 Task: Find connections with filter location Minden with filter topic #tecnologiawith filter profile language Potuguese with filter current company Extramarks Education India Pvt. Ltd. with filter school Government College Of Engineering Kannur with filter industry Wholesale Furniture and Home Furnishings with filter service category Interaction Design with filter keywords title Quality Engineer
Action: Mouse moved to (598, 60)
Screenshot: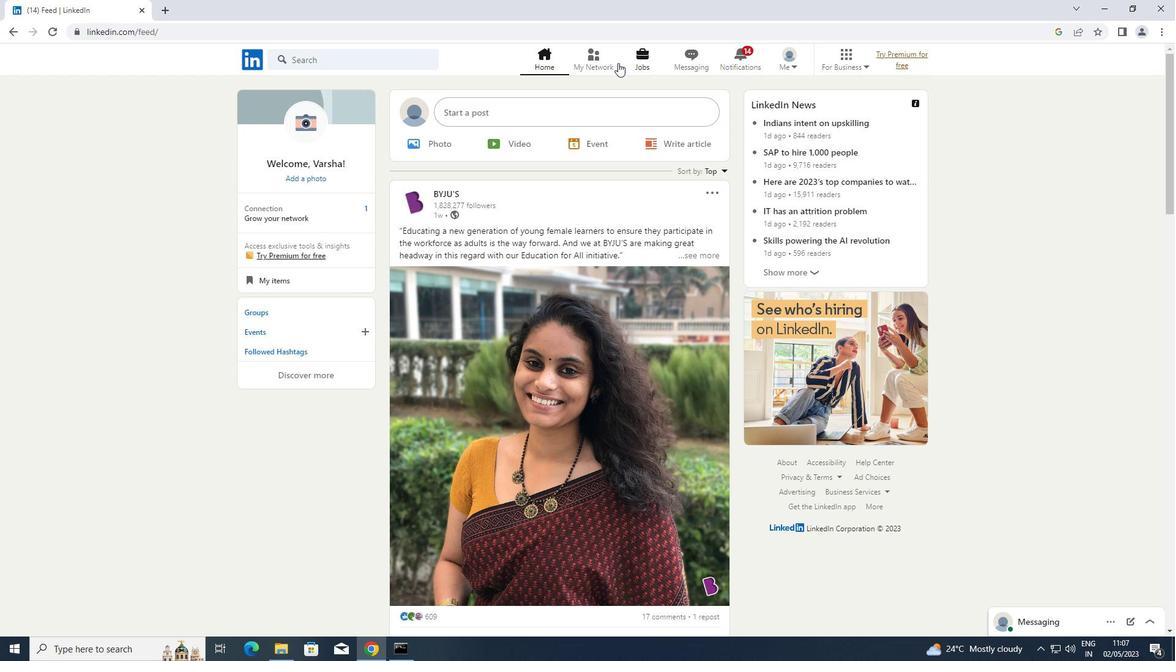 
Action: Mouse pressed left at (598, 60)
Screenshot: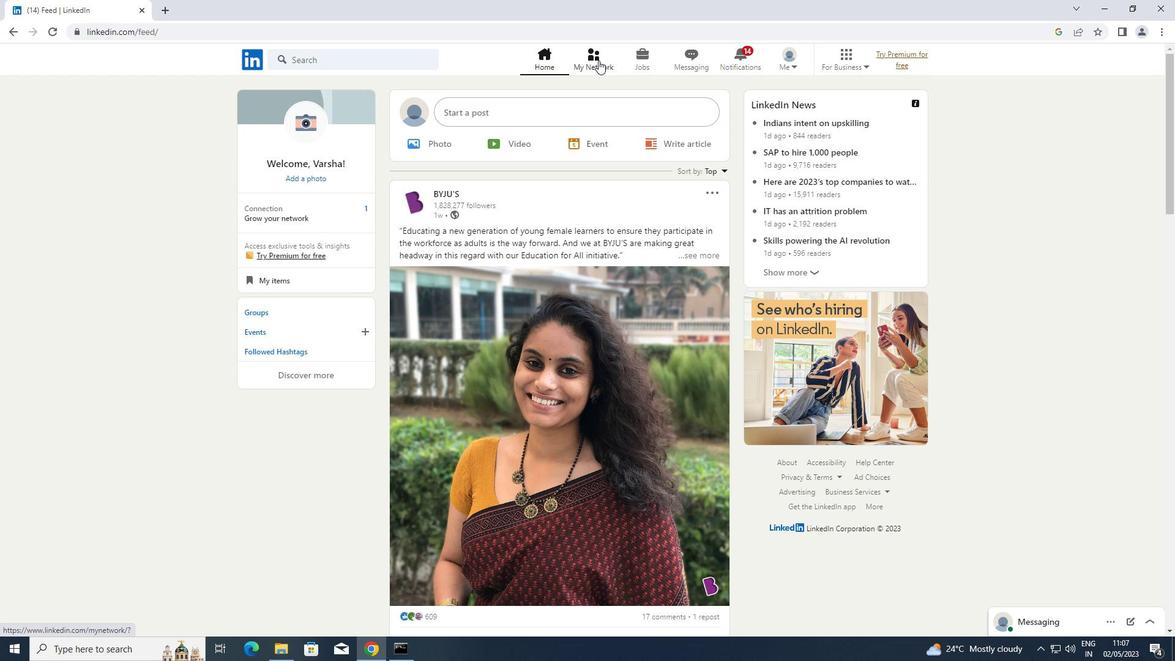 
Action: Mouse moved to (355, 124)
Screenshot: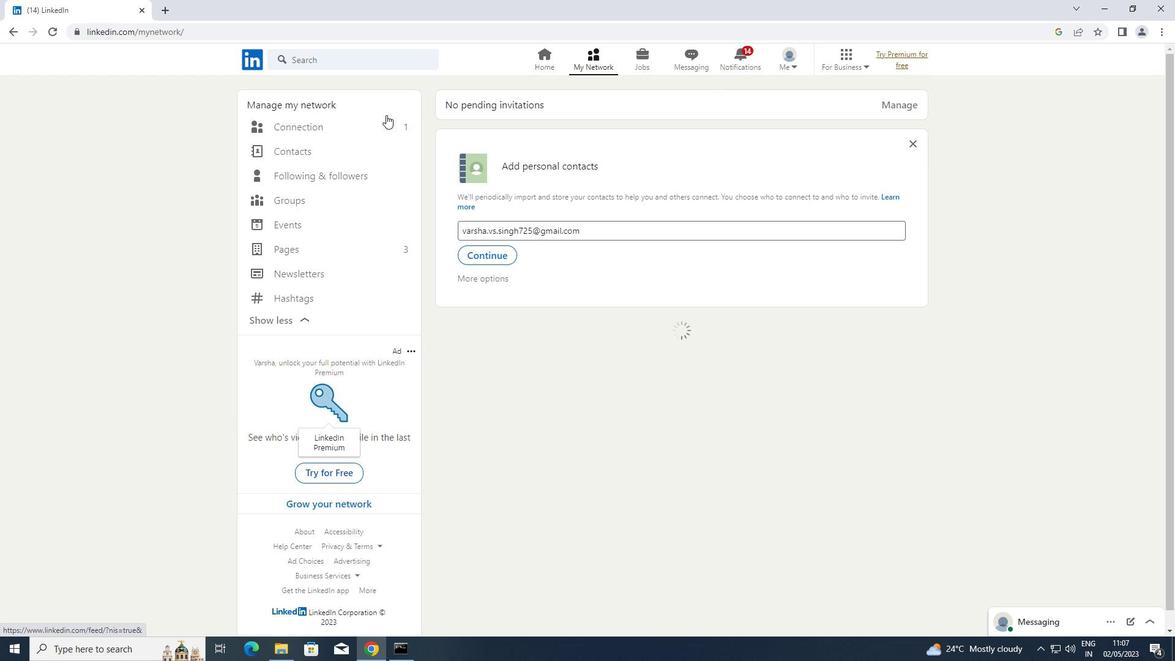 
Action: Mouse pressed left at (355, 124)
Screenshot: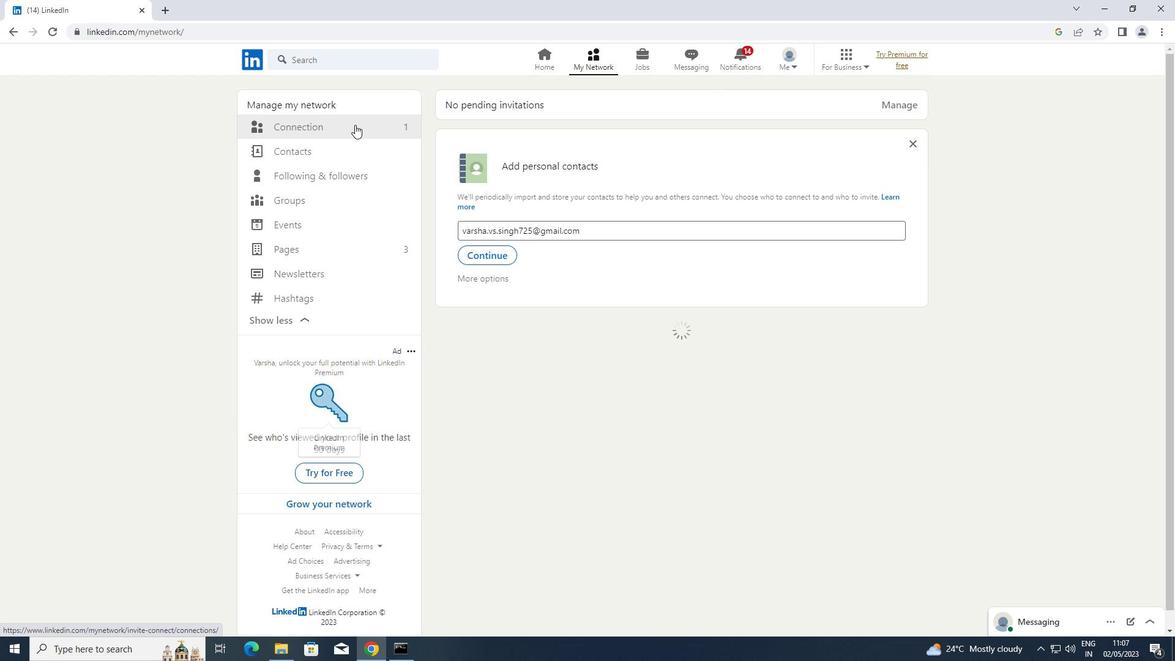 
Action: Mouse moved to (700, 127)
Screenshot: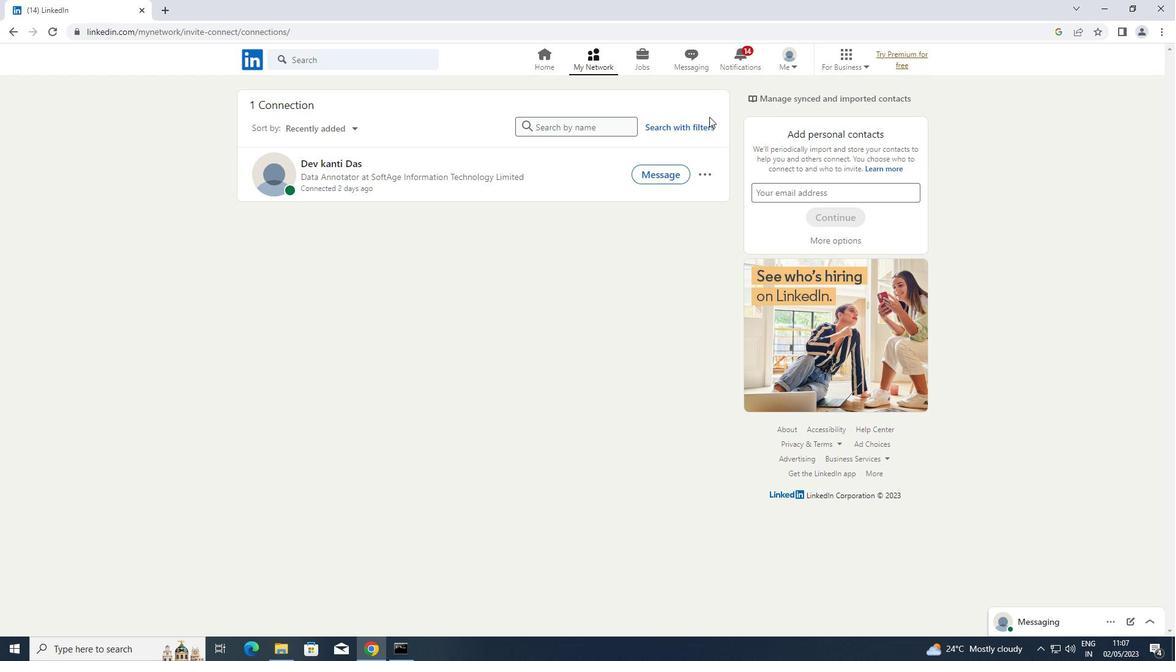 
Action: Mouse pressed left at (700, 127)
Screenshot: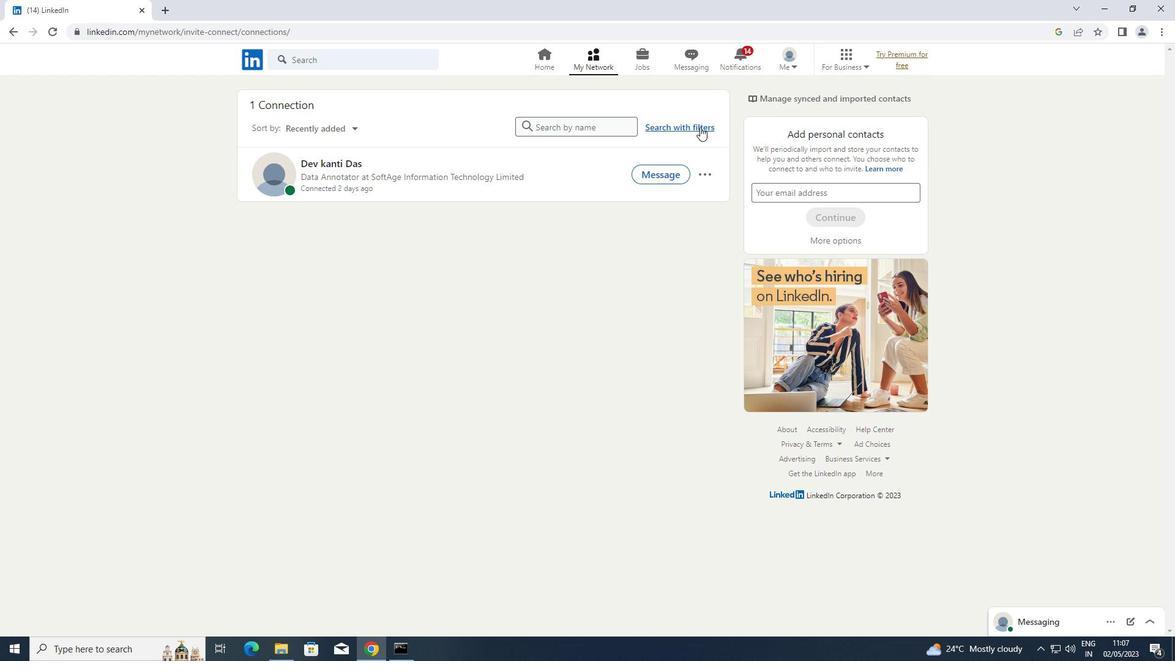 
Action: Mouse moved to (637, 90)
Screenshot: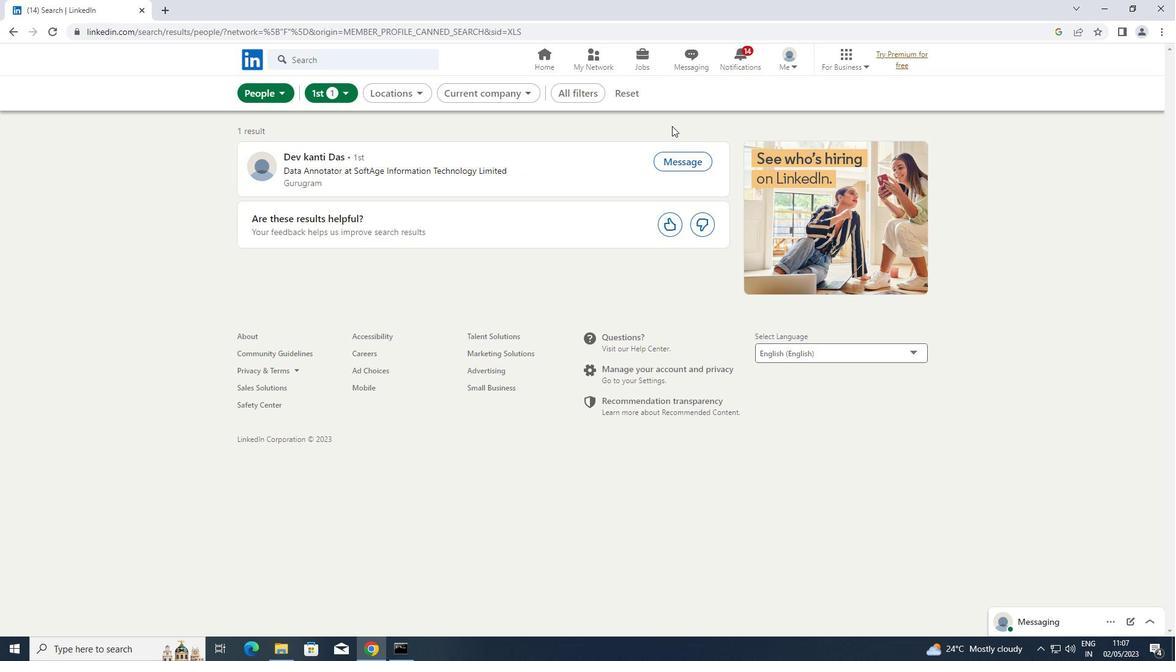 
Action: Mouse pressed left at (637, 90)
Screenshot: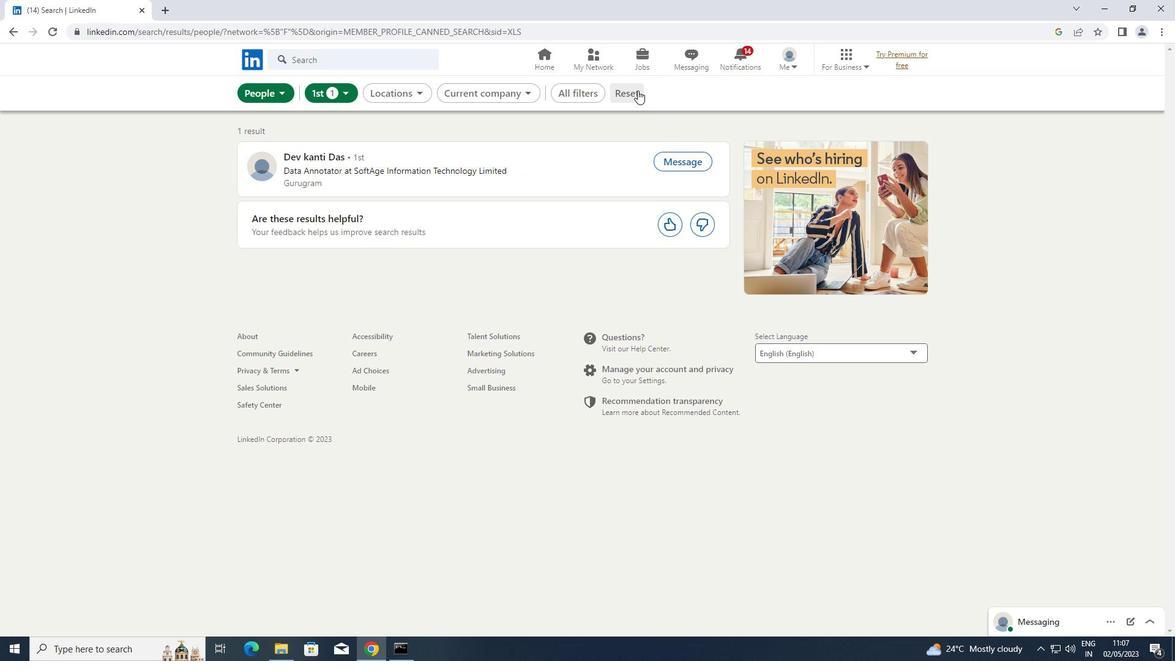 
Action: Mouse moved to (616, 93)
Screenshot: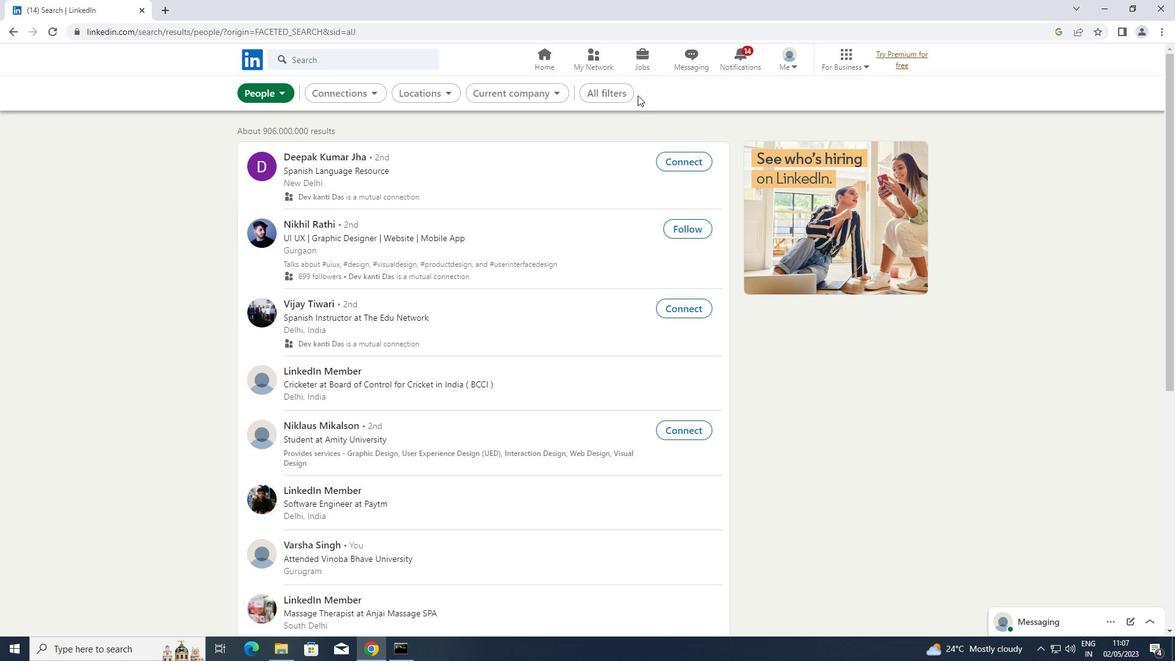 
Action: Mouse pressed left at (616, 93)
Screenshot: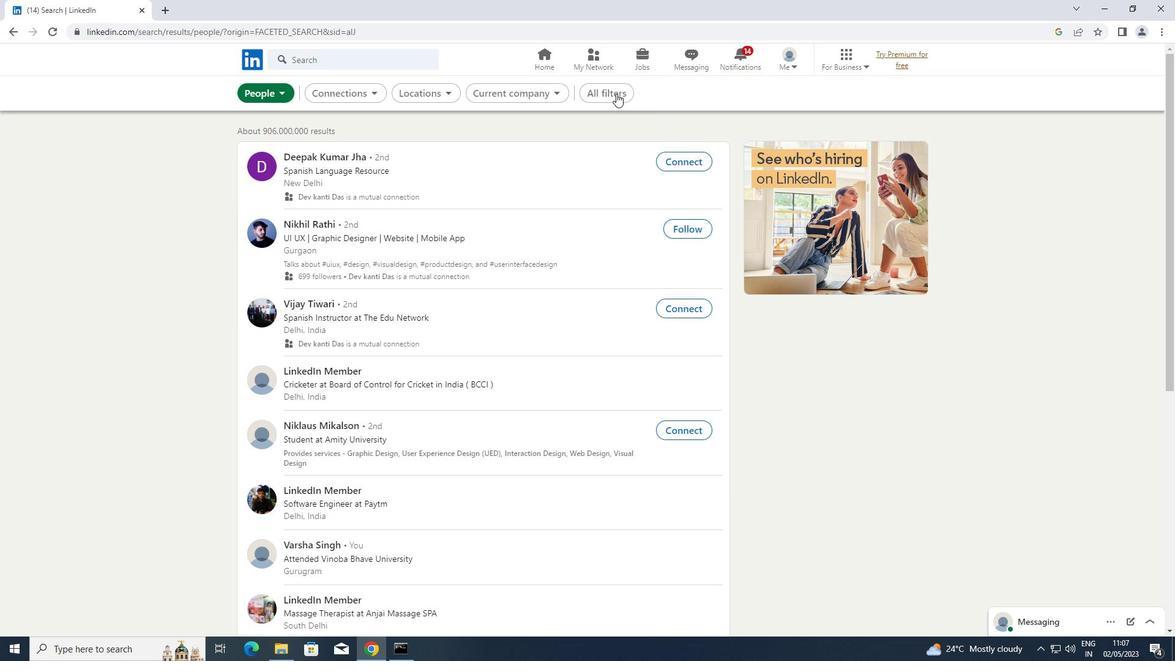 
Action: Mouse moved to (943, 220)
Screenshot: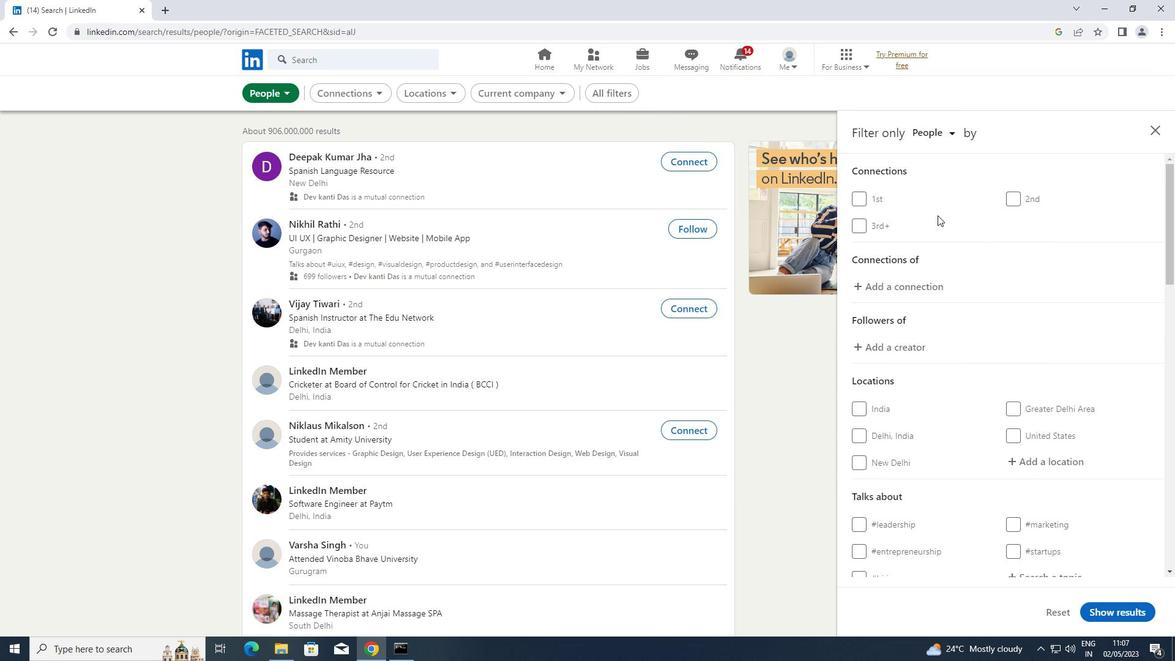 
Action: Mouse scrolled (943, 220) with delta (0, 0)
Screenshot: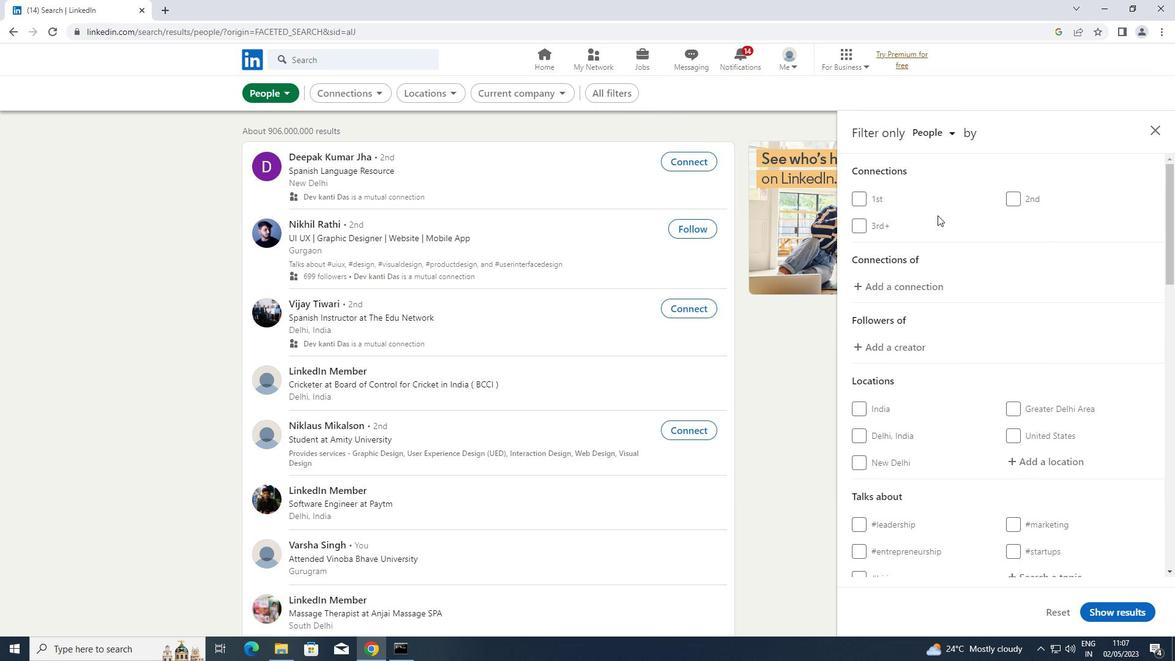 
Action: Mouse scrolled (943, 220) with delta (0, 0)
Screenshot: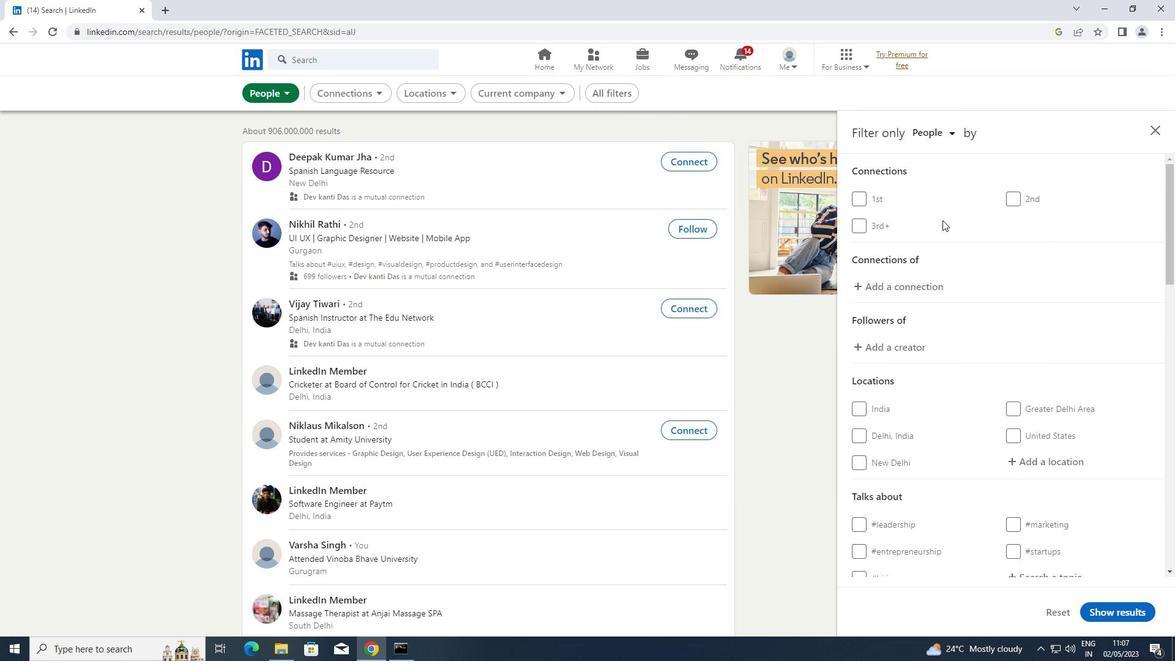 
Action: Mouse moved to (1027, 338)
Screenshot: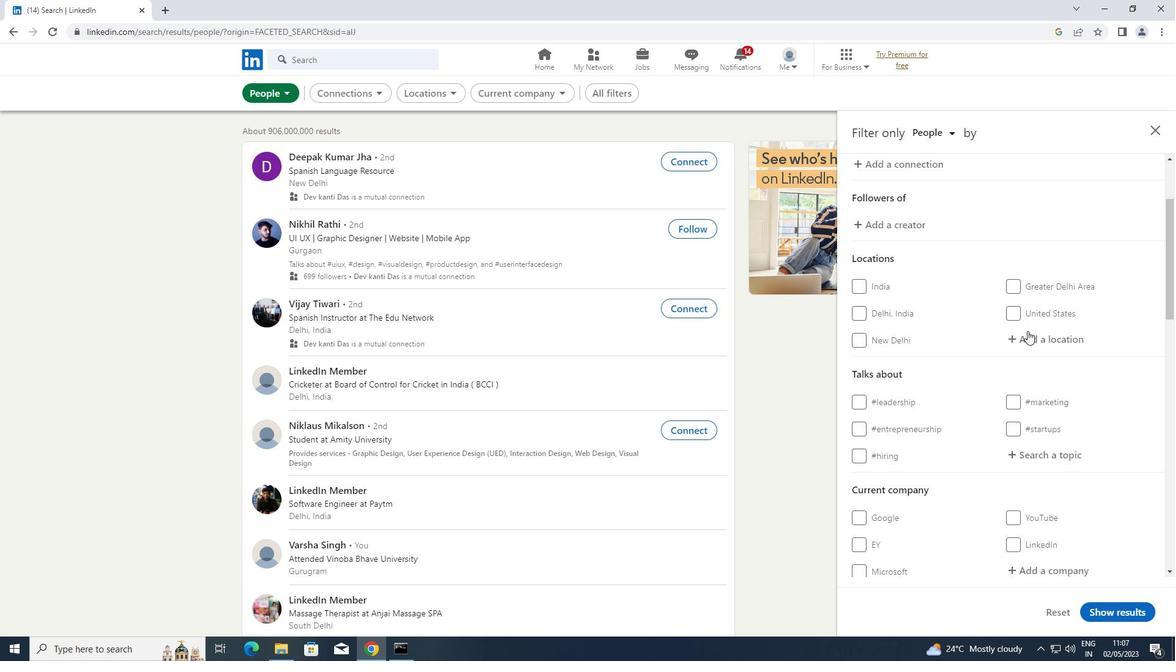 
Action: Mouse pressed left at (1027, 338)
Screenshot: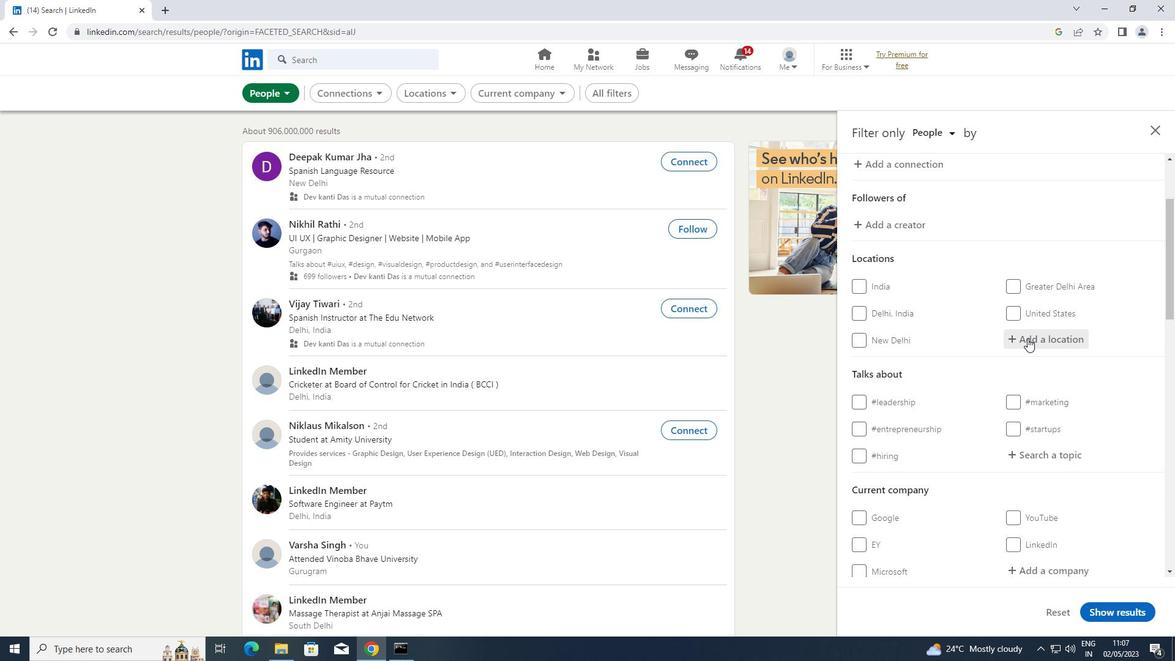 
Action: Key pressed <Key.shift>MINDEN
Screenshot: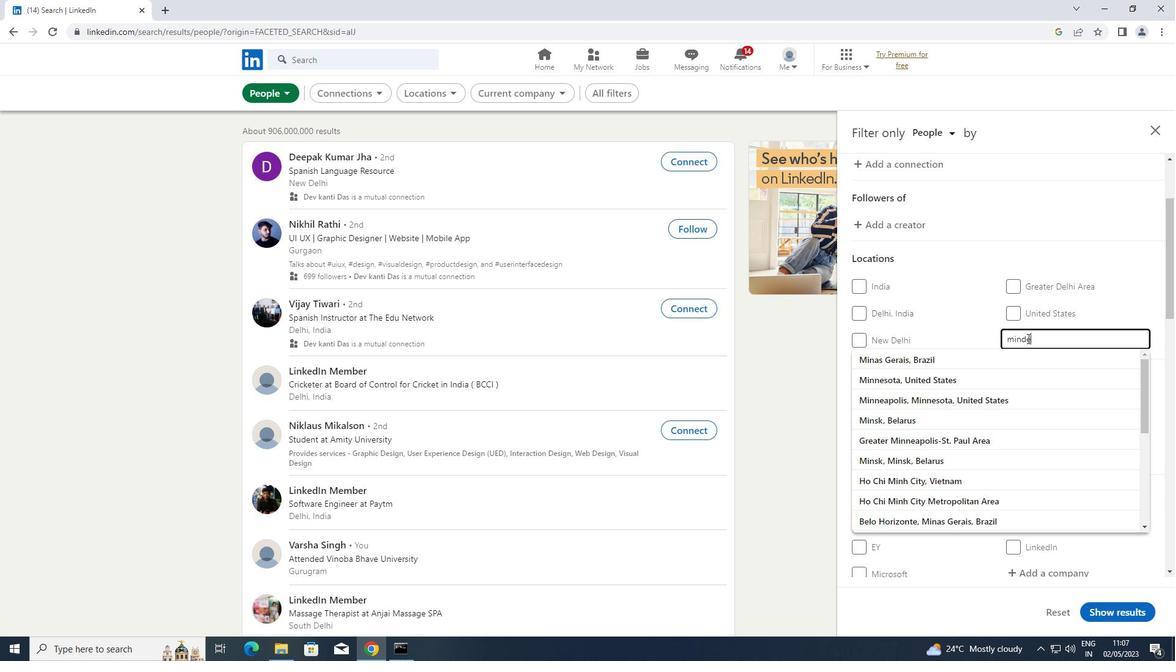 
Action: Mouse moved to (1015, 341)
Screenshot: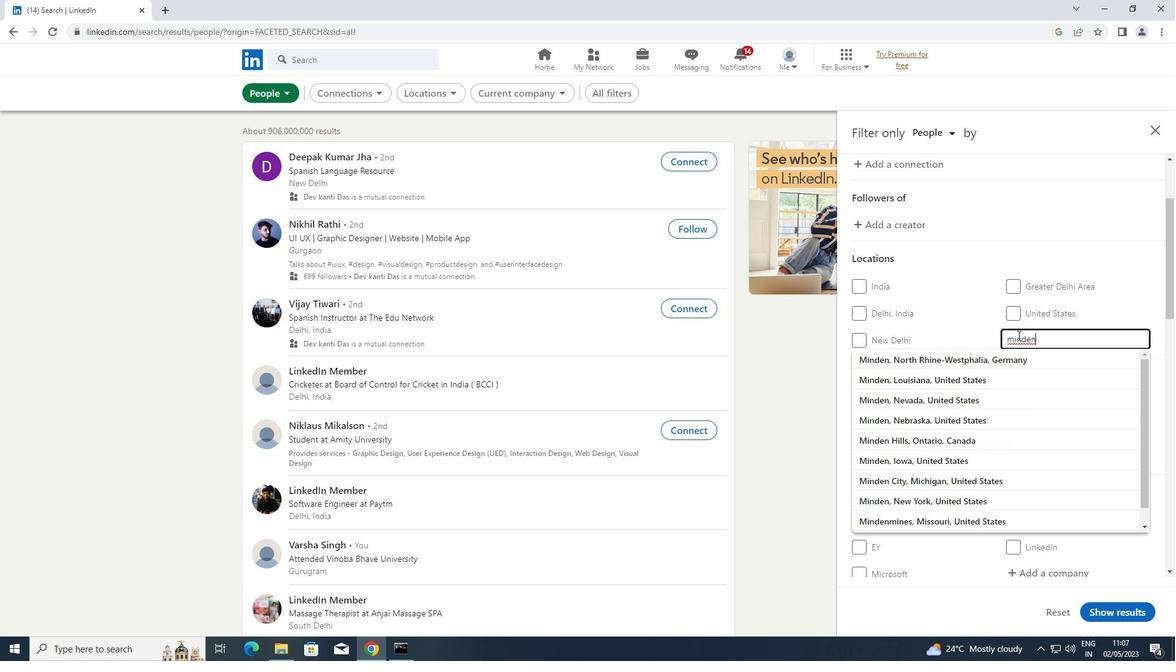 
Action: Mouse pressed left at (1015, 341)
Screenshot: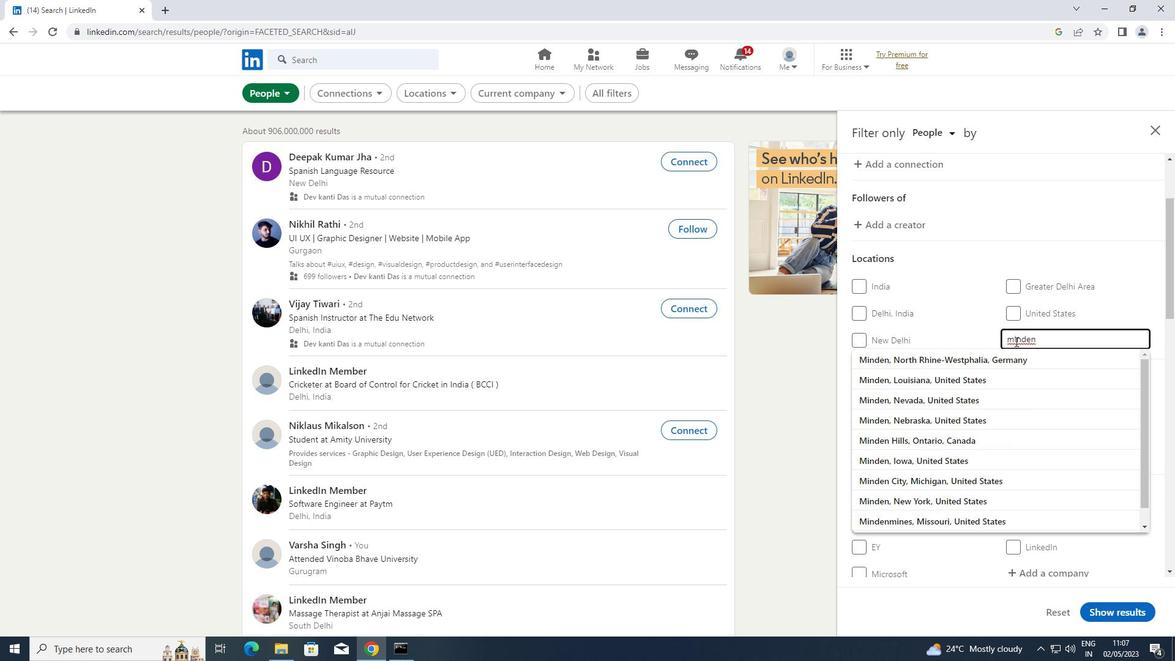 
Action: Mouse moved to (1014, 339)
Screenshot: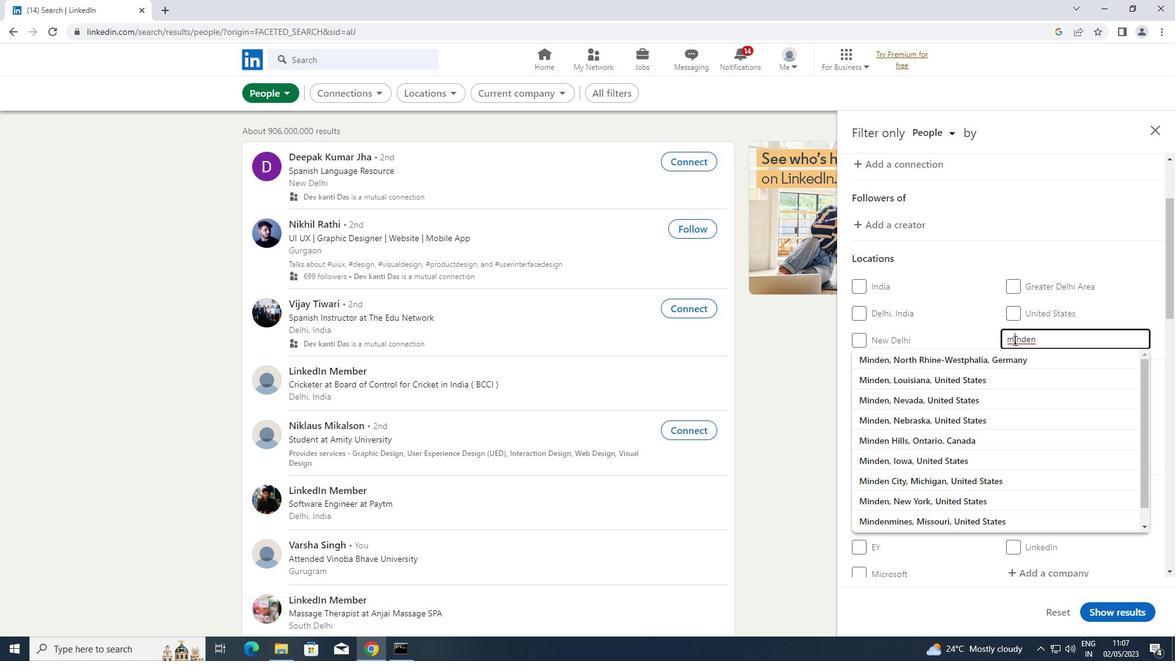 
Action: Key pressed <Key.backspace><Key.shift>M
Screenshot: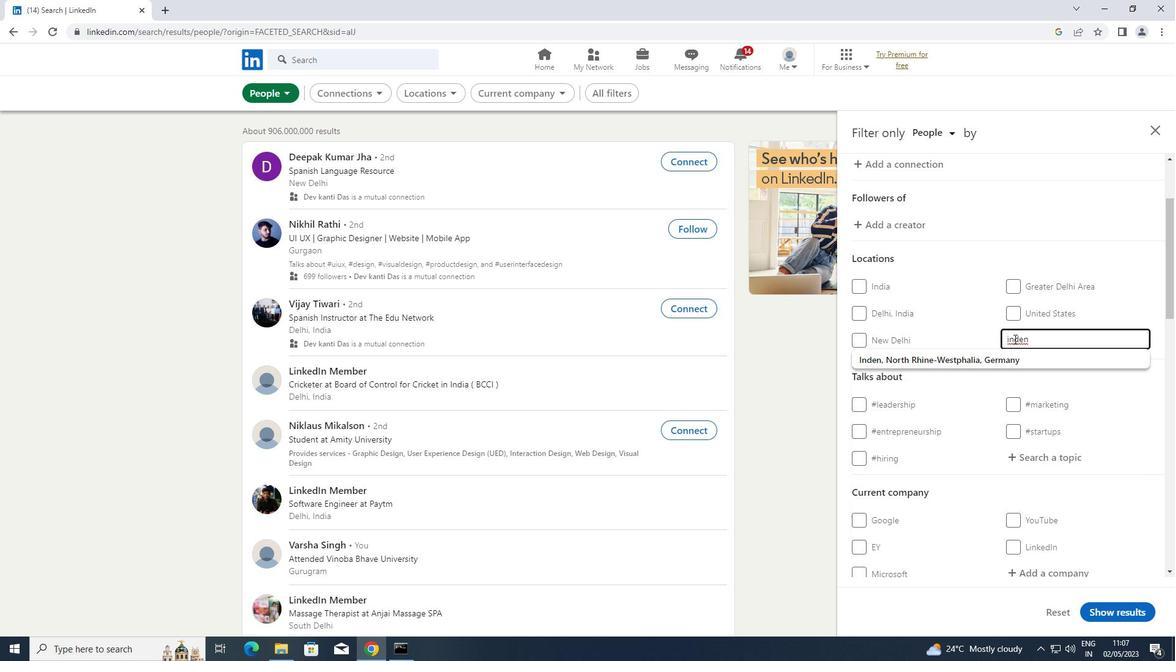 
Action: Mouse moved to (1000, 383)
Screenshot: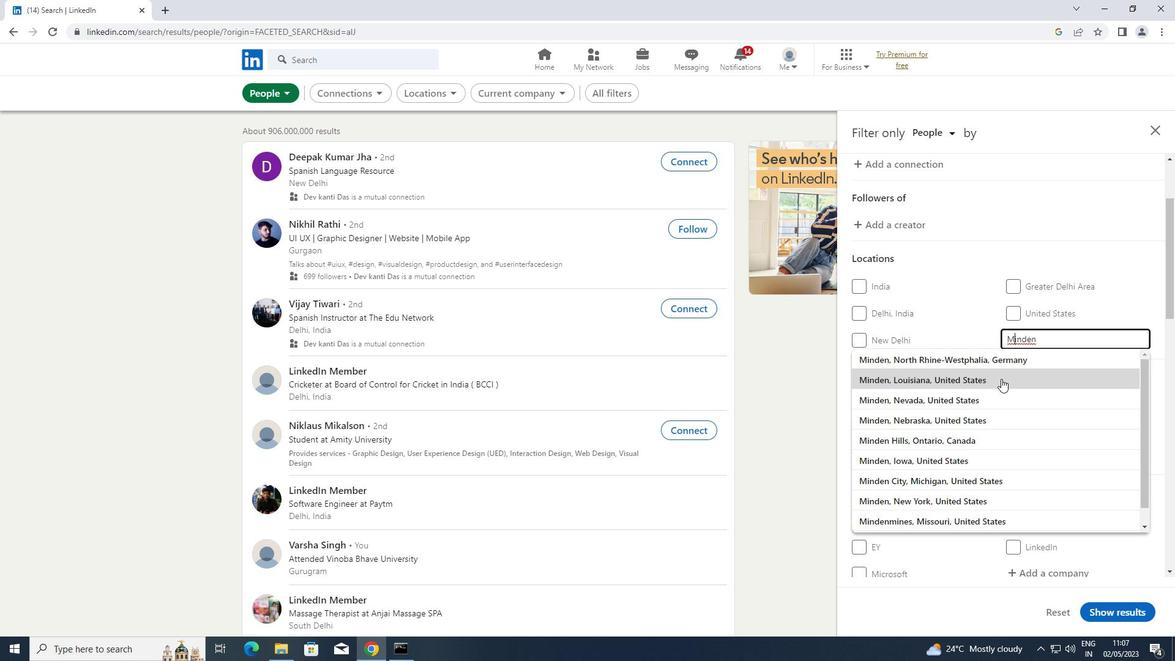 
Action: Mouse scrolled (1000, 382) with delta (0, 0)
Screenshot: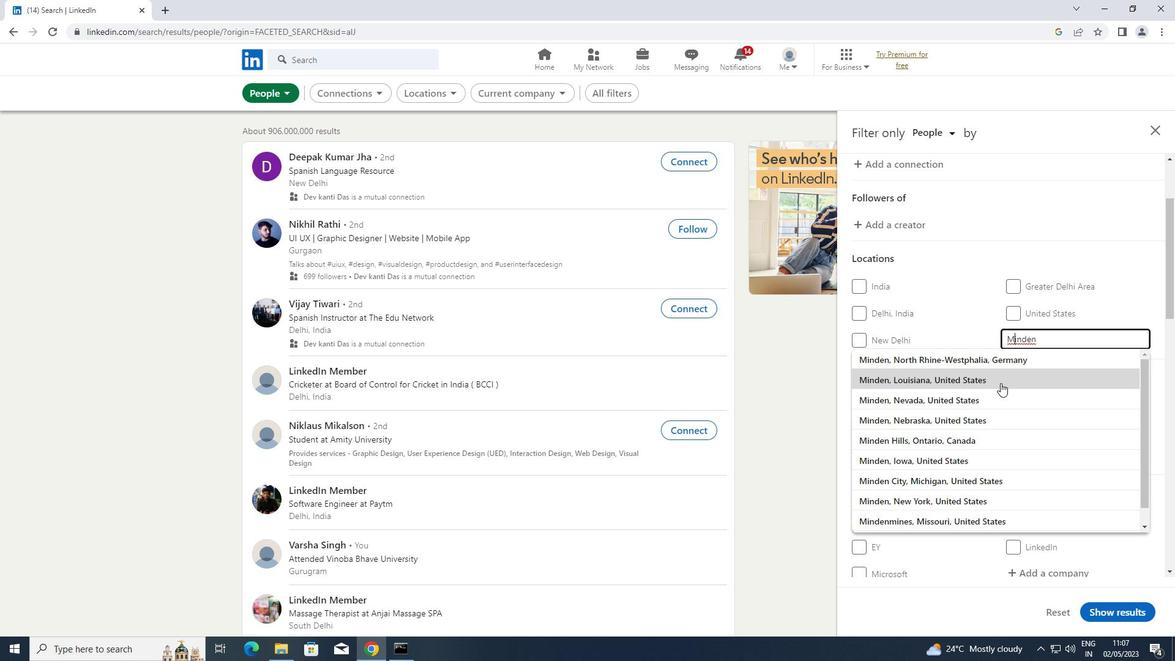 
Action: Mouse scrolled (1000, 382) with delta (0, 0)
Screenshot: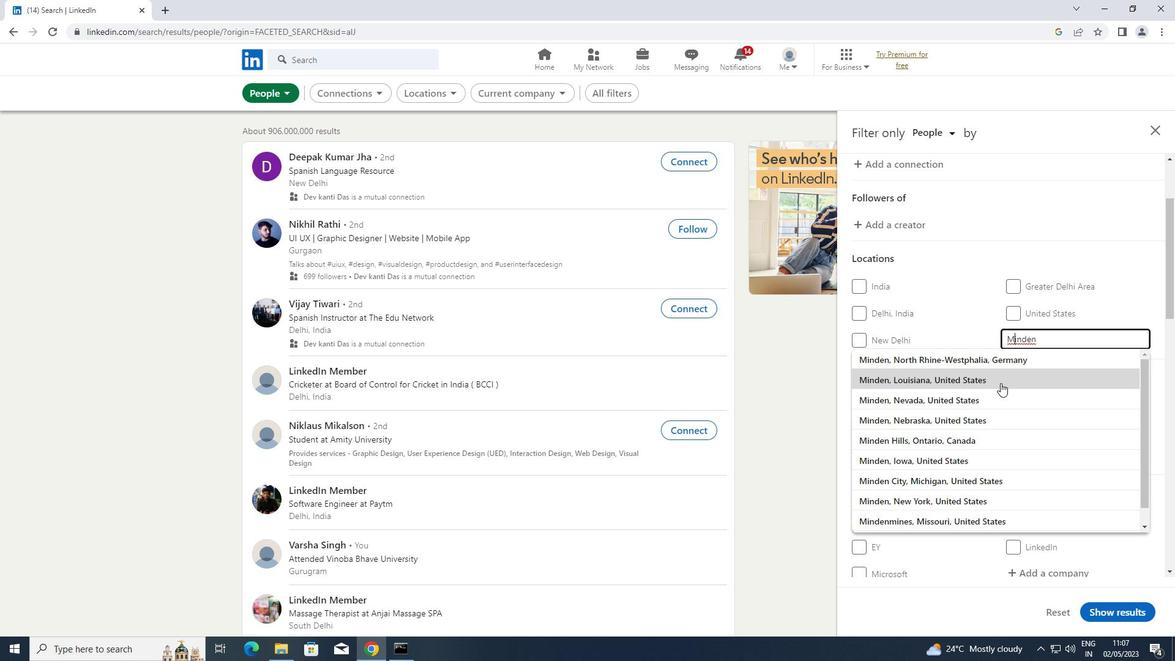 
Action: Mouse moved to (976, 327)
Screenshot: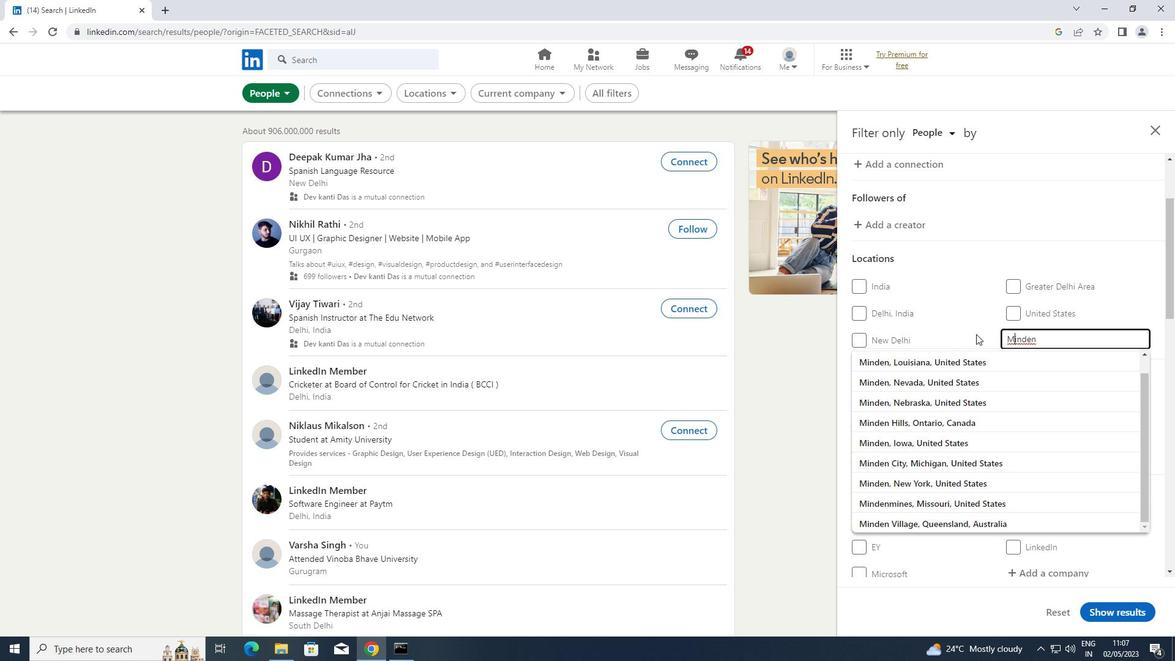 
Action: Key pressed <Key.enter>
Screenshot: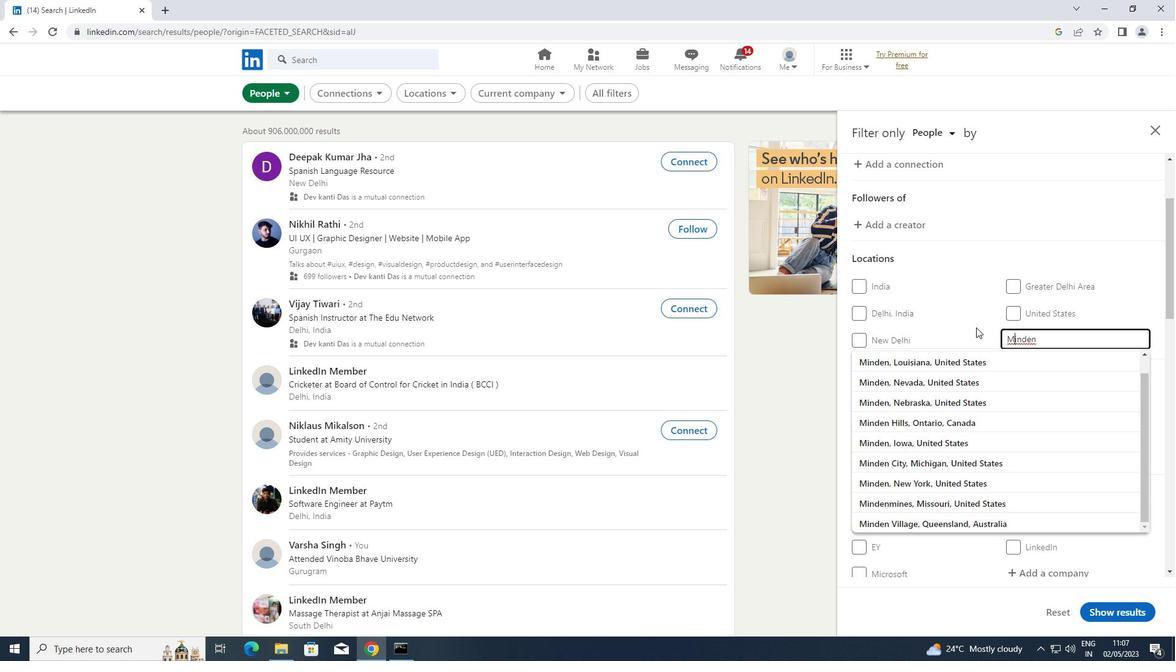 
Action: Mouse moved to (1029, 454)
Screenshot: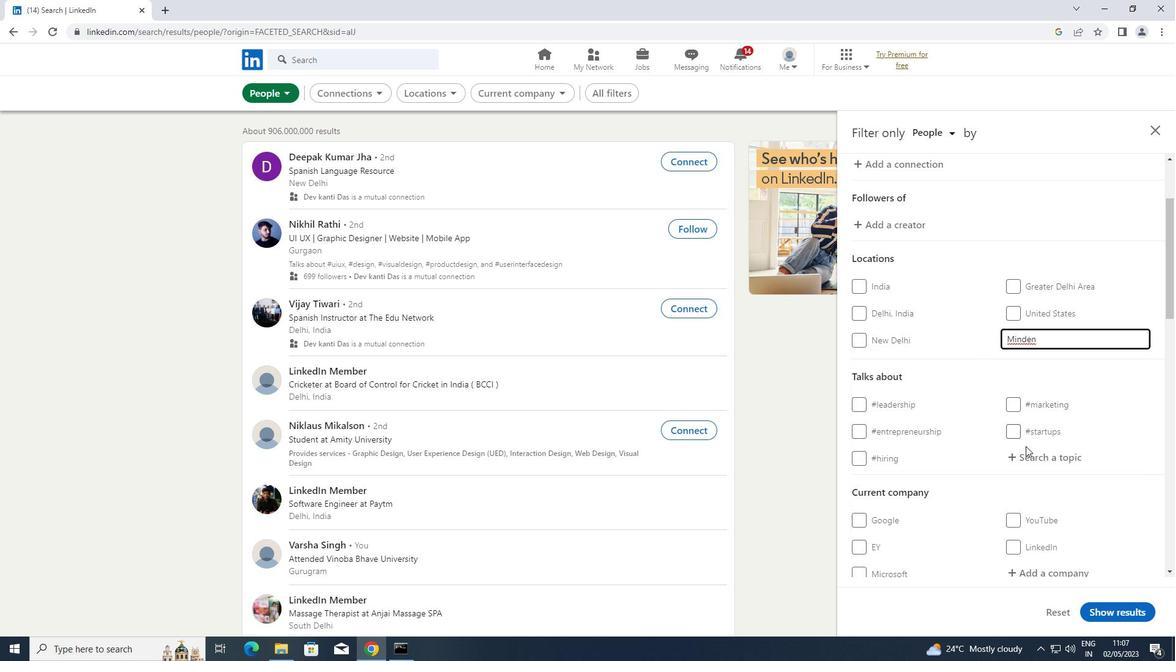 
Action: Mouse pressed left at (1029, 454)
Screenshot: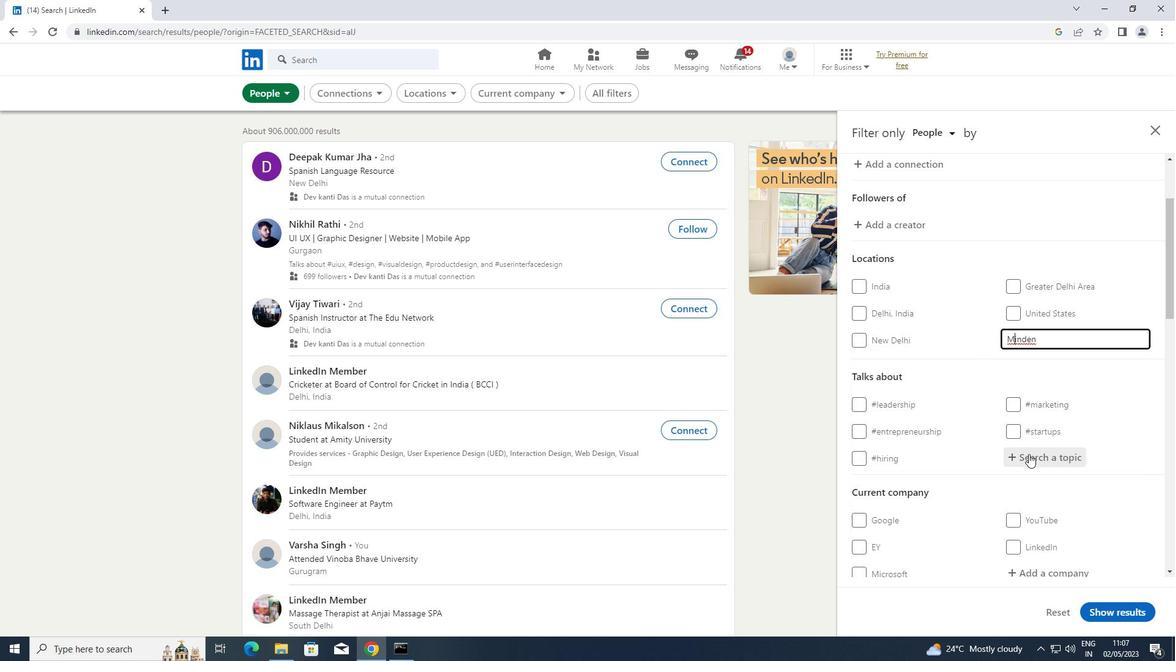 
Action: Key pressed ECNOLOGIA
Screenshot: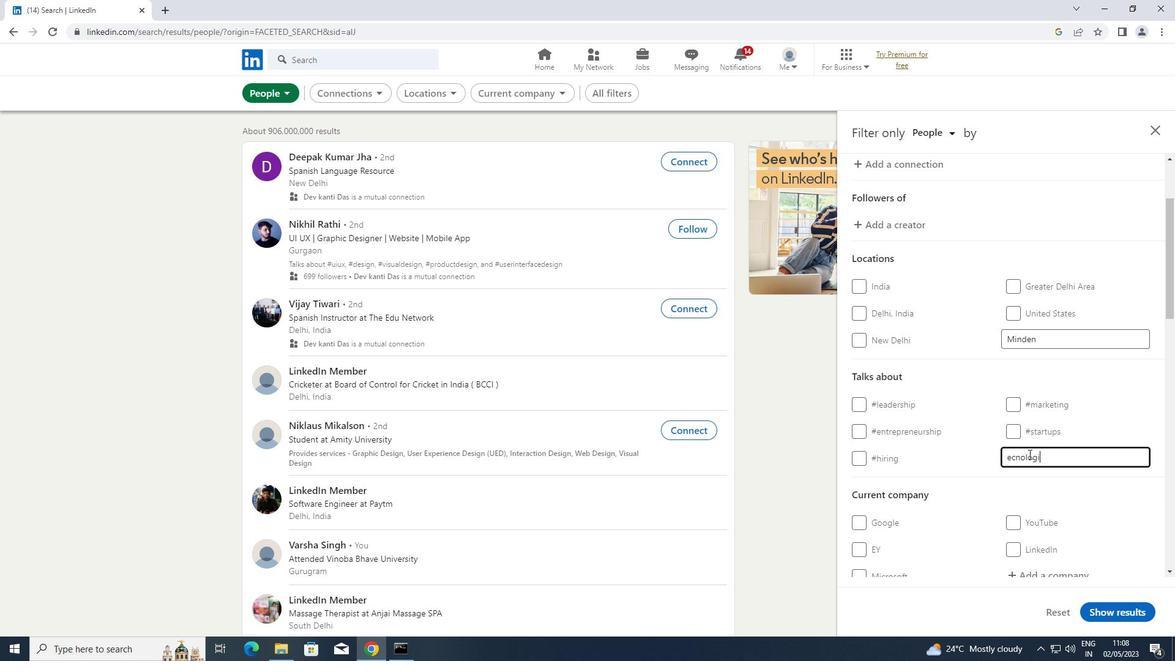 
Action: Mouse moved to (1005, 456)
Screenshot: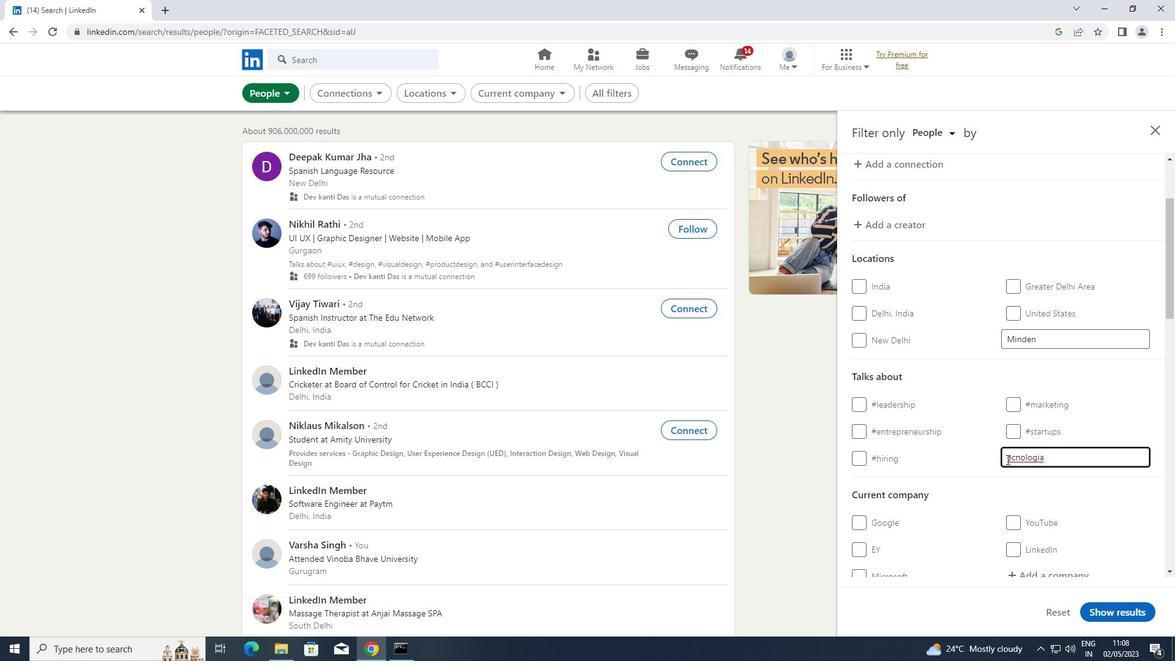 
Action: Mouse pressed left at (1005, 456)
Screenshot: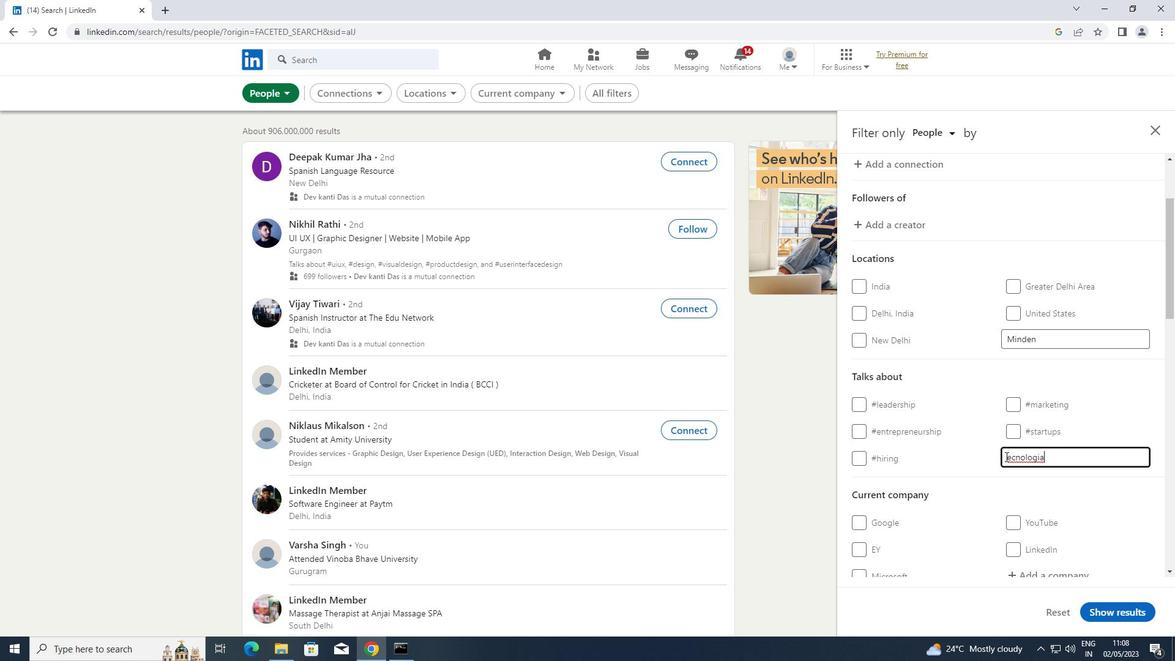 
Action: Key pressed <Key.shift>#
Screenshot: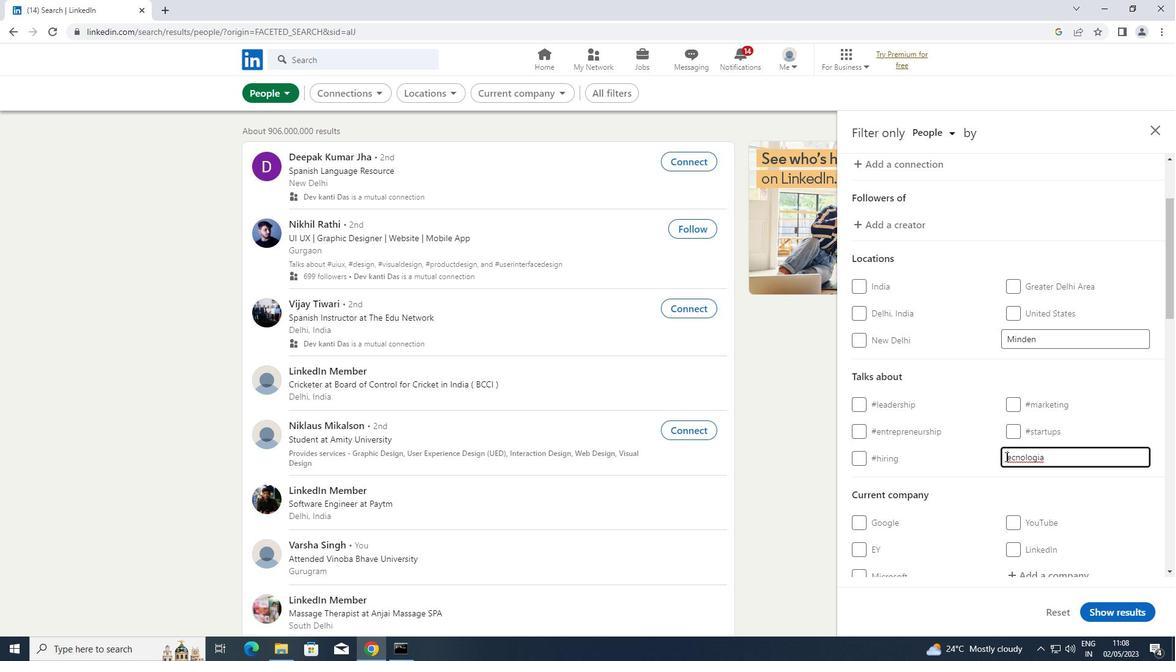 
Action: Mouse moved to (1006, 456)
Screenshot: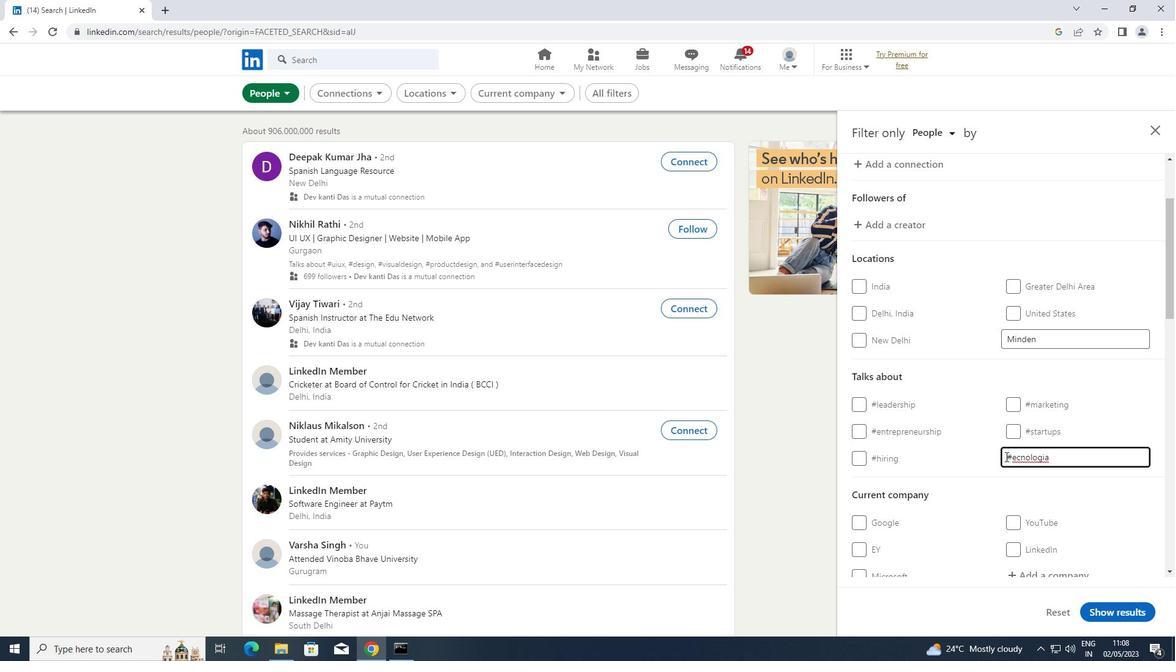 
Action: Mouse scrolled (1006, 455) with delta (0, 0)
Screenshot: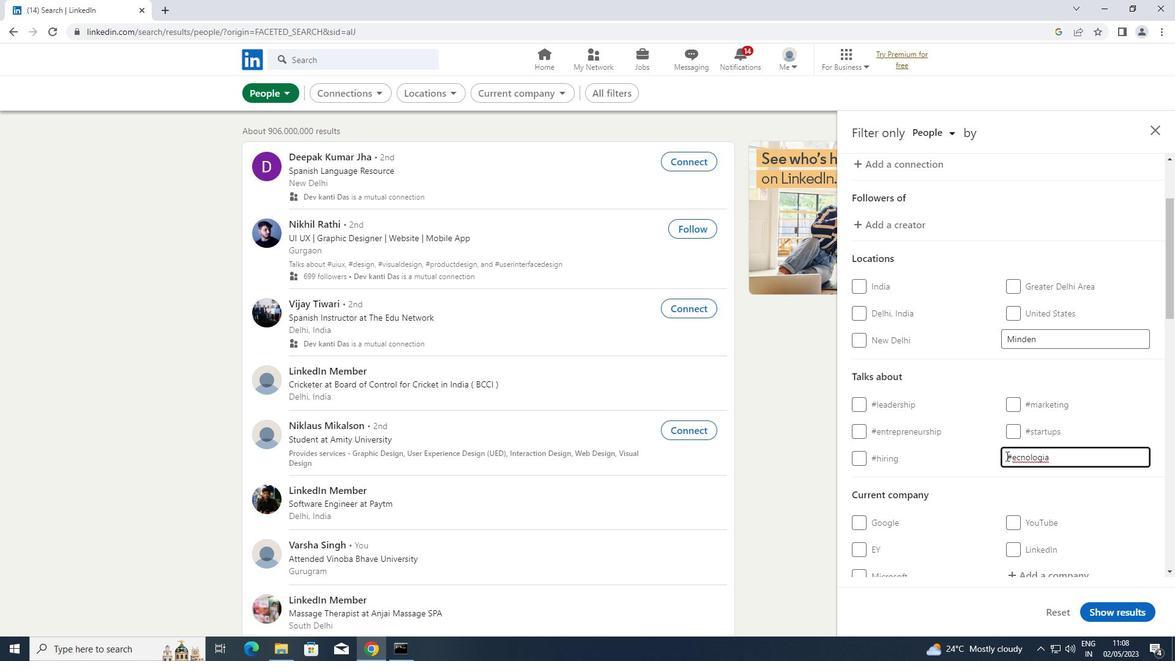 
Action: Mouse scrolled (1006, 455) with delta (0, 0)
Screenshot: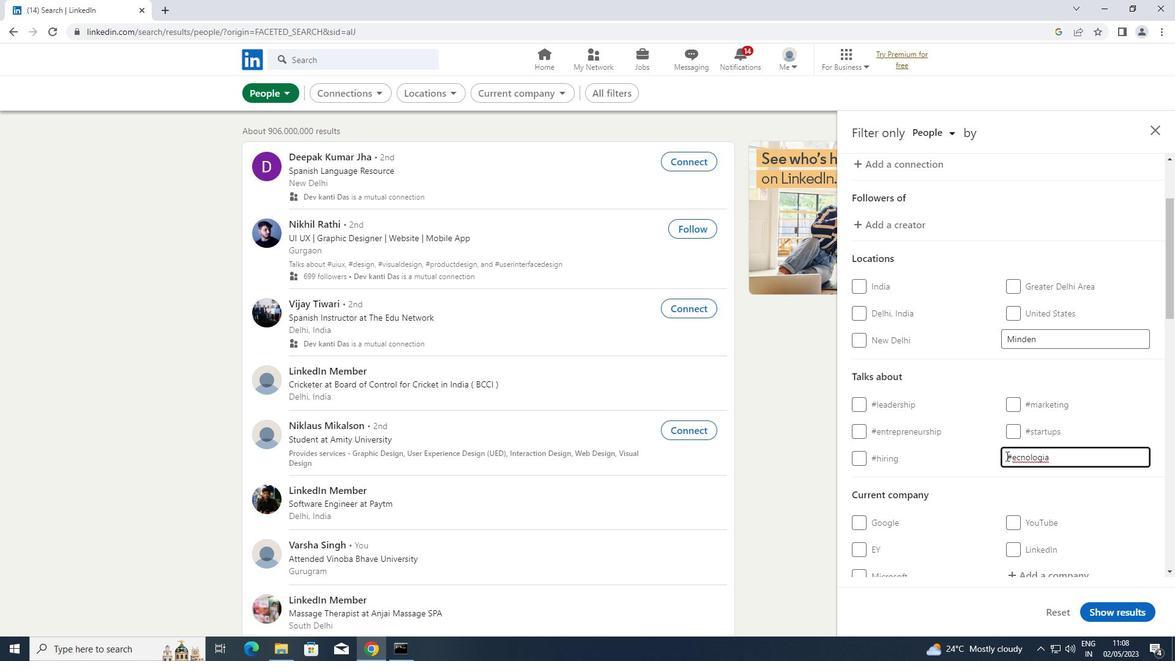 
Action: Mouse scrolled (1006, 455) with delta (0, 0)
Screenshot: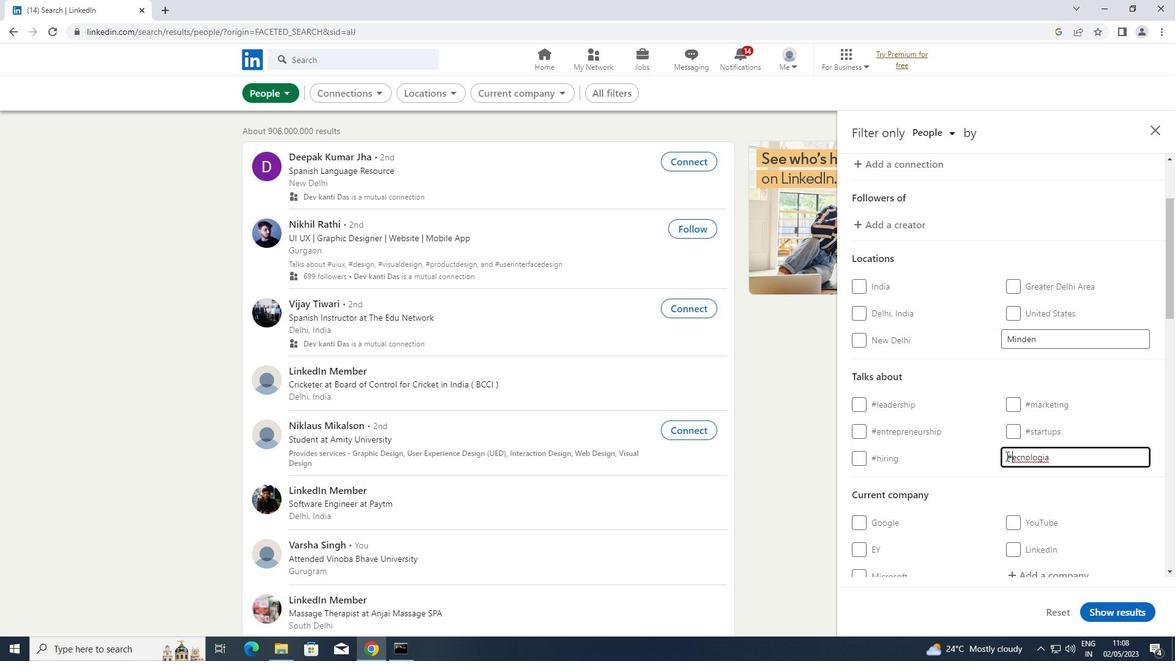 
Action: Mouse moved to (1044, 397)
Screenshot: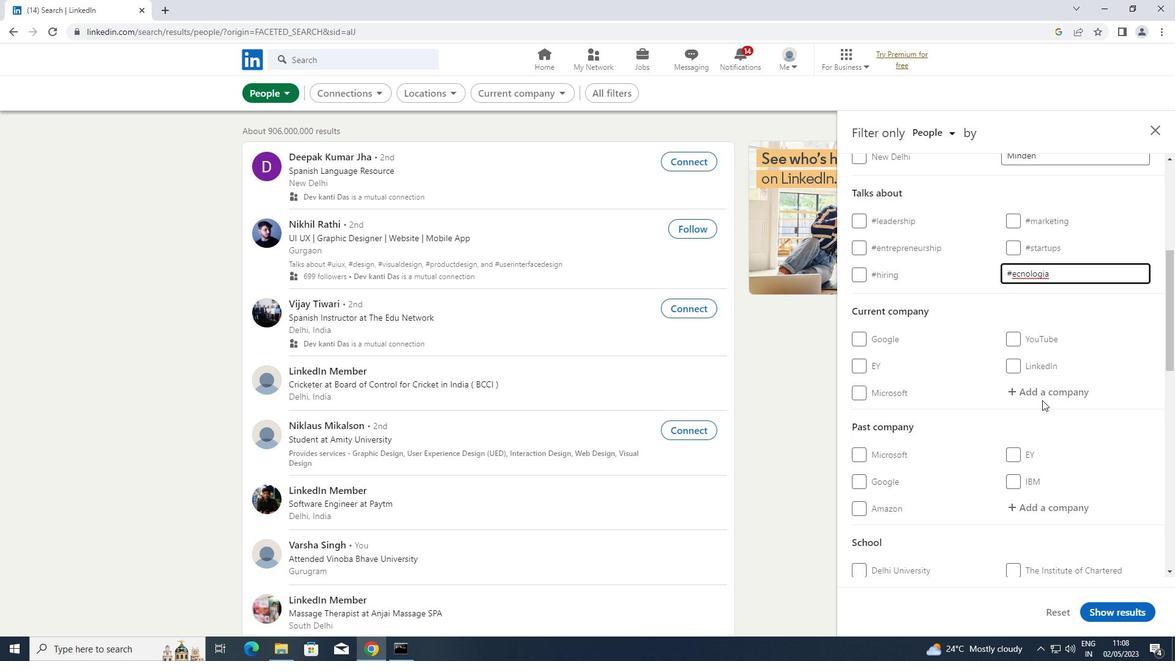 
Action: Mouse scrolled (1044, 397) with delta (0, 0)
Screenshot: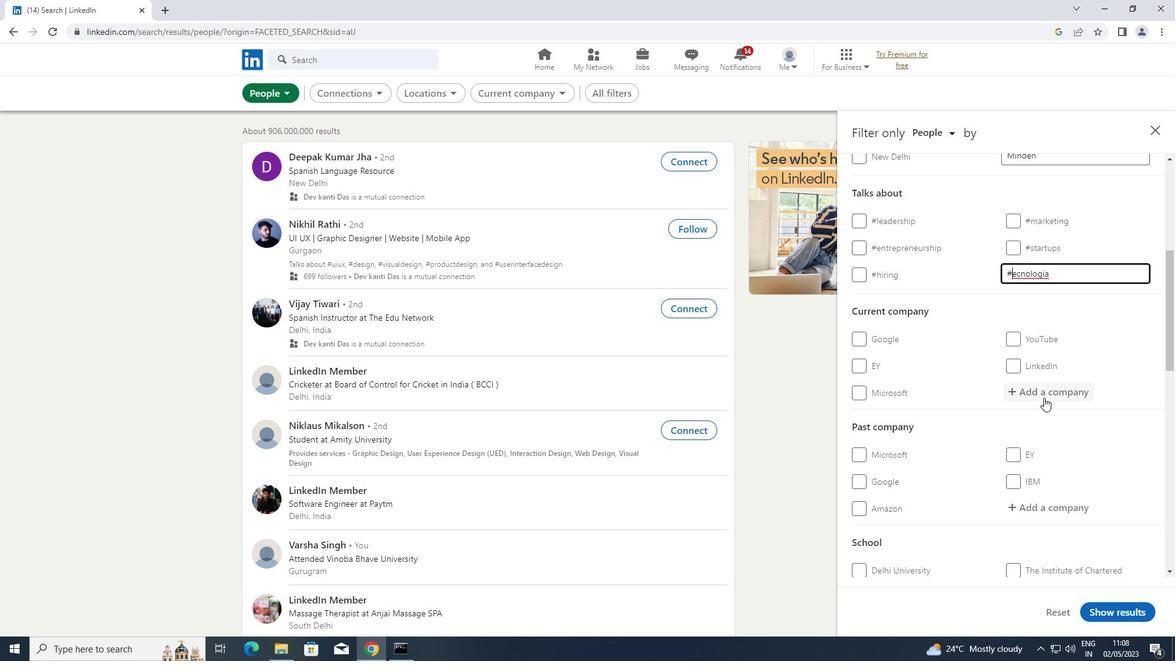 
Action: Mouse scrolled (1044, 397) with delta (0, 0)
Screenshot: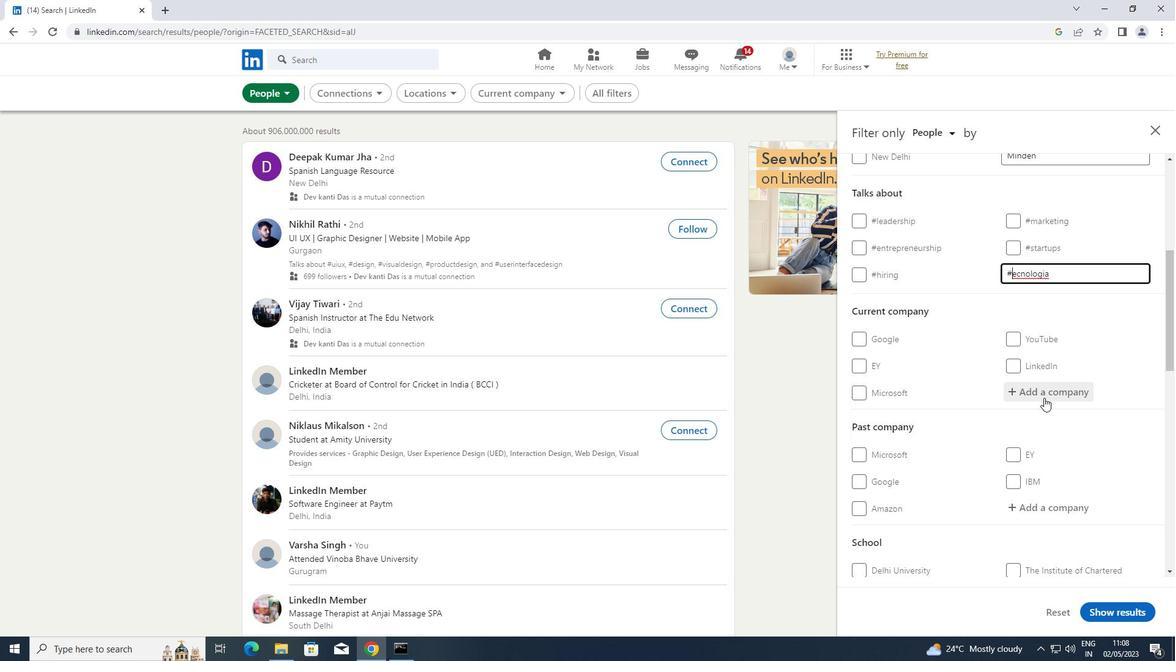 
Action: Mouse scrolled (1044, 397) with delta (0, 0)
Screenshot: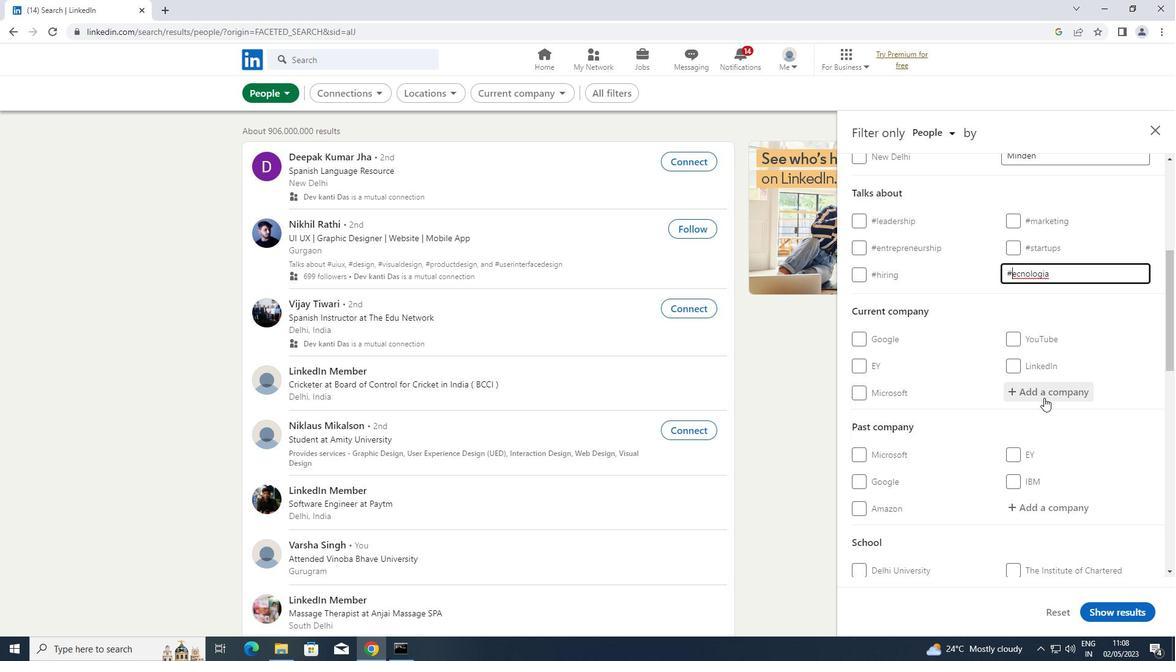 
Action: Mouse scrolled (1044, 397) with delta (0, 0)
Screenshot: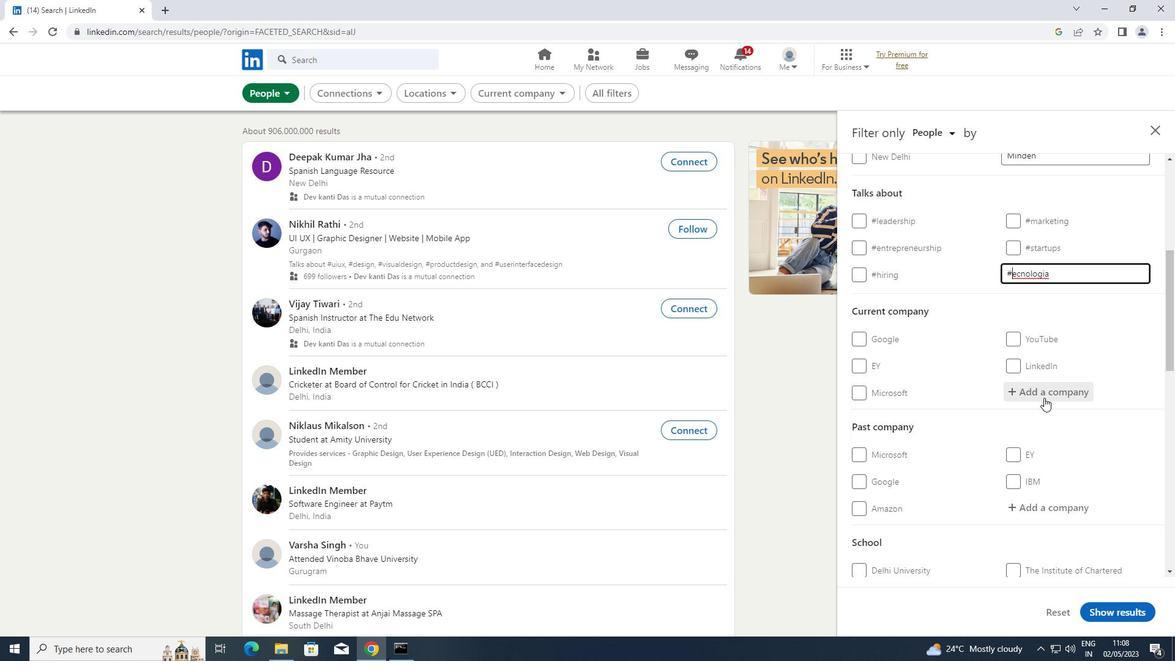 
Action: Mouse scrolled (1044, 397) with delta (0, 0)
Screenshot: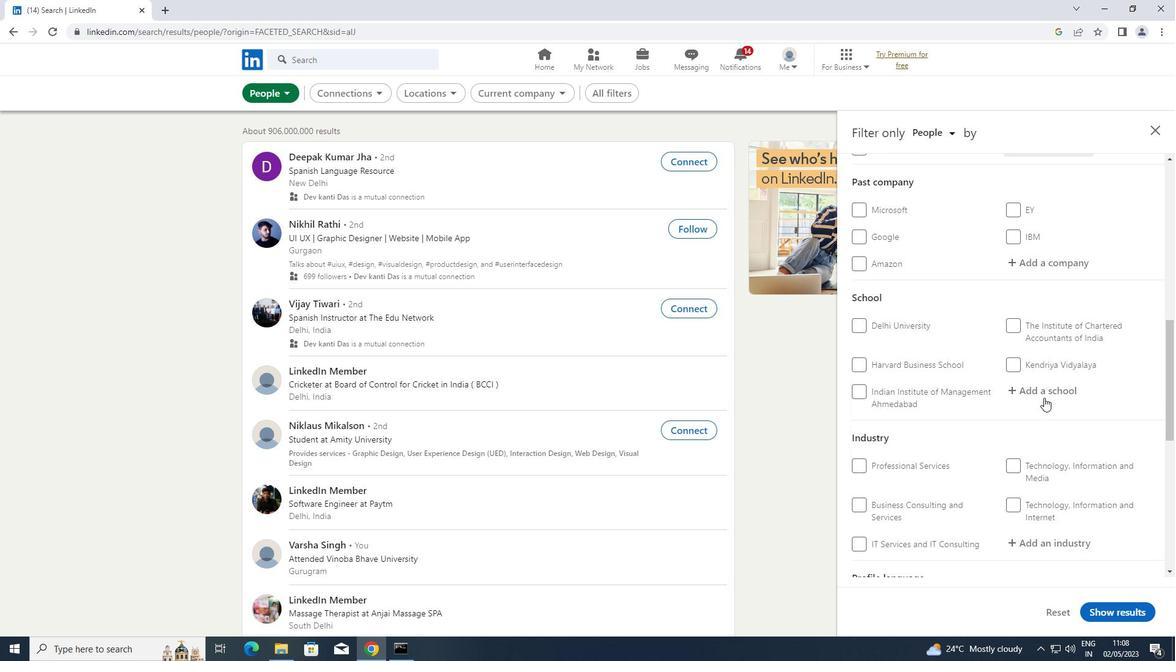 
Action: Mouse scrolled (1044, 397) with delta (0, 0)
Screenshot: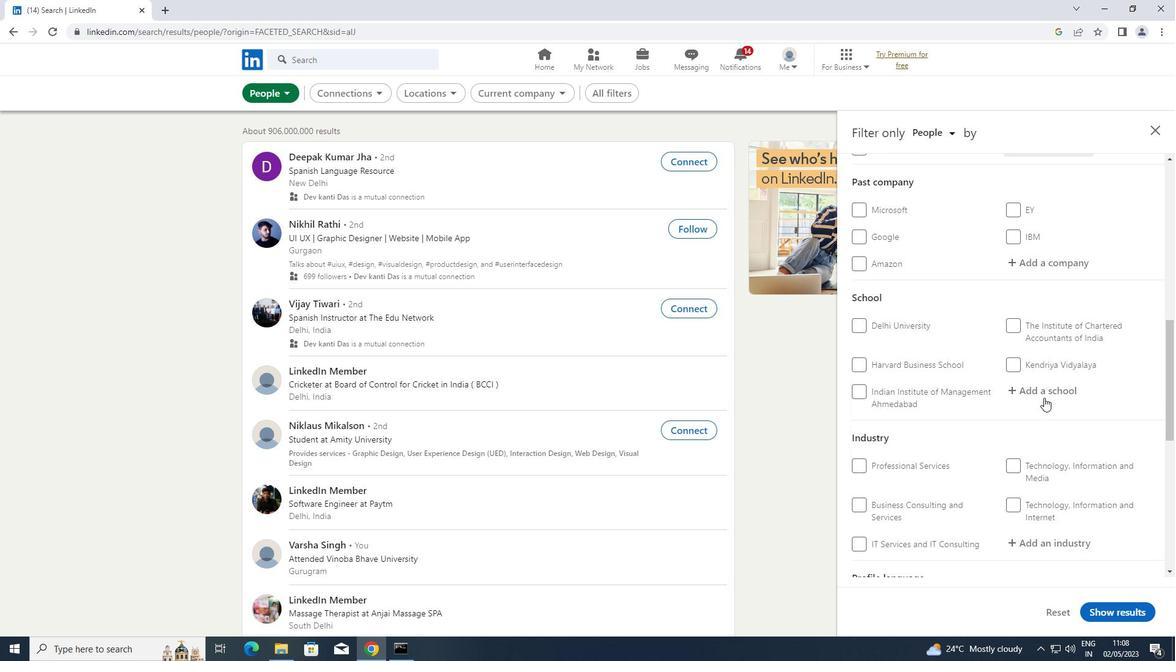 
Action: Mouse scrolled (1044, 397) with delta (0, 0)
Screenshot: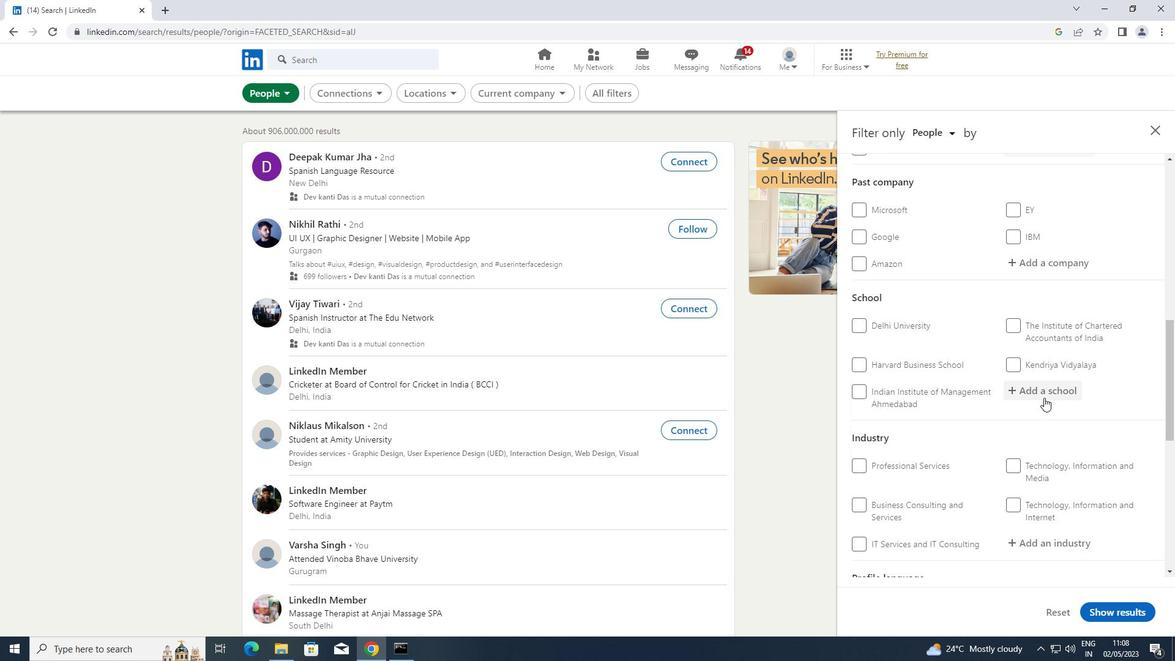 
Action: Mouse scrolled (1044, 397) with delta (0, 0)
Screenshot: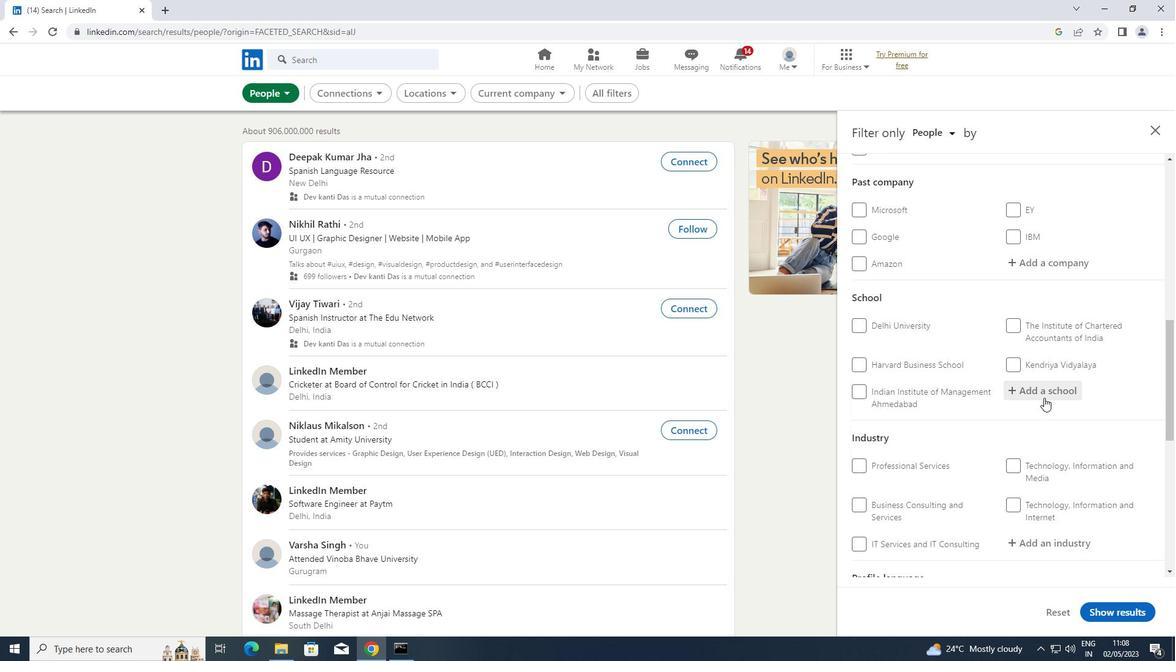 
Action: Mouse scrolled (1044, 397) with delta (0, 0)
Screenshot: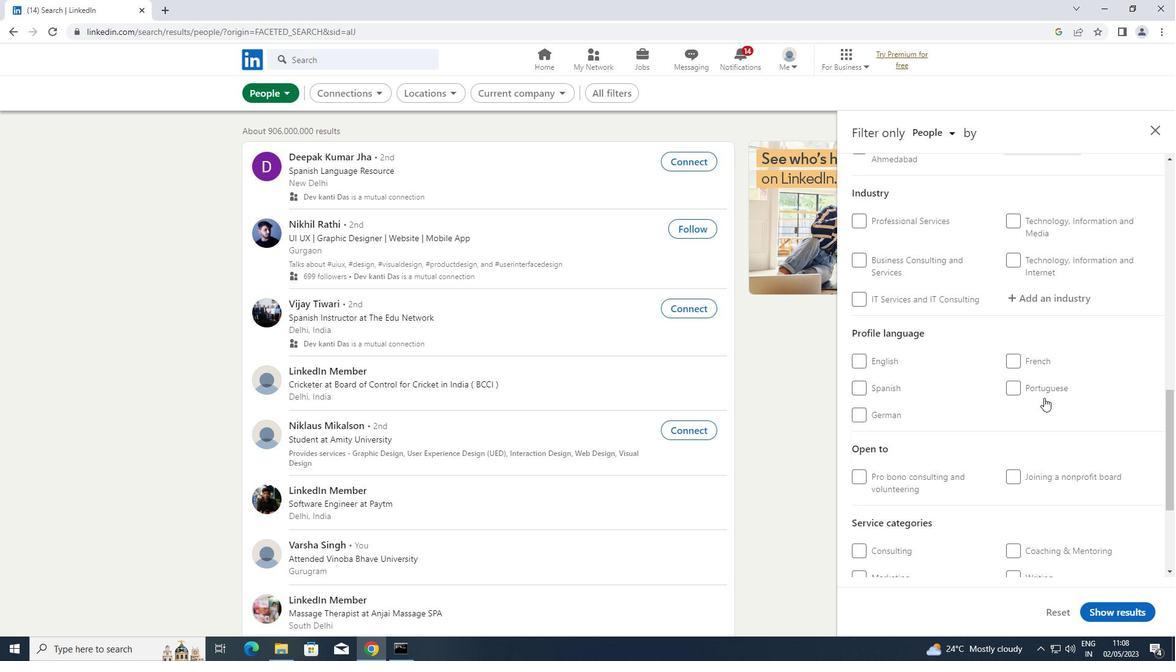 
Action: Mouse scrolled (1044, 397) with delta (0, 0)
Screenshot: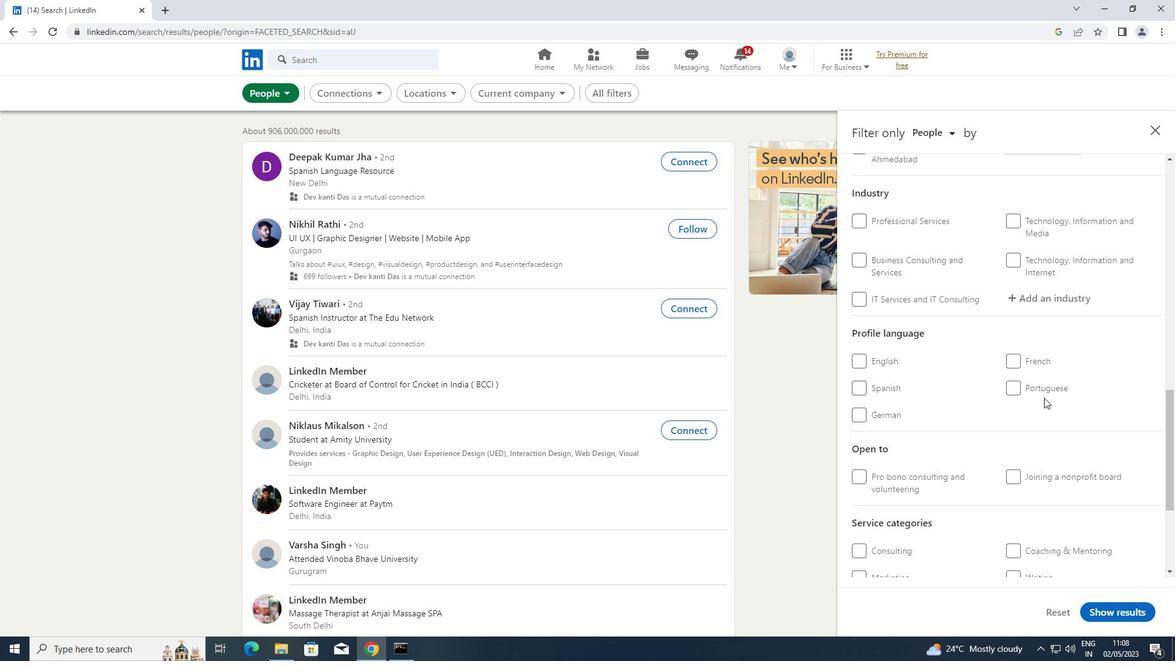 
Action: Mouse moved to (1013, 262)
Screenshot: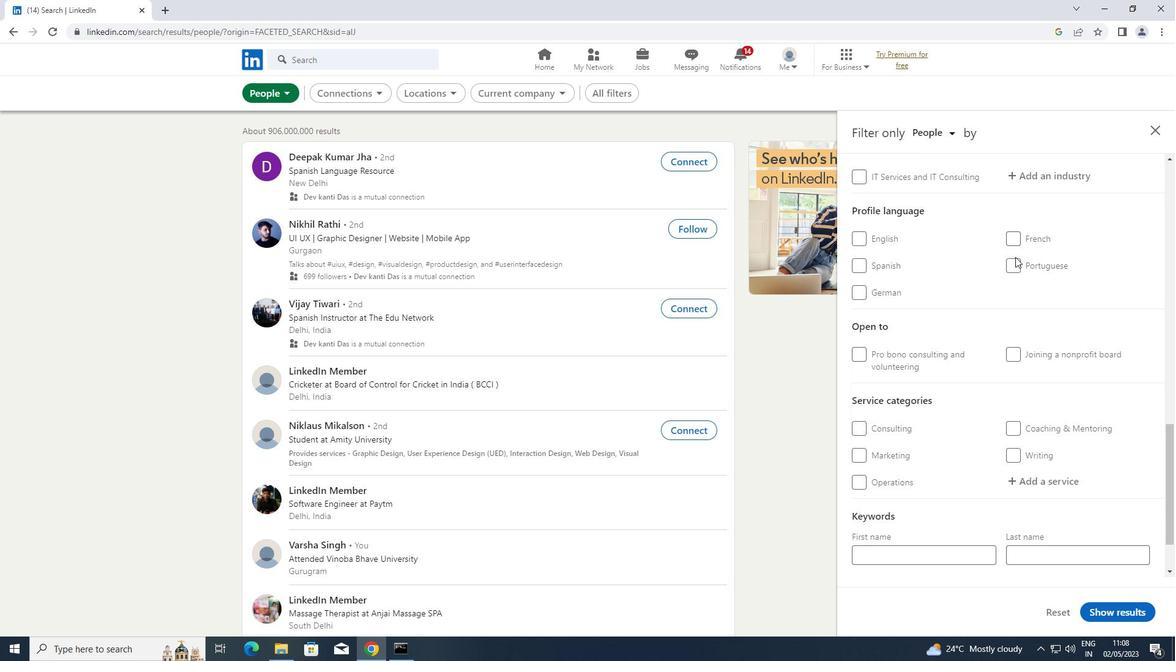 
Action: Mouse pressed left at (1013, 262)
Screenshot: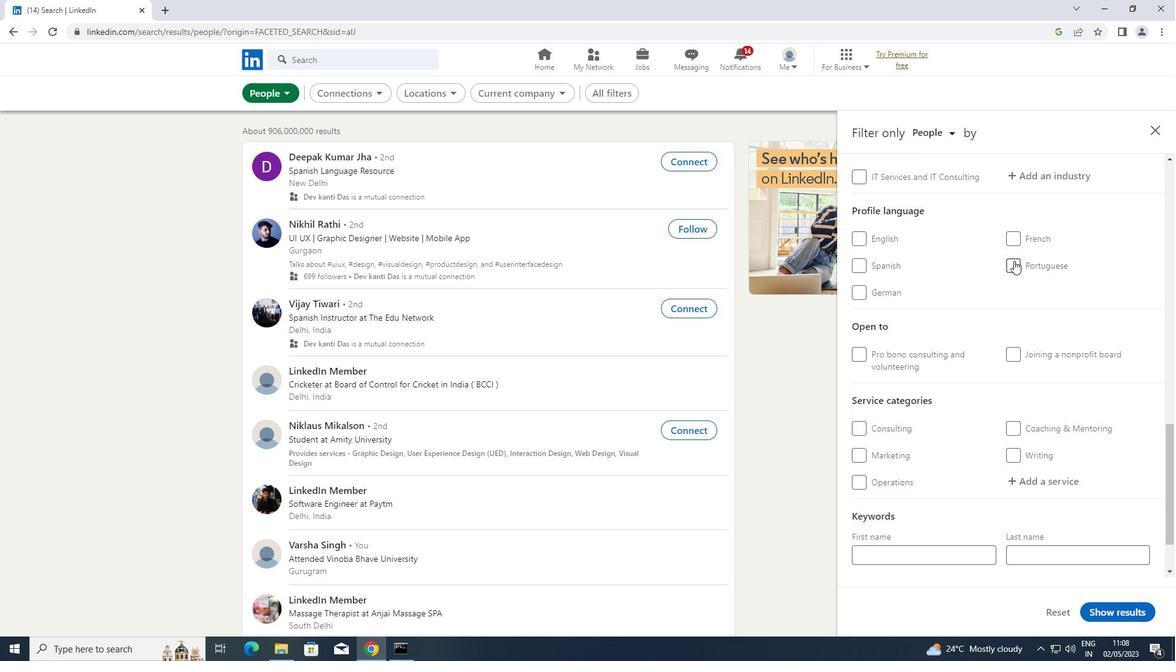 
Action: Mouse scrolled (1013, 262) with delta (0, 0)
Screenshot: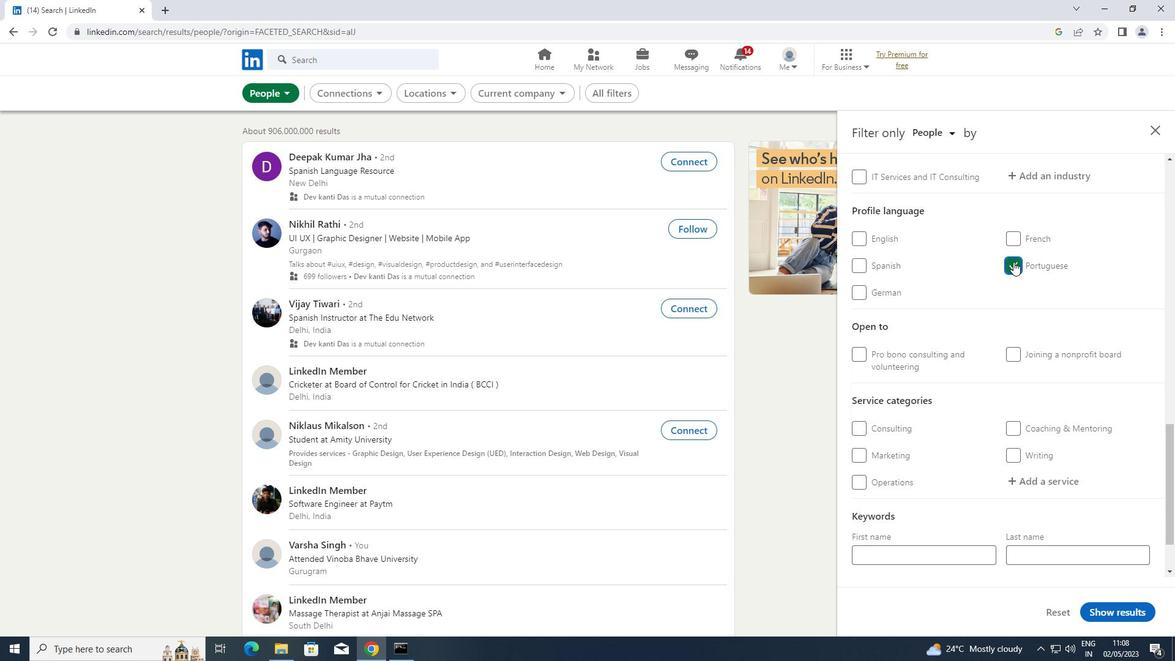 
Action: Mouse scrolled (1013, 262) with delta (0, 0)
Screenshot: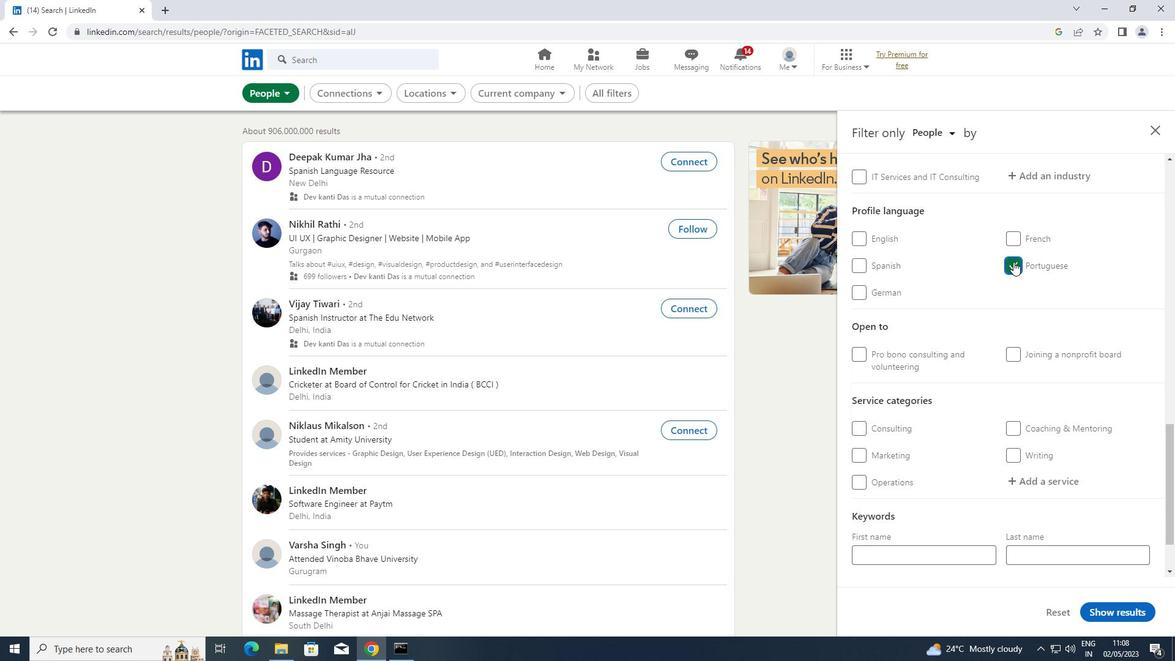 
Action: Mouse scrolled (1013, 262) with delta (0, 0)
Screenshot: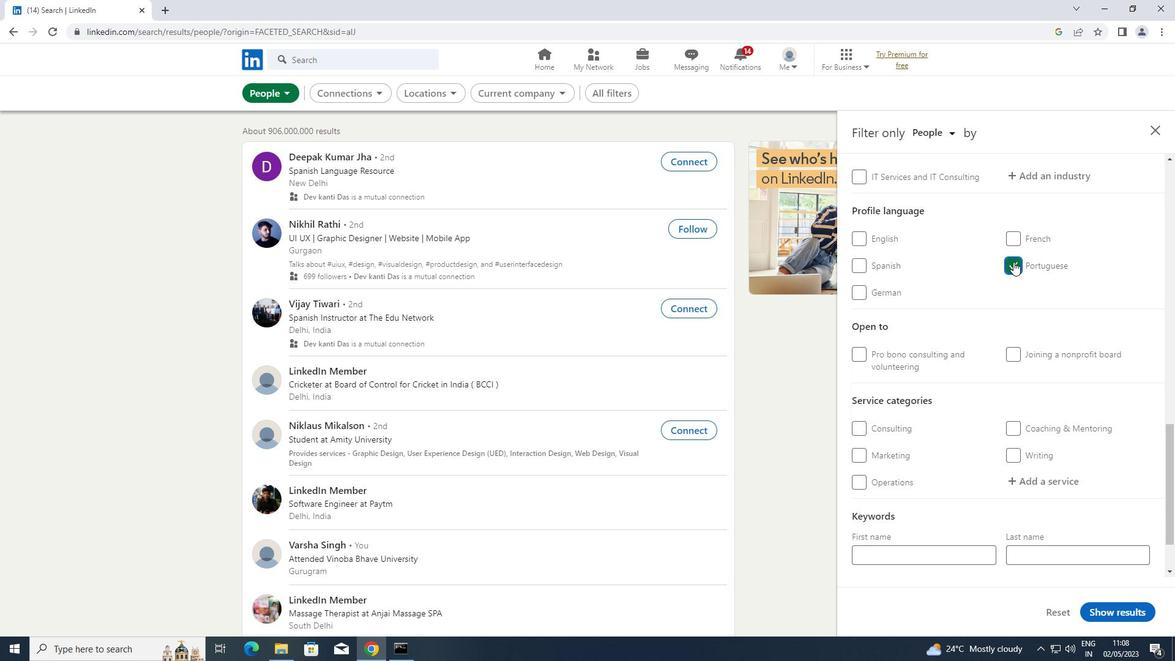 
Action: Mouse scrolled (1013, 262) with delta (0, 0)
Screenshot: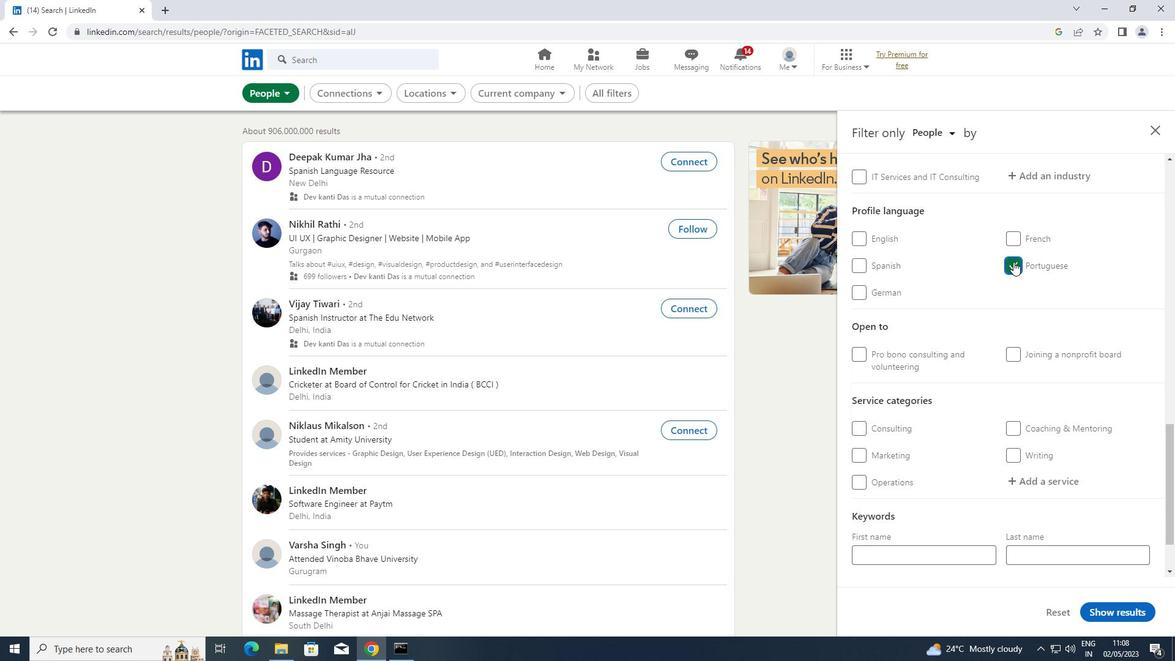 
Action: Mouse scrolled (1013, 262) with delta (0, 0)
Screenshot: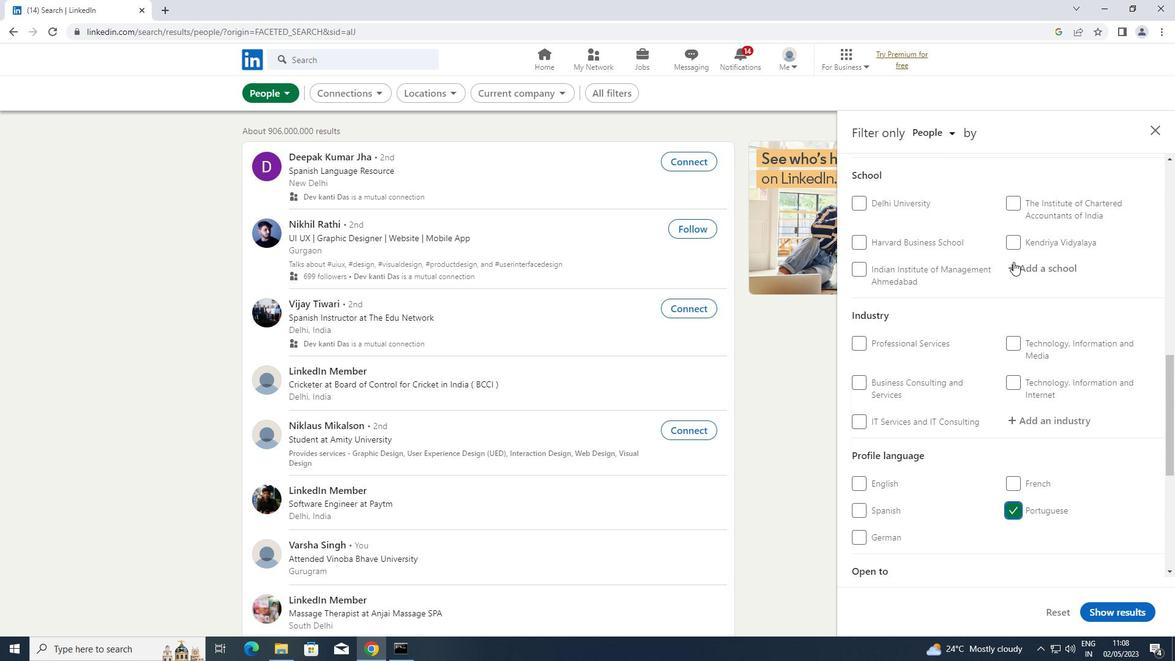 
Action: Mouse scrolled (1013, 262) with delta (0, 0)
Screenshot: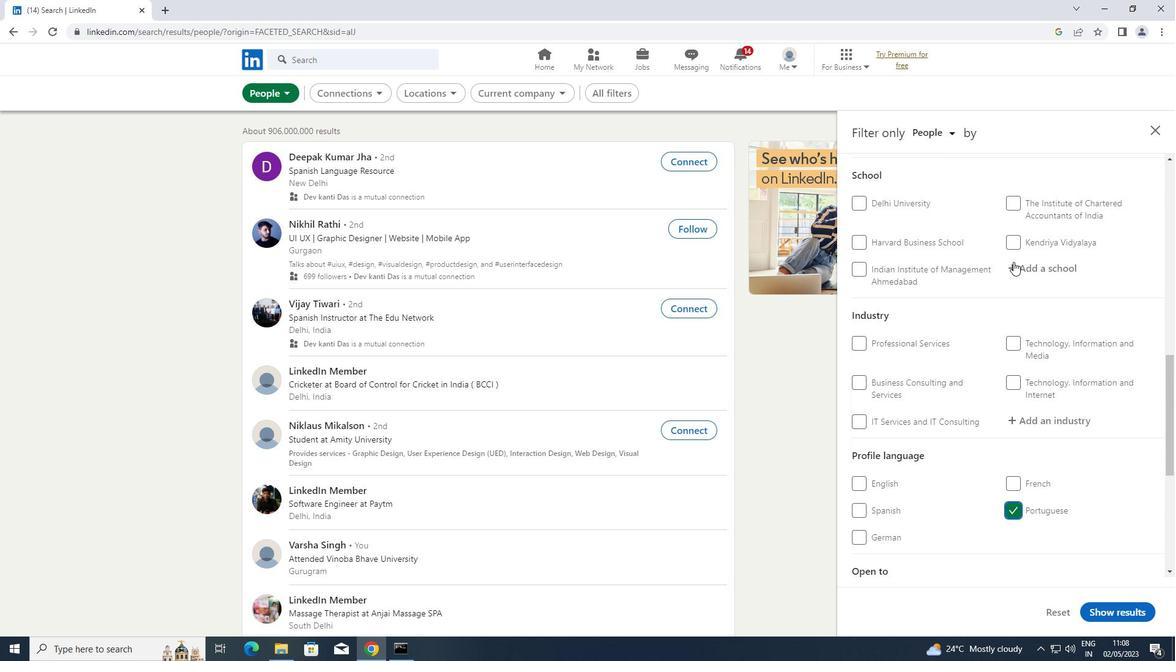
Action: Mouse scrolled (1013, 262) with delta (0, 0)
Screenshot: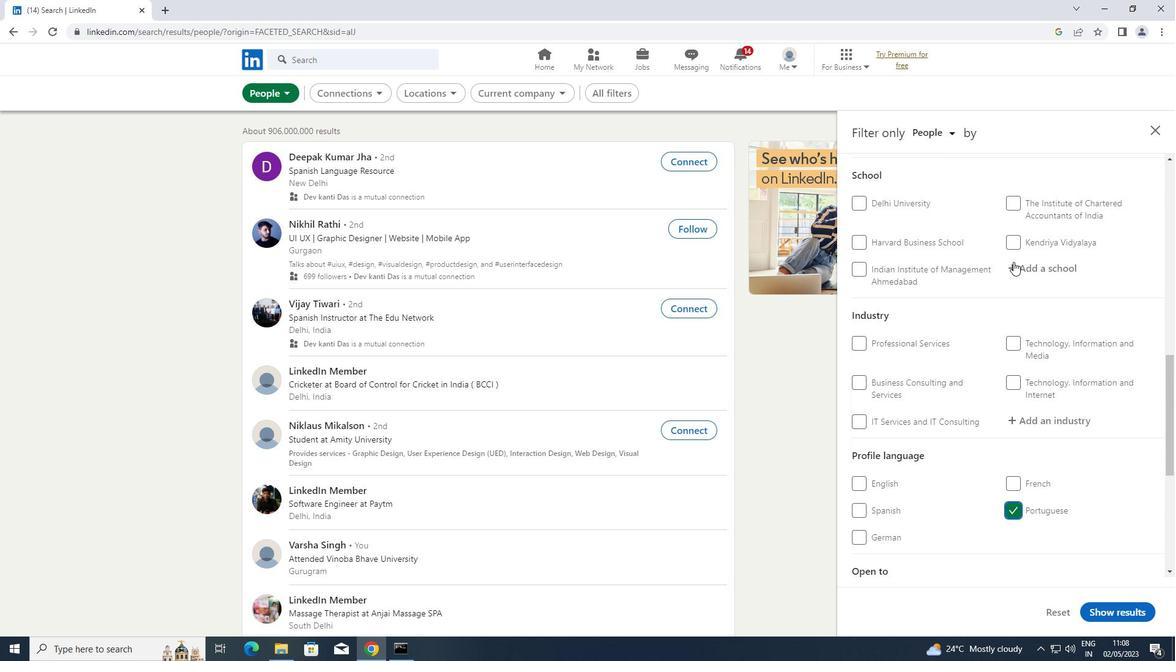 
Action: Mouse moved to (1038, 207)
Screenshot: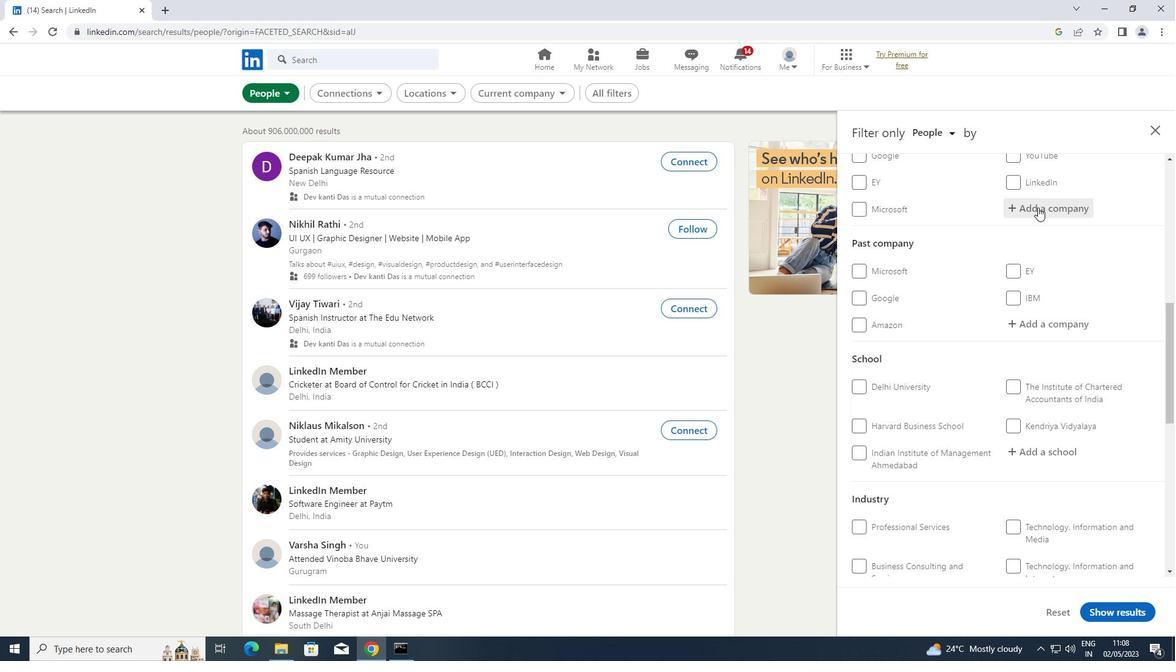 
Action: Mouse pressed left at (1038, 207)
Screenshot: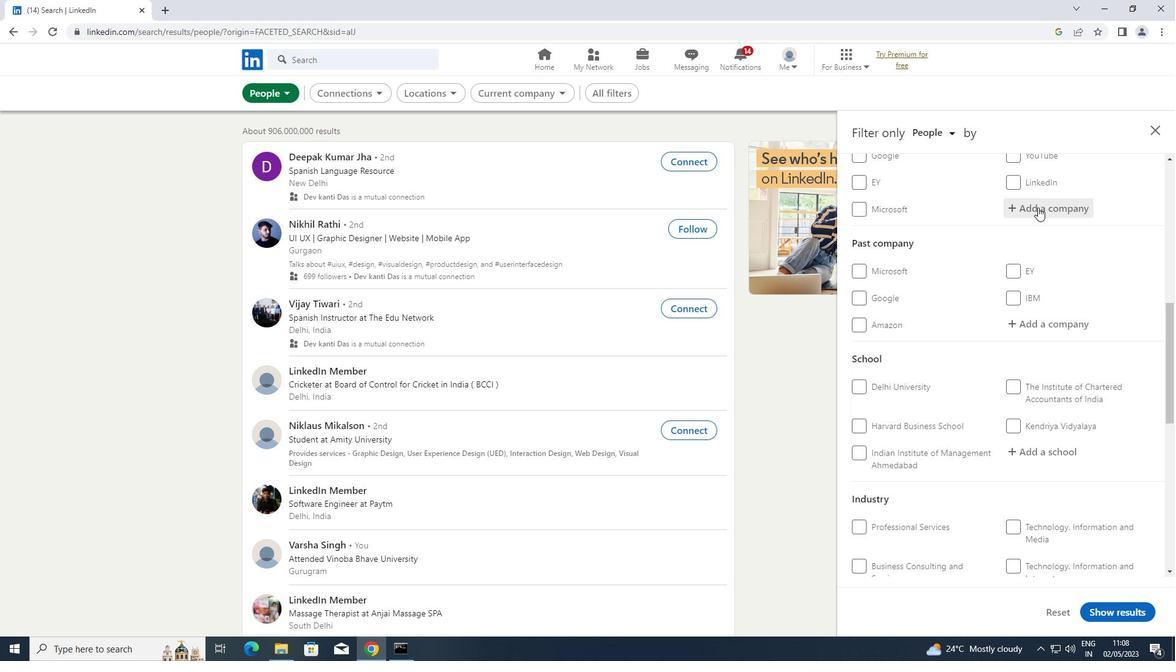 
Action: Key pressed <Key.shift>EXTRAMARKS
Screenshot: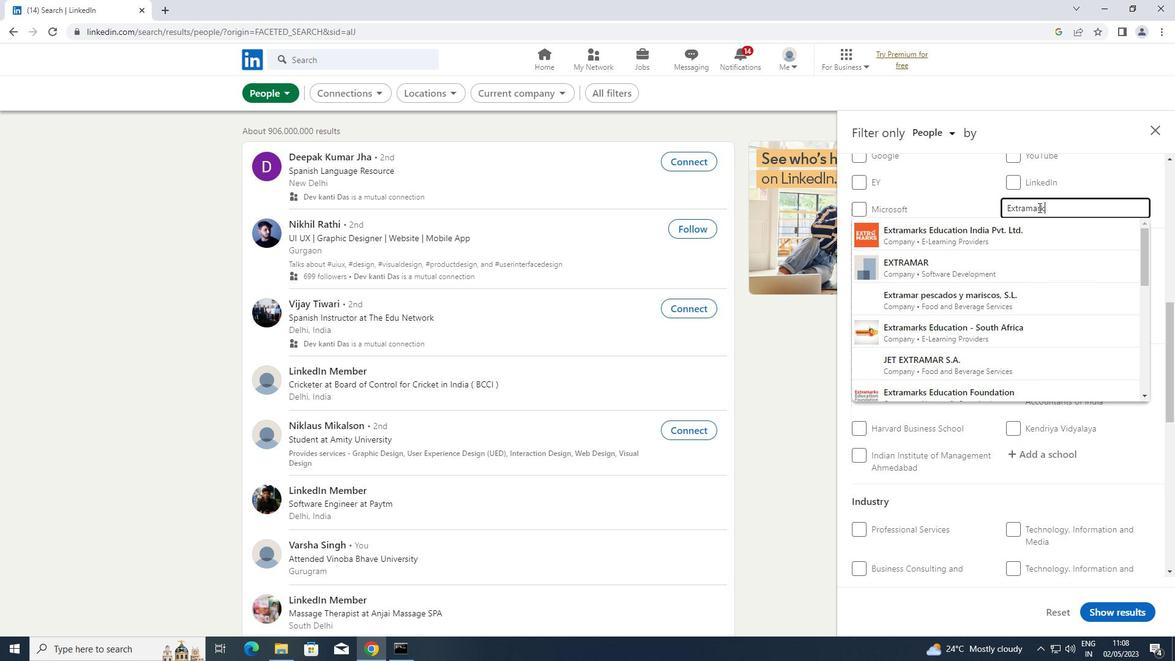 
Action: Mouse moved to (977, 226)
Screenshot: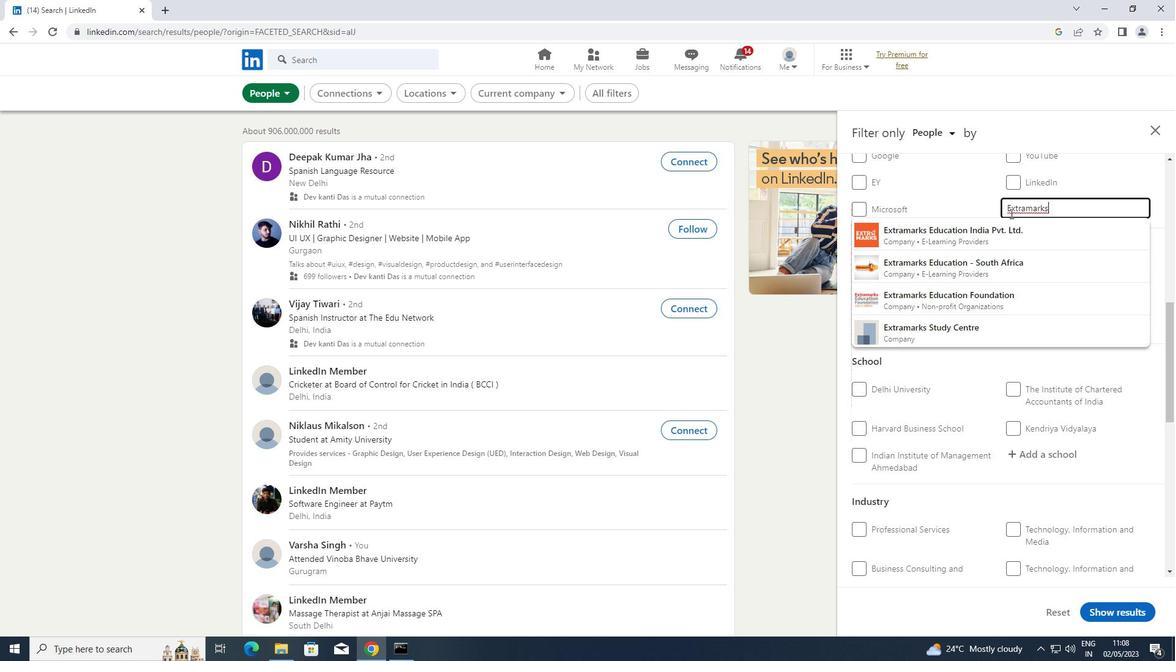 
Action: Mouse pressed left at (977, 226)
Screenshot: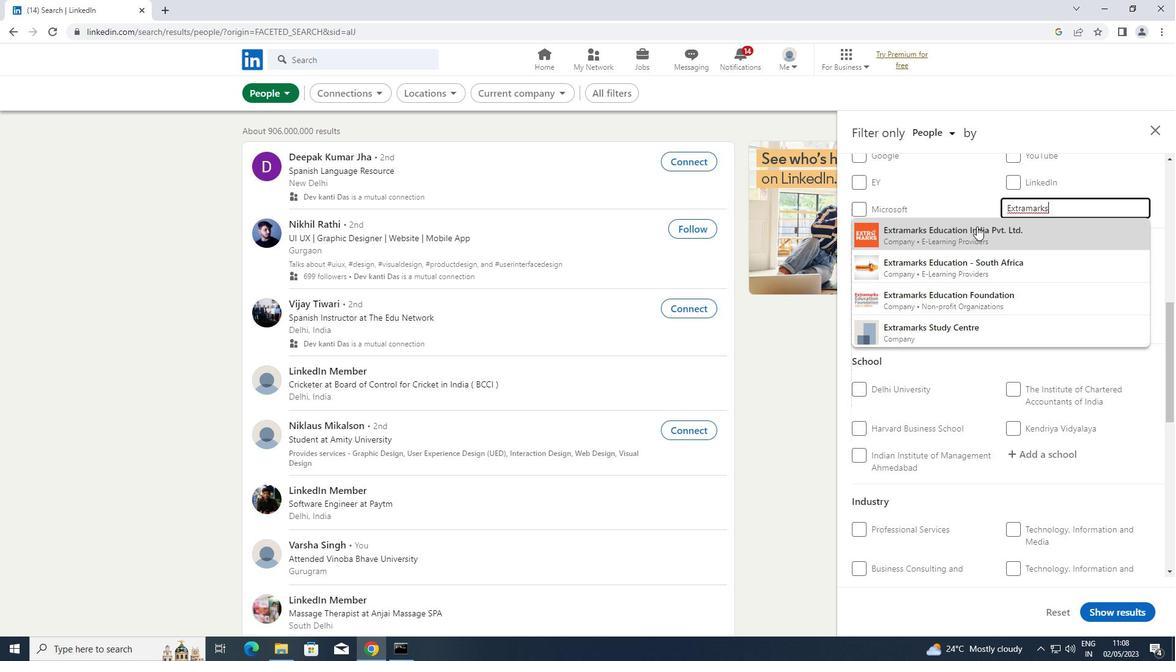 
Action: Mouse scrolled (977, 225) with delta (0, 0)
Screenshot: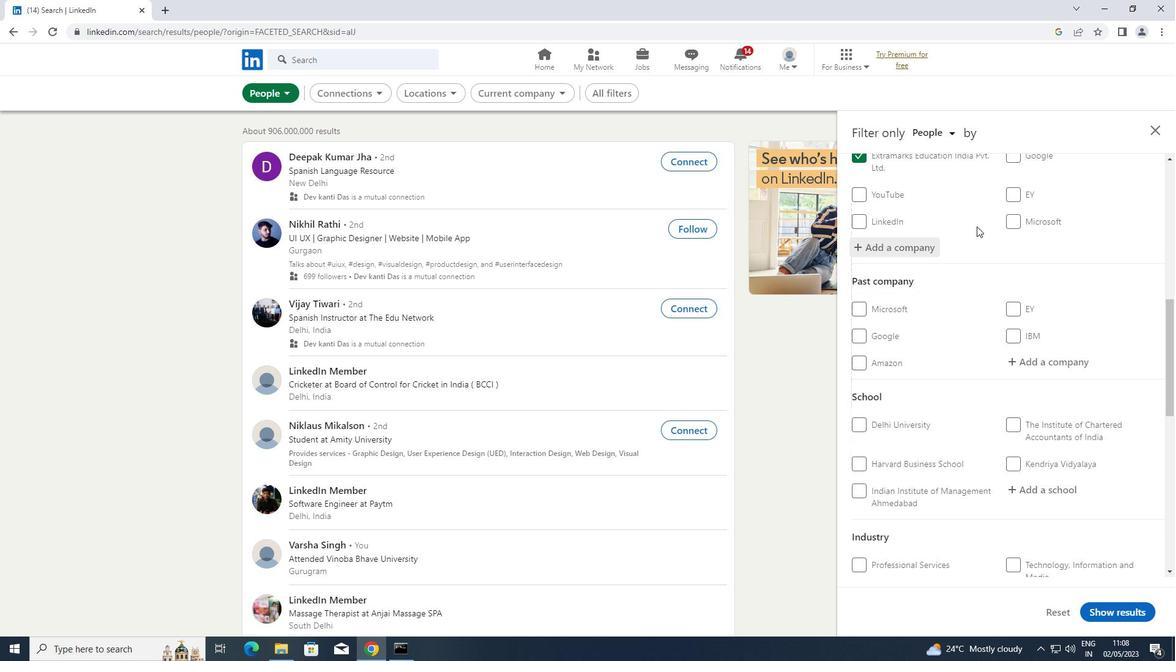 
Action: Mouse scrolled (977, 225) with delta (0, 0)
Screenshot: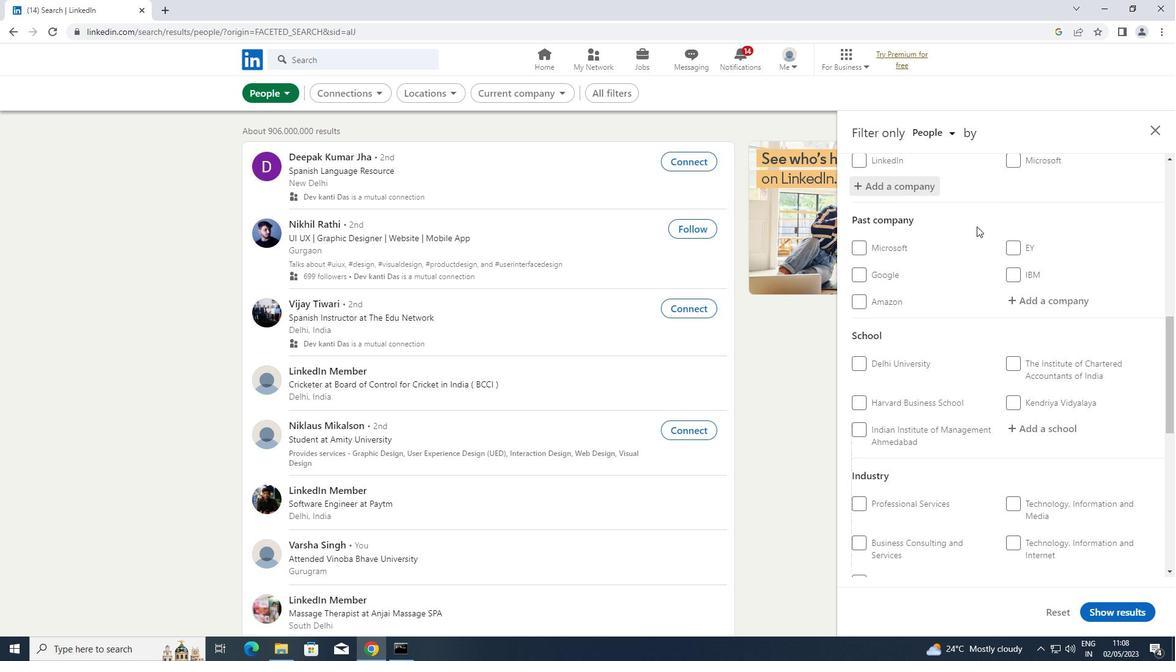 
Action: Mouse moved to (1049, 361)
Screenshot: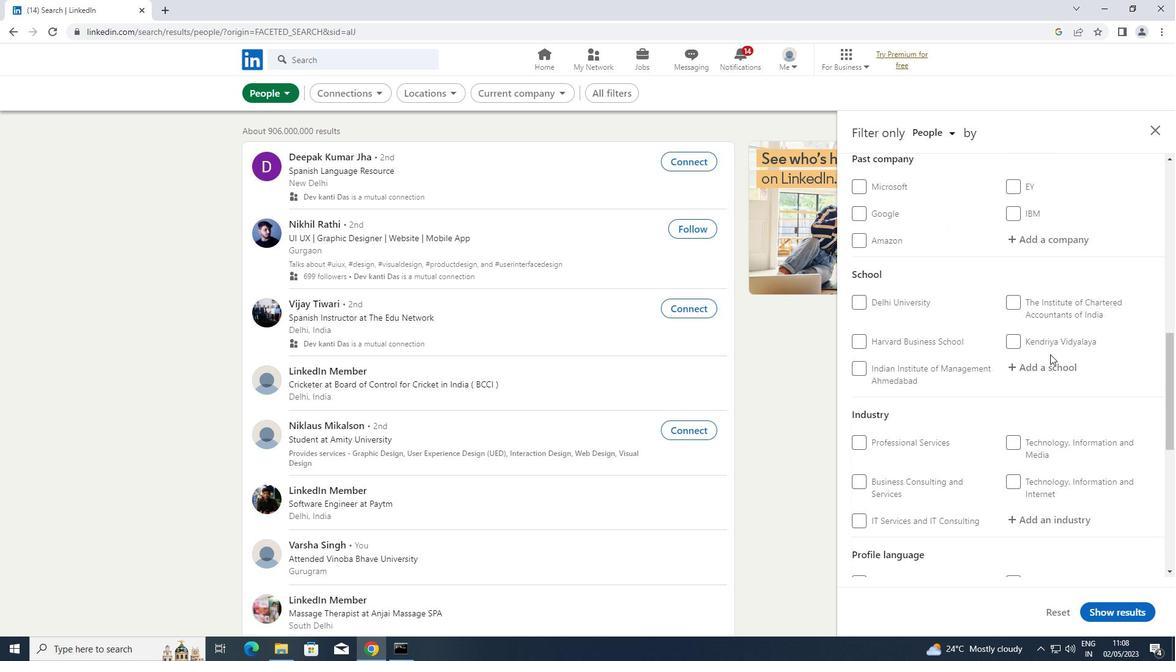
Action: Mouse pressed left at (1049, 361)
Screenshot: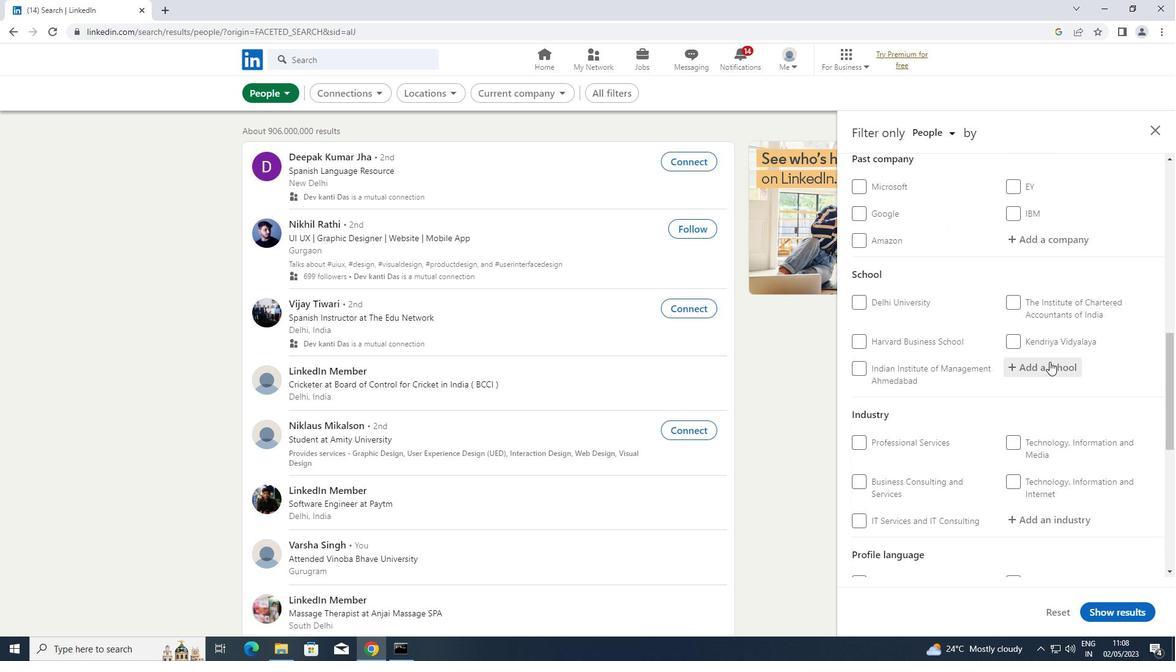 
Action: Key pressed <Key.shift>GOVERNMENT<Key.space><Key.shift>COLLEGE<Key.space>OF<Key.space><Key.shift>ENGI
Screenshot: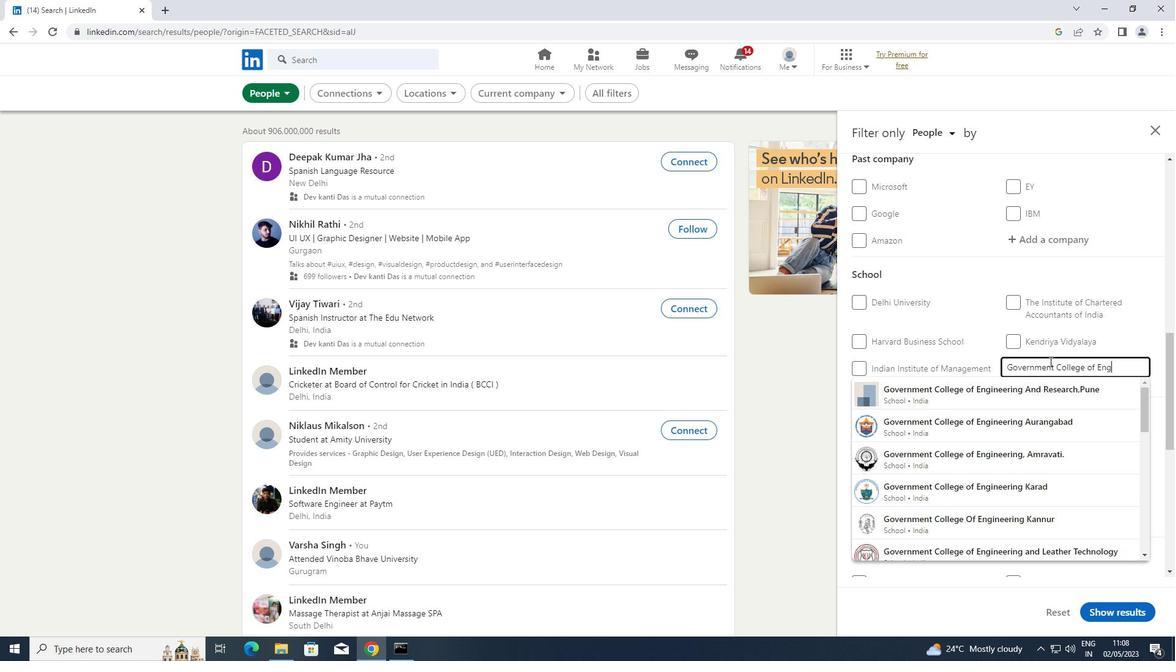 
Action: Mouse moved to (1013, 548)
Screenshot: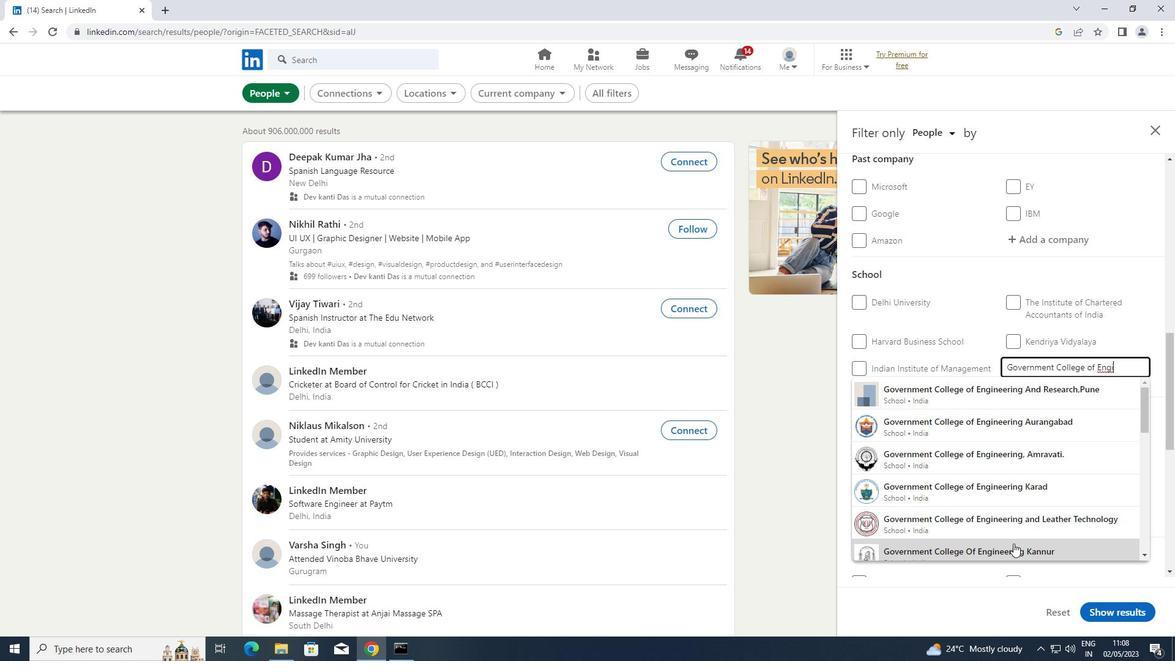 
Action: Mouse pressed left at (1013, 548)
Screenshot: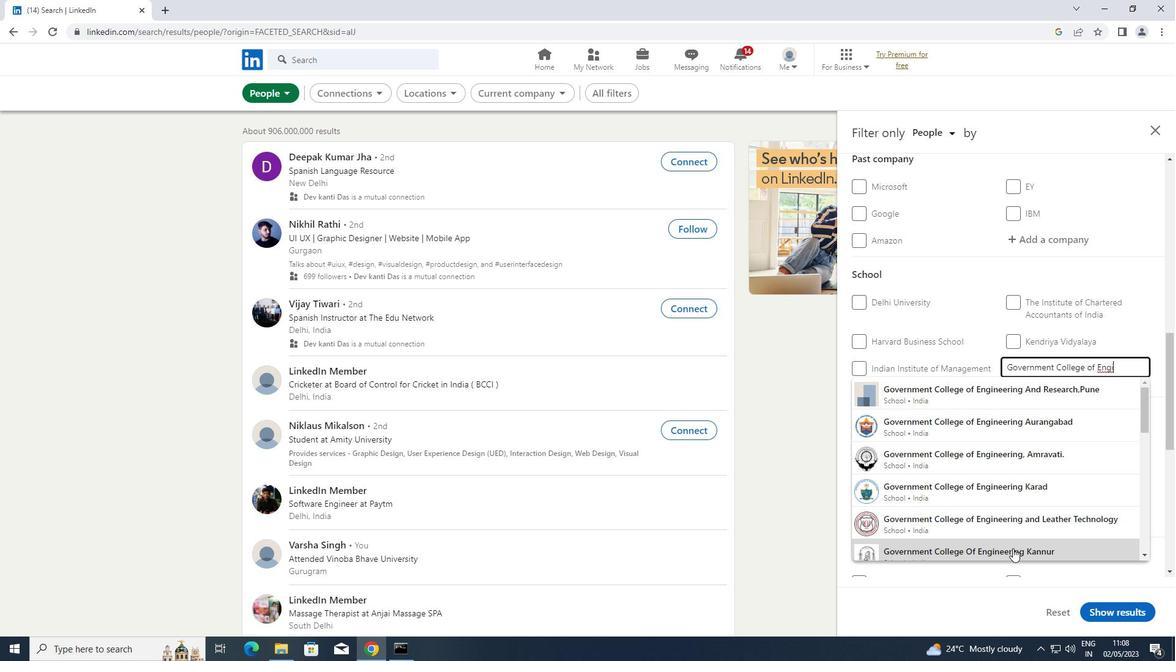
Action: Mouse moved to (1008, 514)
Screenshot: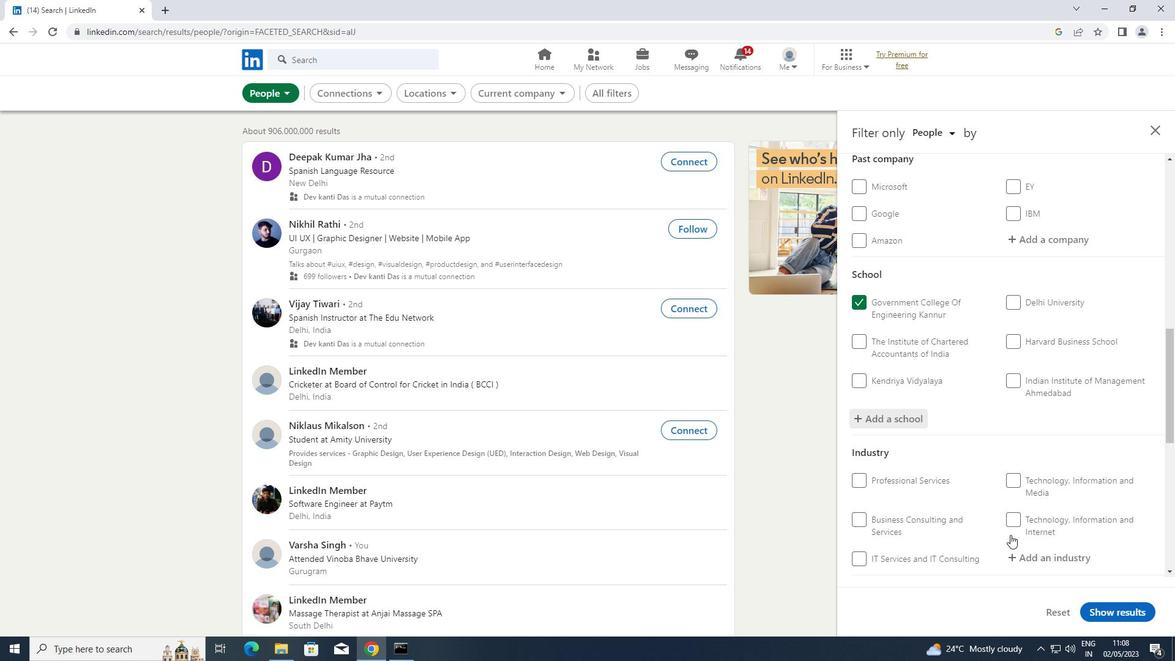 
Action: Mouse scrolled (1008, 514) with delta (0, 0)
Screenshot: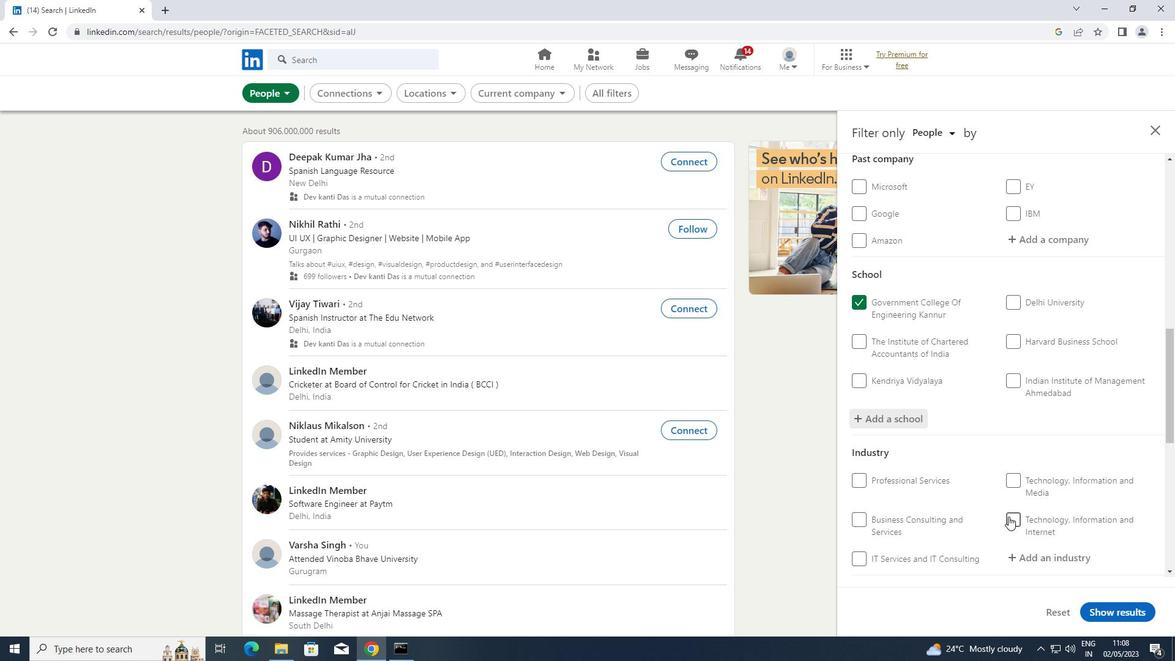 
Action: Mouse scrolled (1008, 514) with delta (0, 0)
Screenshot: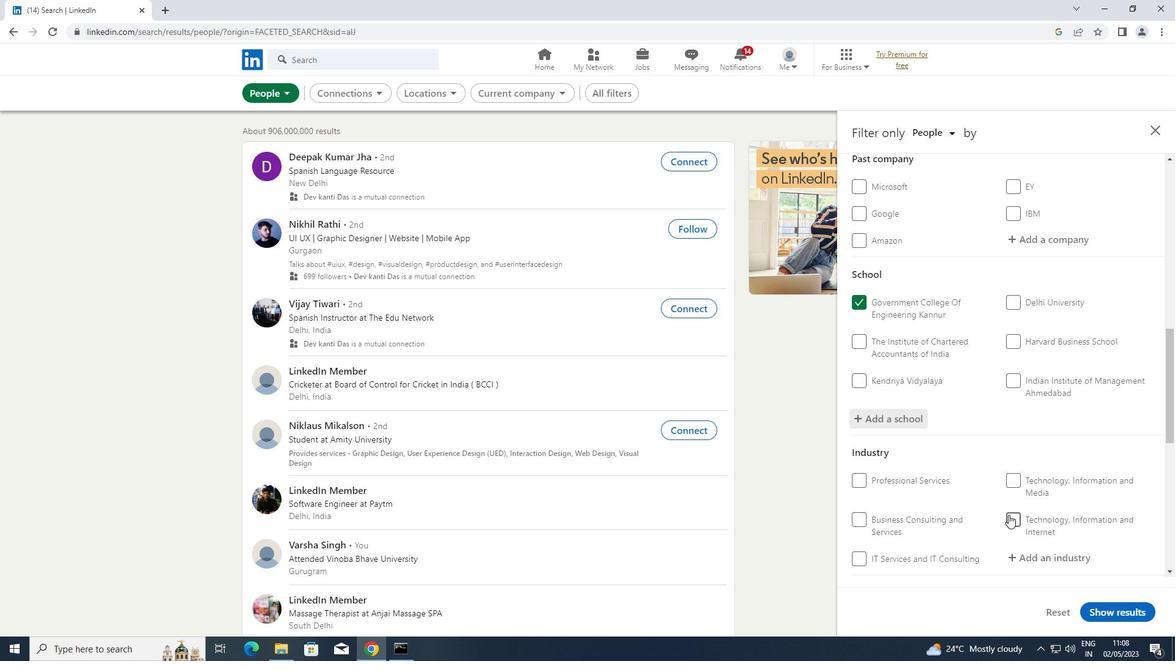 
Action: Mouse scrolled (1008, 514) with delta (0, 0)
Screenshot: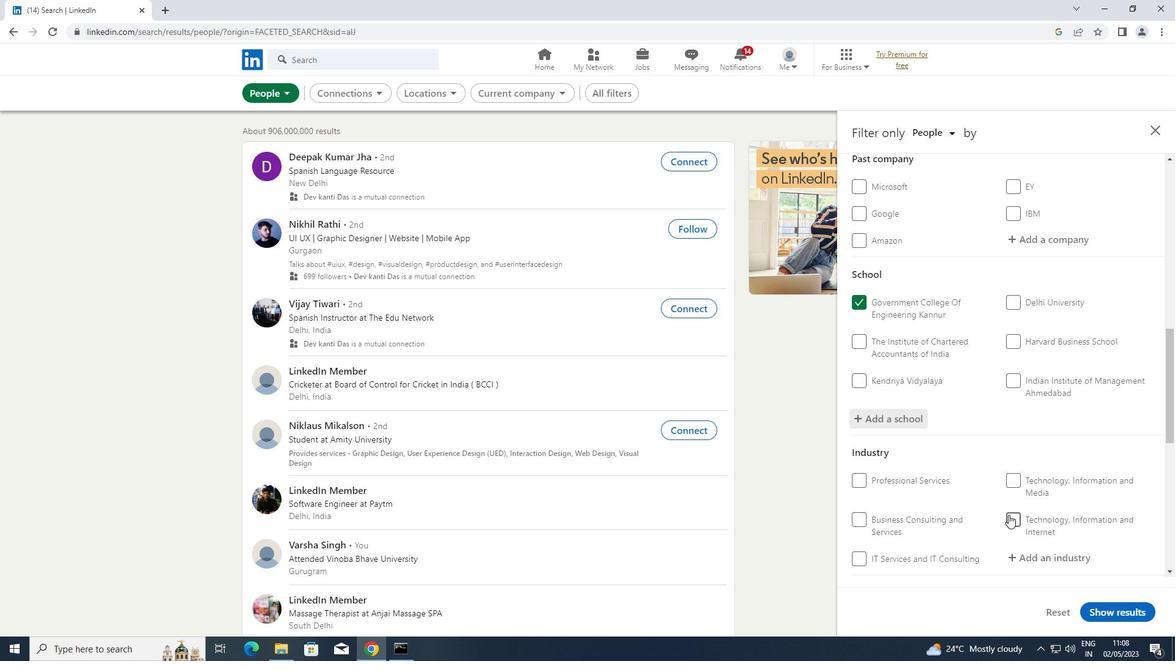 
Action: Mouse moved to (1055, 373)
Screenshot: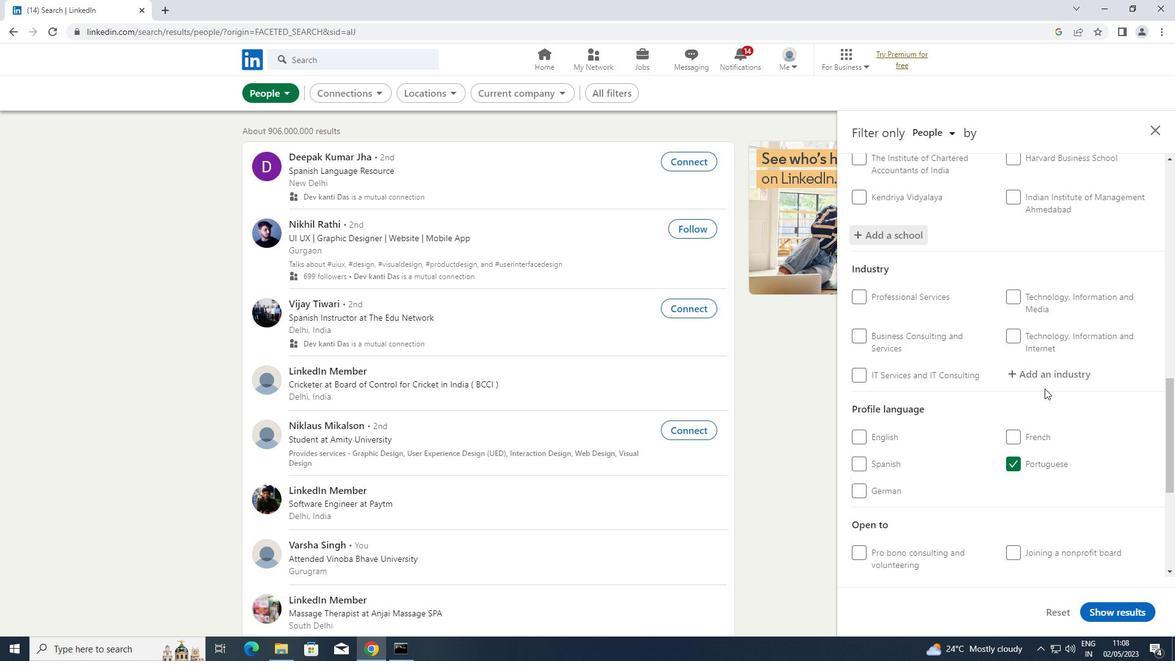 
Action: Mouse pressed left at (1055, 373)
Screenshot: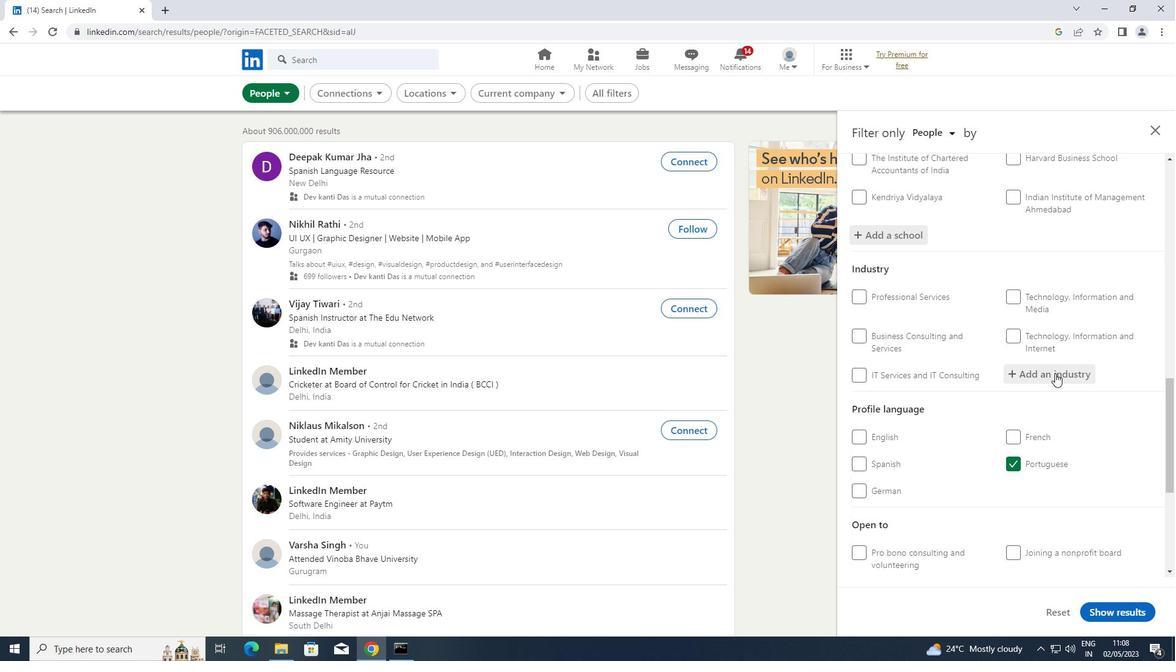 
Action: Key pressed <Key.shift>WHOLW<Key.backspace>ES
Screenshot: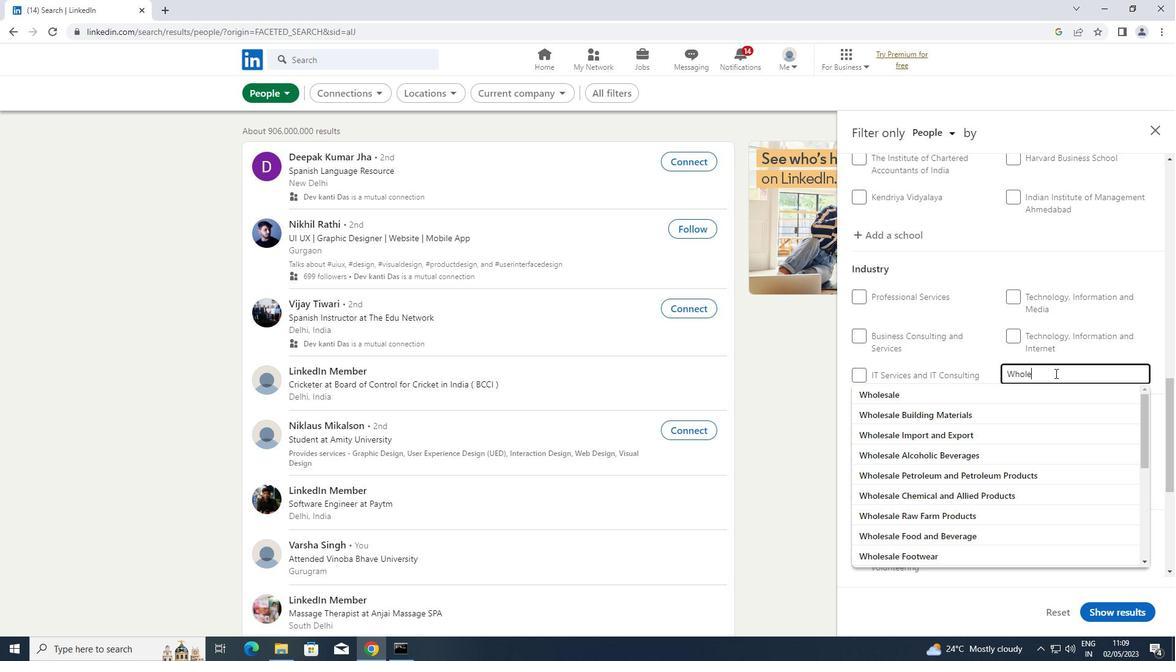 
Action: Mouse moved to (1049, 394)
Screenshot: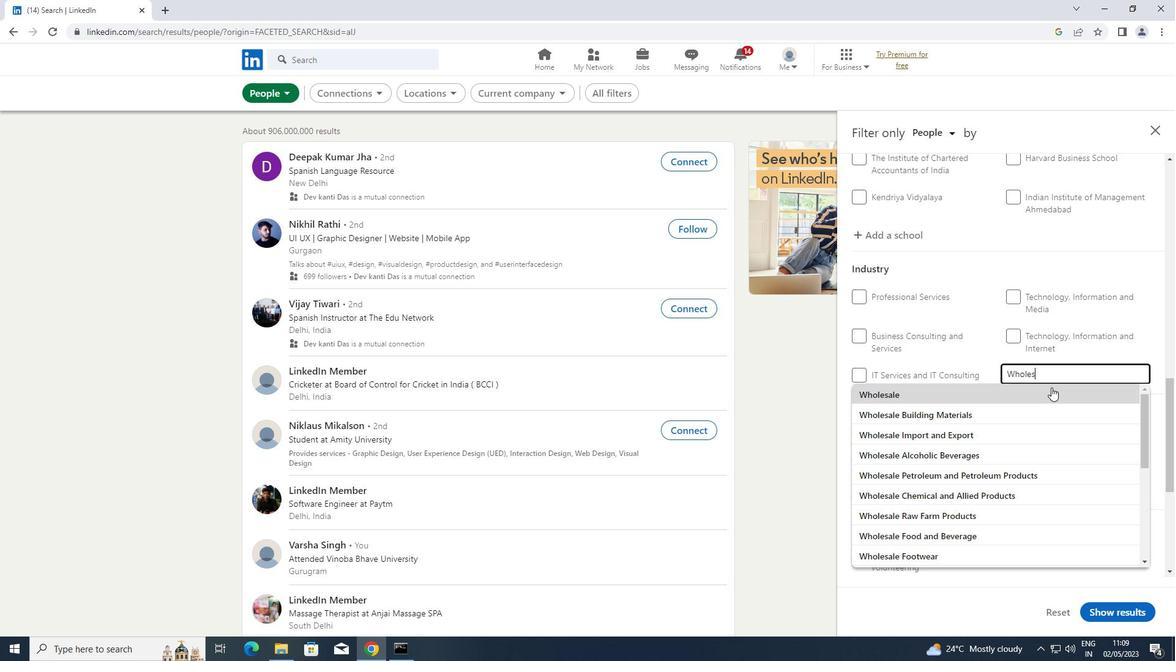 
Action: Key pressed ALE<Key.space><Key.shift>FURN
Screenshot: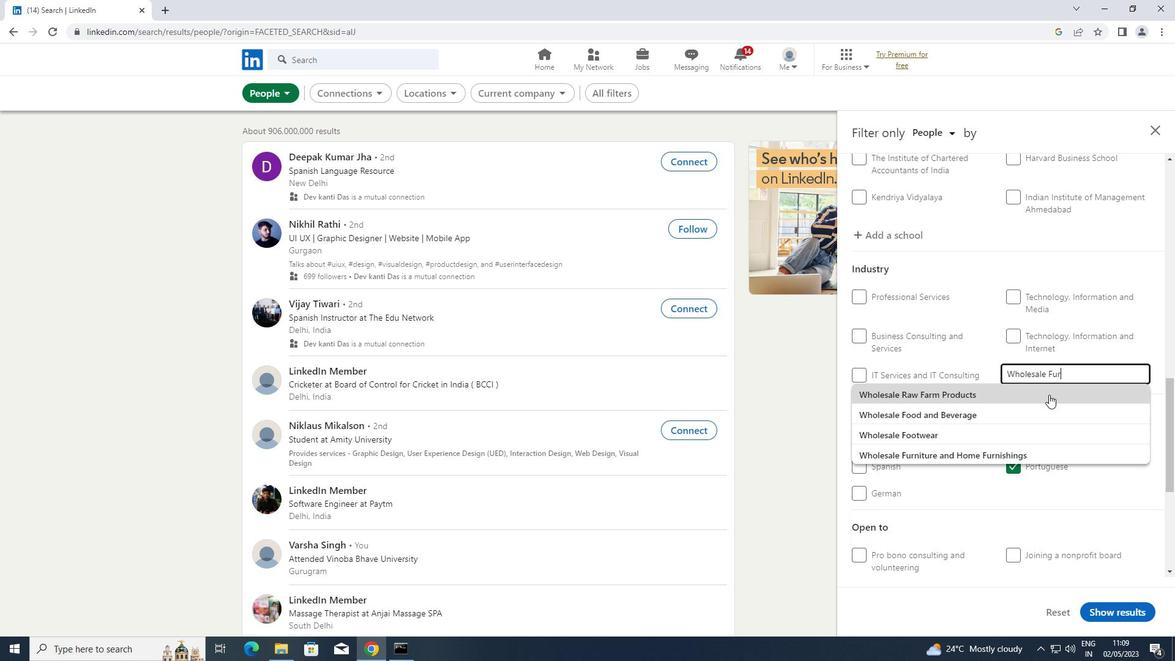 
Action: Mouse moved to (1056, 394)
Screenshot: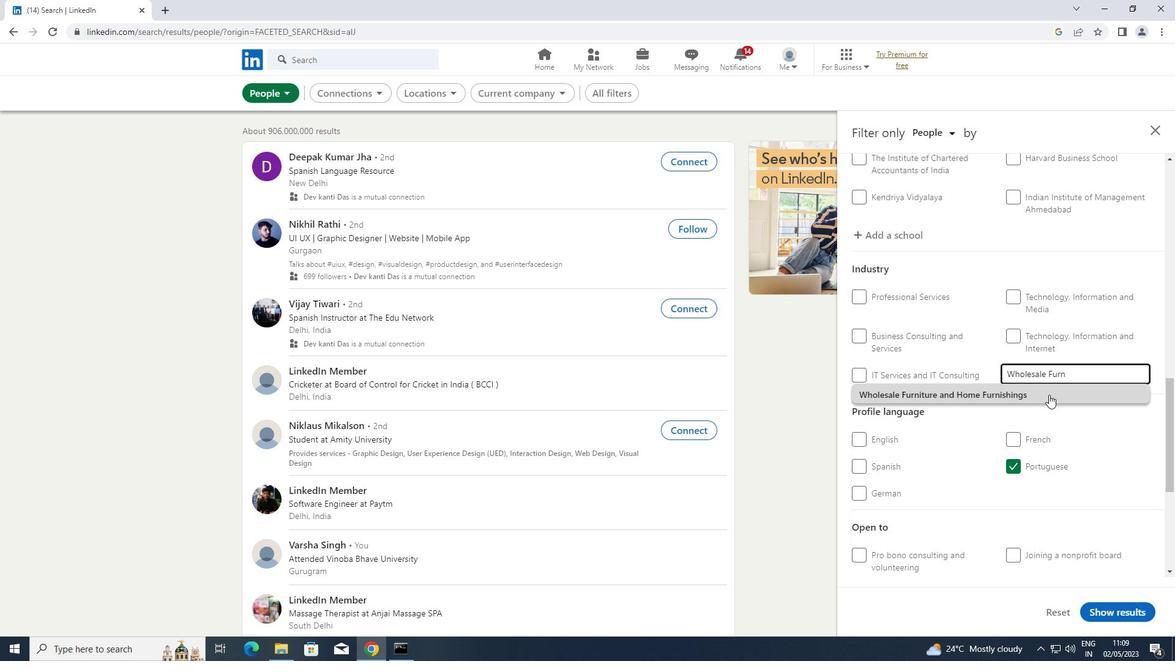 
Action: Mouse pressed left at (1056, 394)
Screenshot: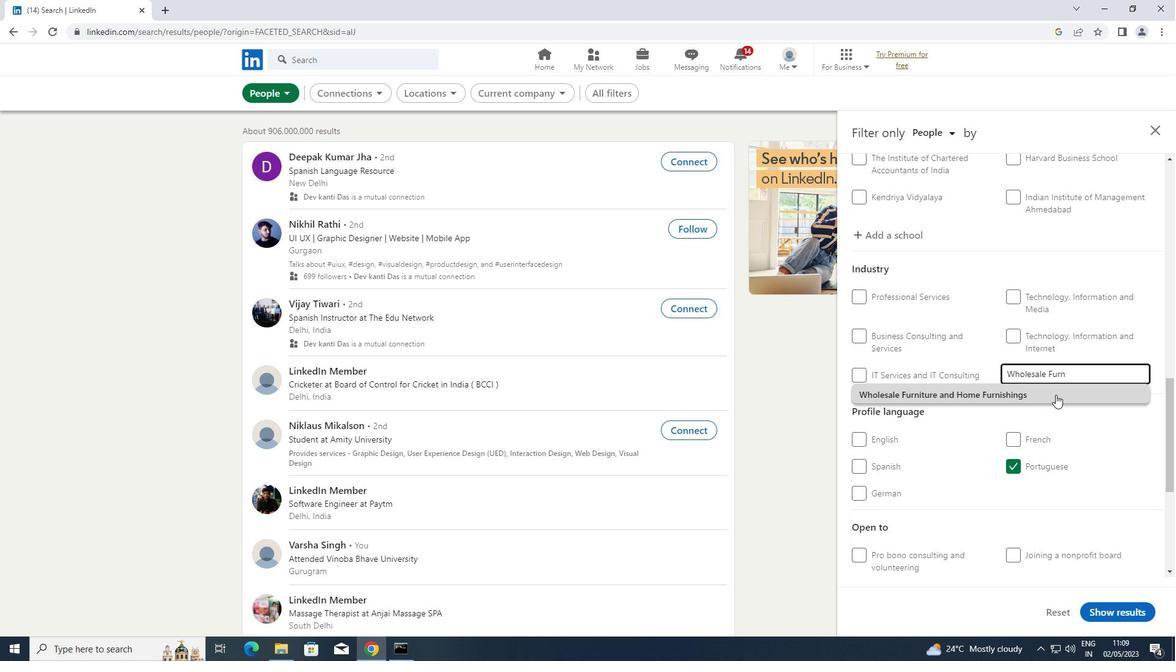 
Action: Mouse scrolled (1056, 394) with delta (0, 0)
Screenshot: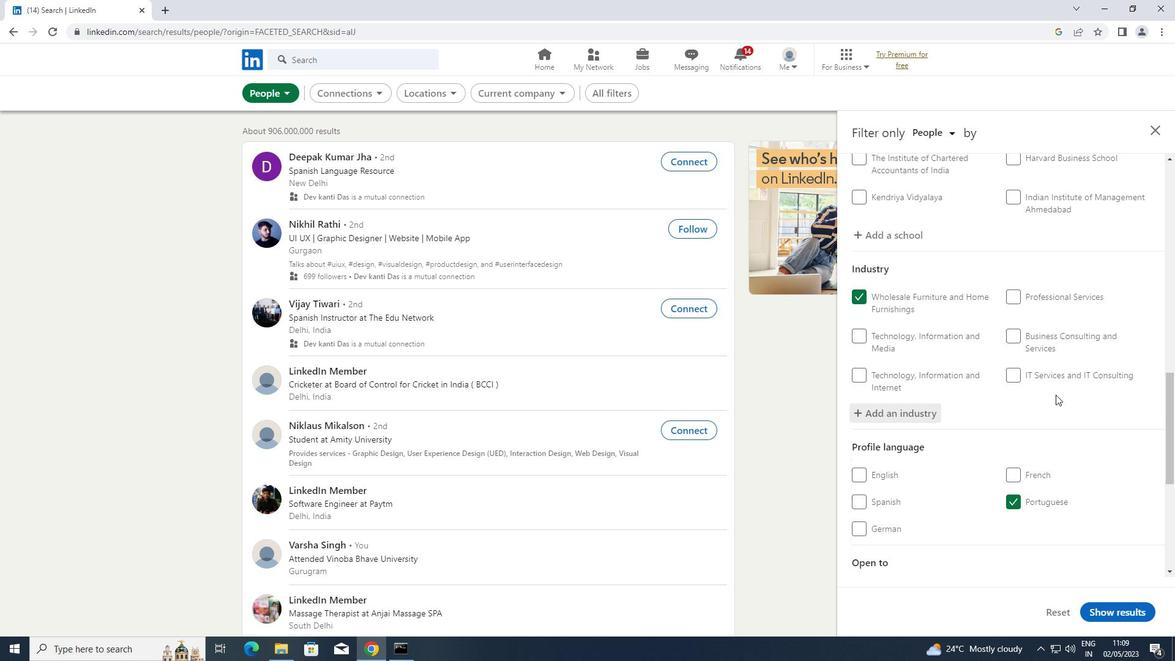 
Action: Mouse scrolled (1056, 394) with delta (0, 0)
Screenshot: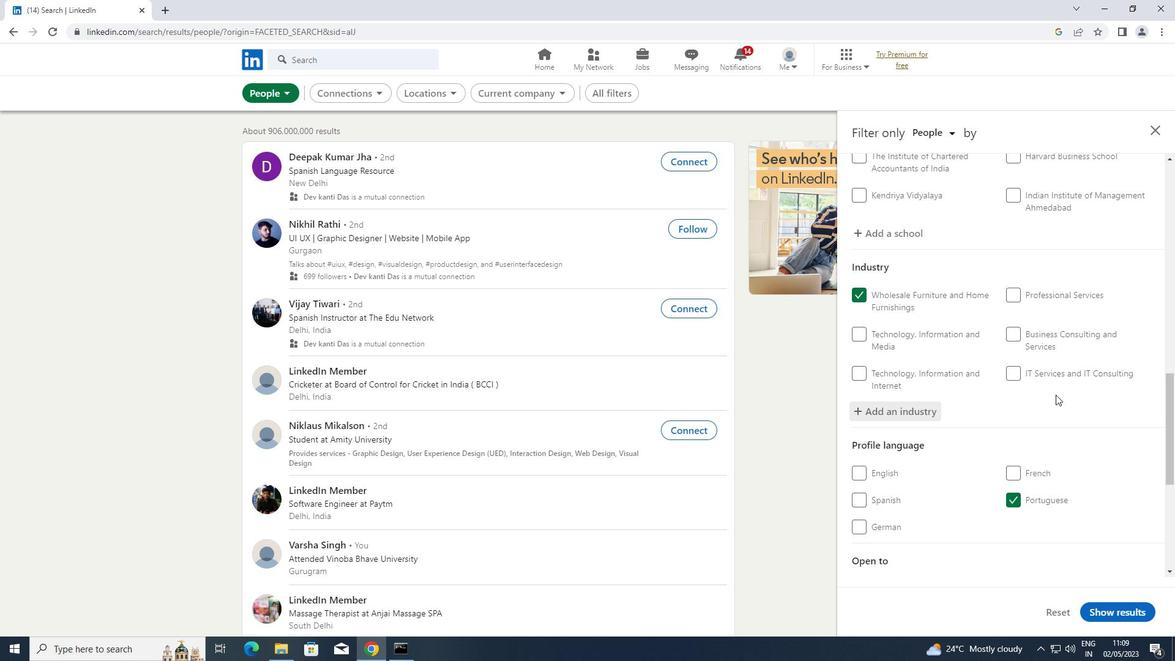 
Action: Mouse moved to (1056, 397)
Screenshot: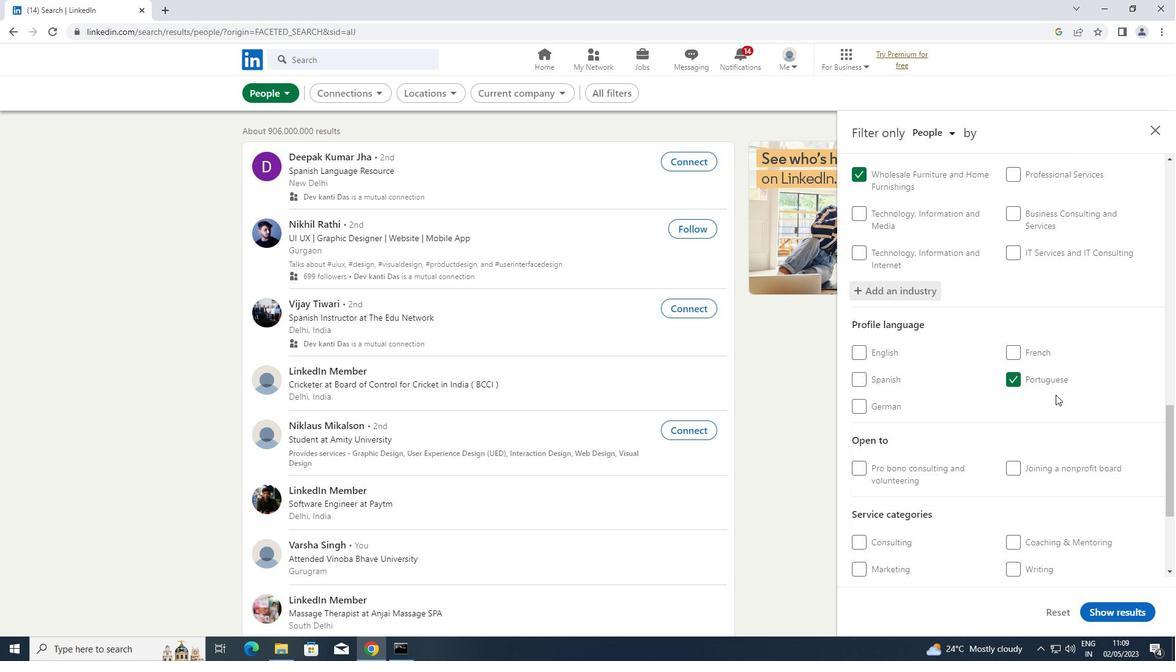 
Action: Mouse scrolled (1056, 396) with delta (0, 0)
Screenshot: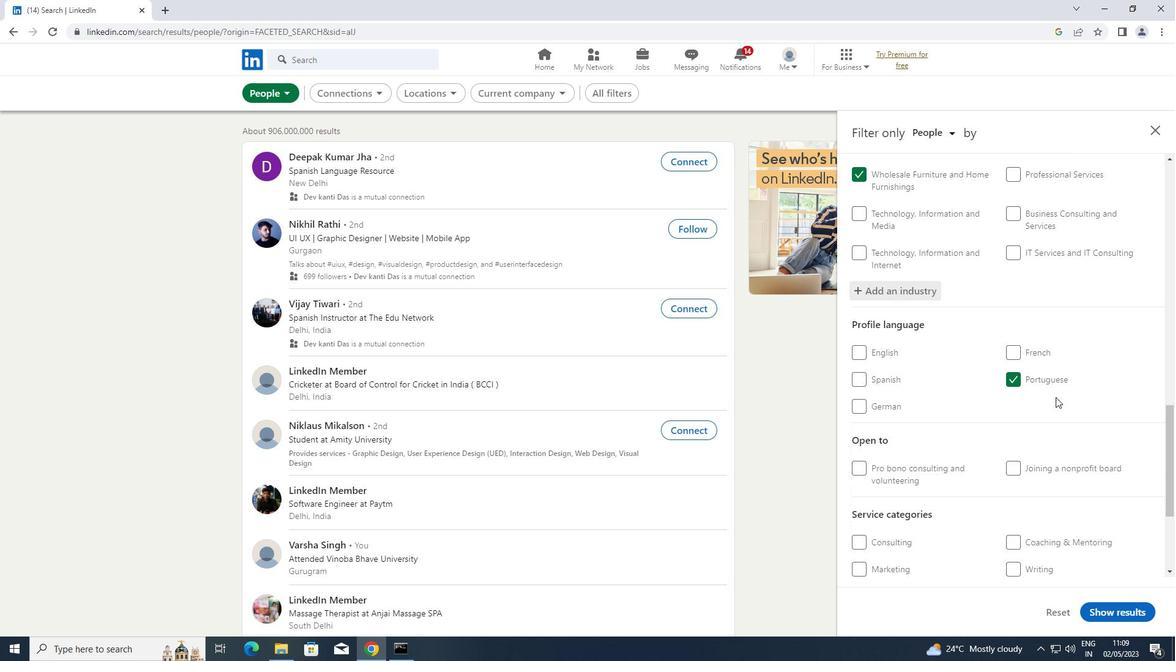 
Action: Mouse scrolled (1056, 396) with delta (0, 0)
Screenshot: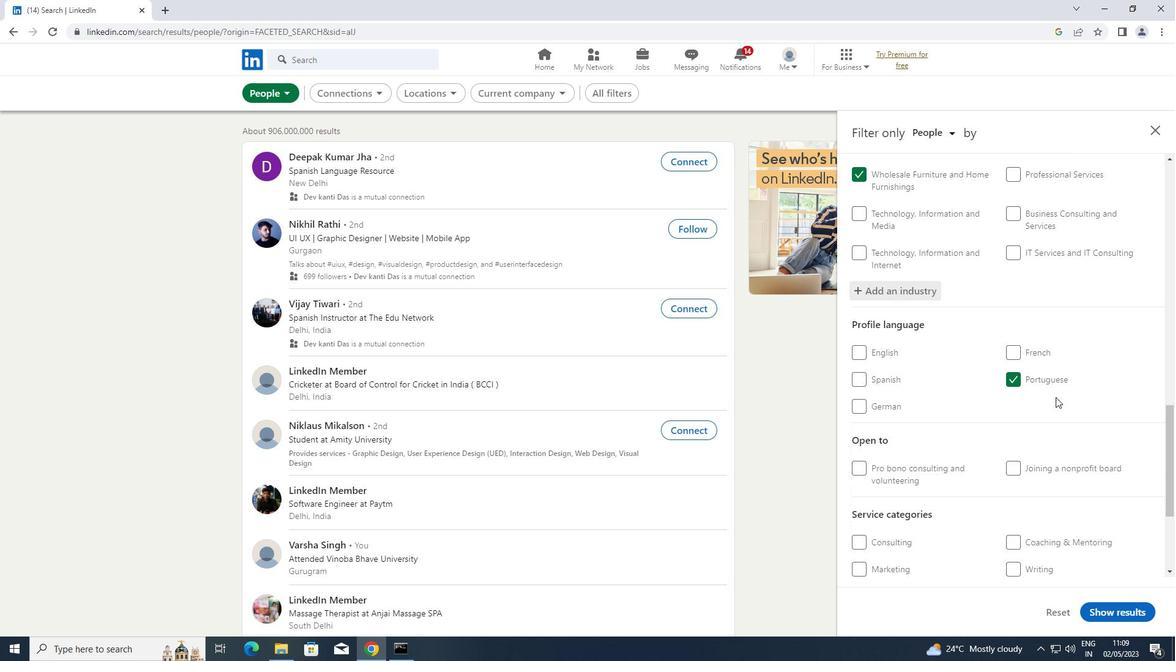 
Action: Mouse scrolled (1056, 396) with delta (0, 0)
Screenshot: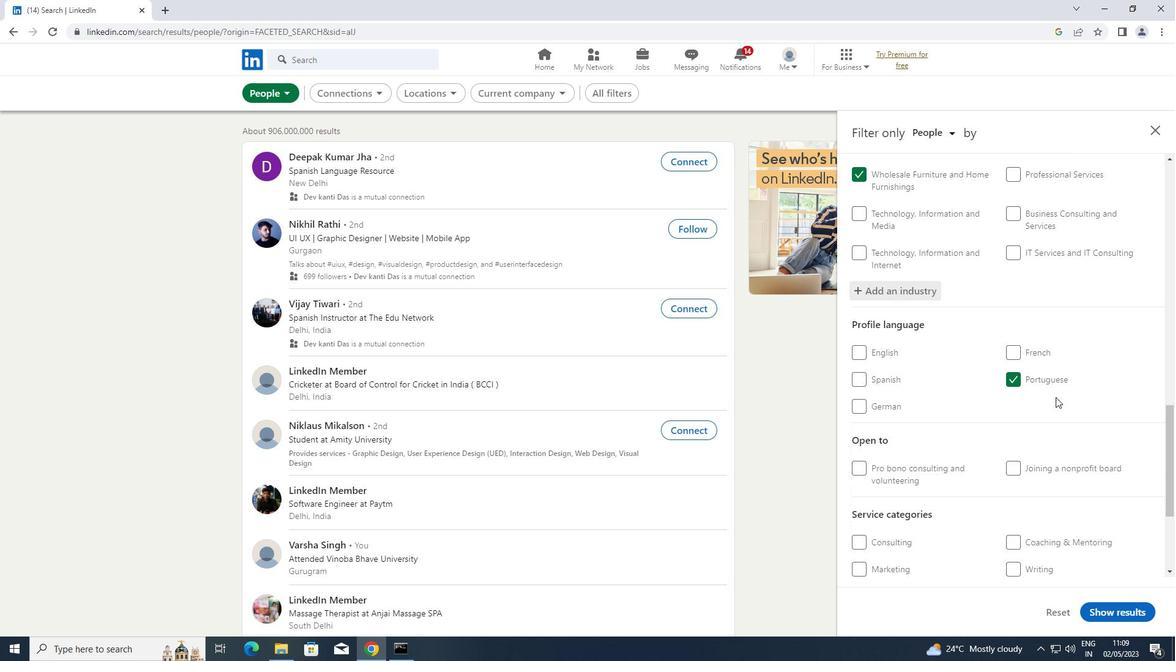 
Action: Mouse moved to (1052, 411)
Screenshot: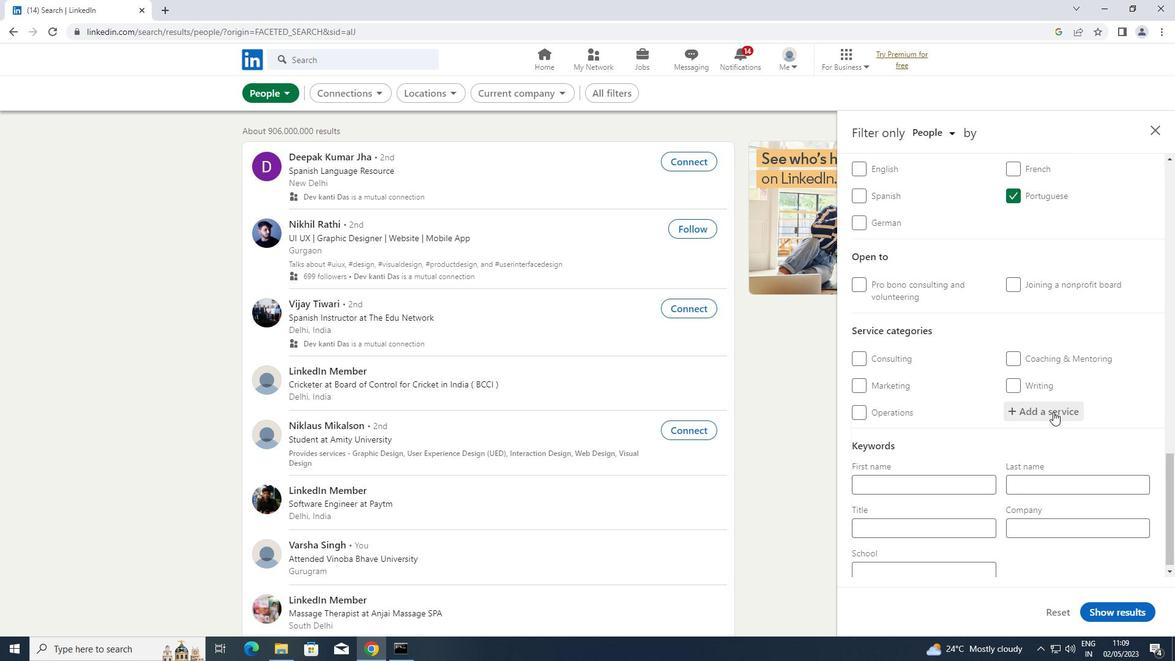 
Action: Mouse pressed left at (1052, 411)
Screenshot: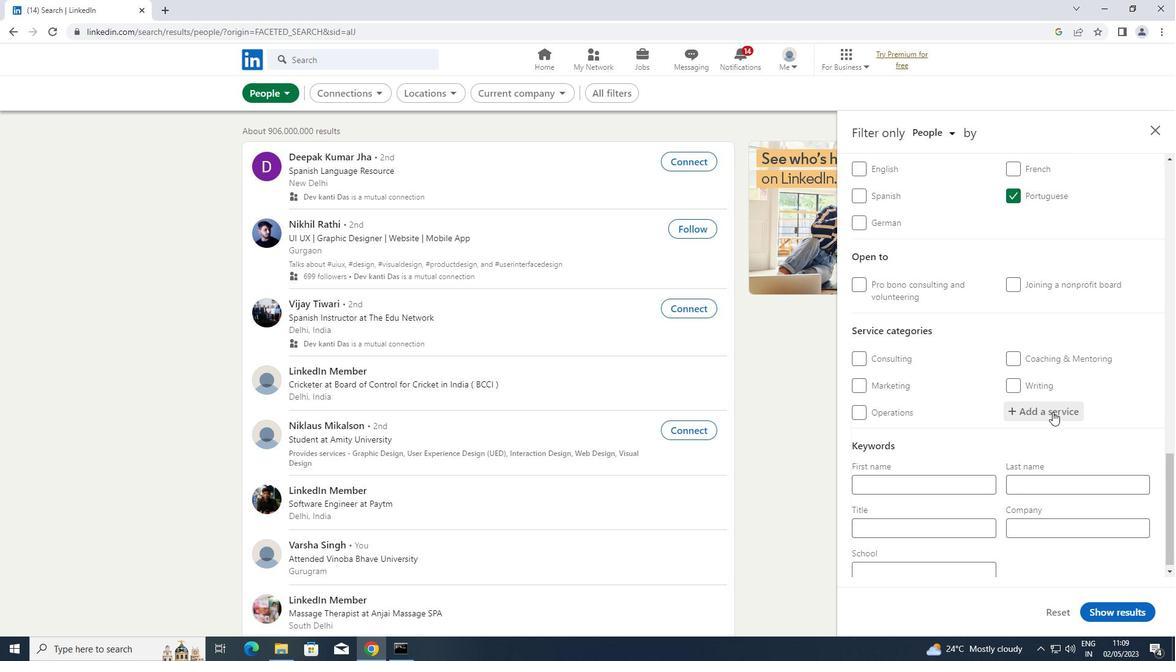 
Action: Key pressed <Key.shift>INTERACTION<Key.space>
Screenshot: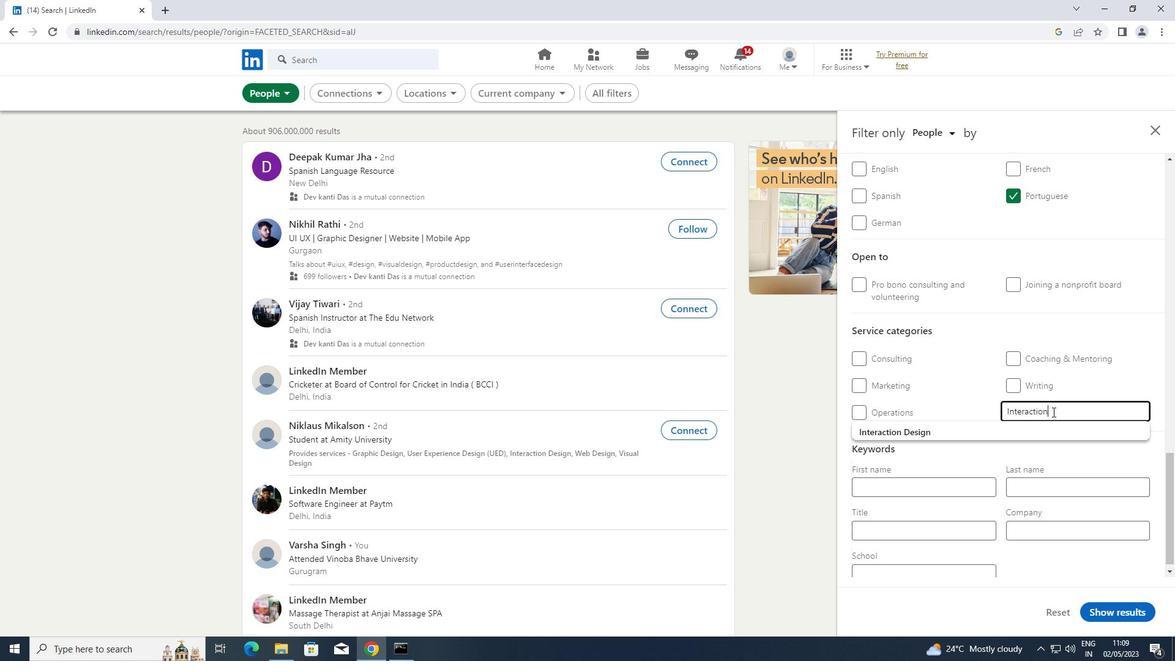 
Action: Mouse moved to (969, 421)
Screenshot: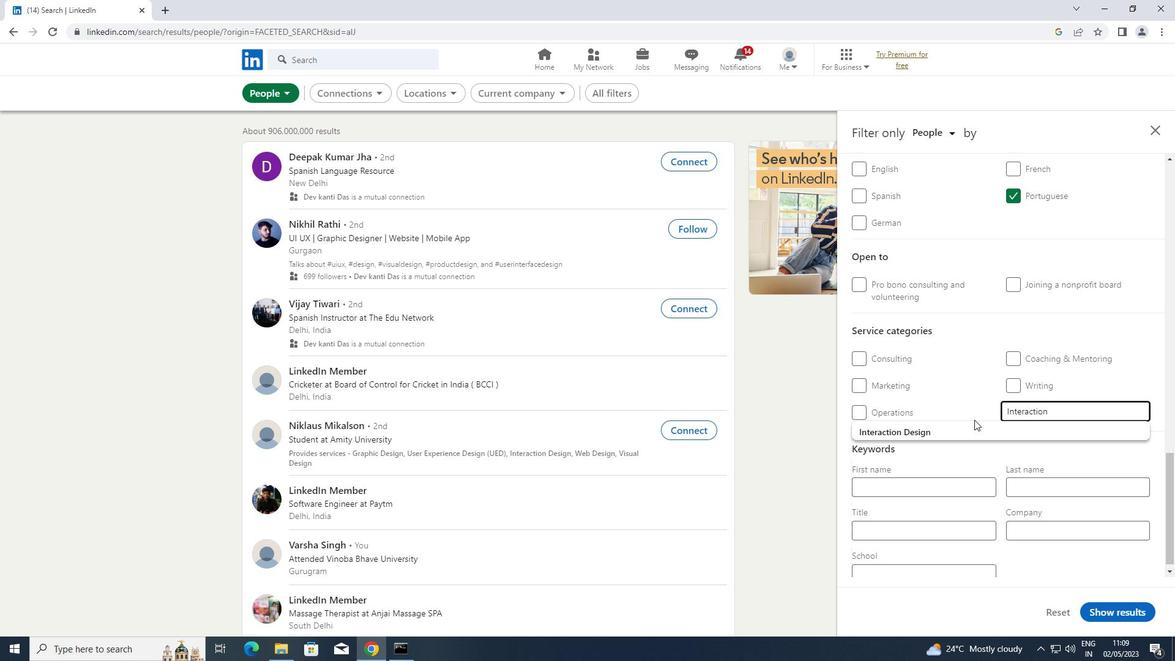
Action: Mouse pressed left at (969, 421)
Screenshot: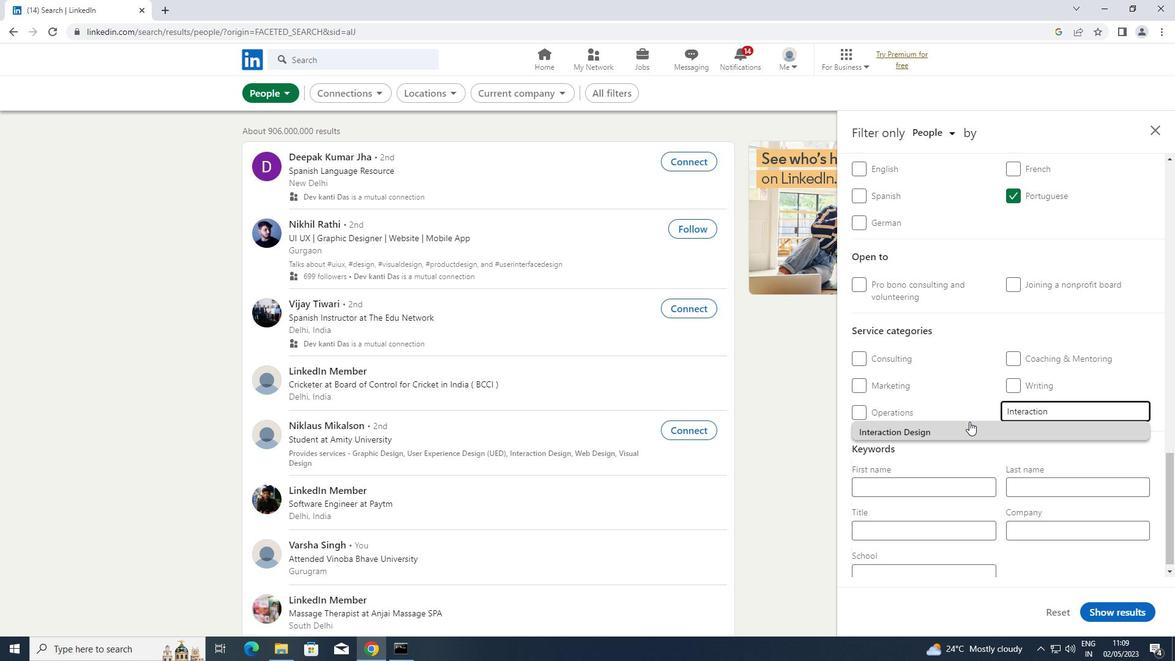 
Action: Mouse moved to (927, 559)
Screenshot: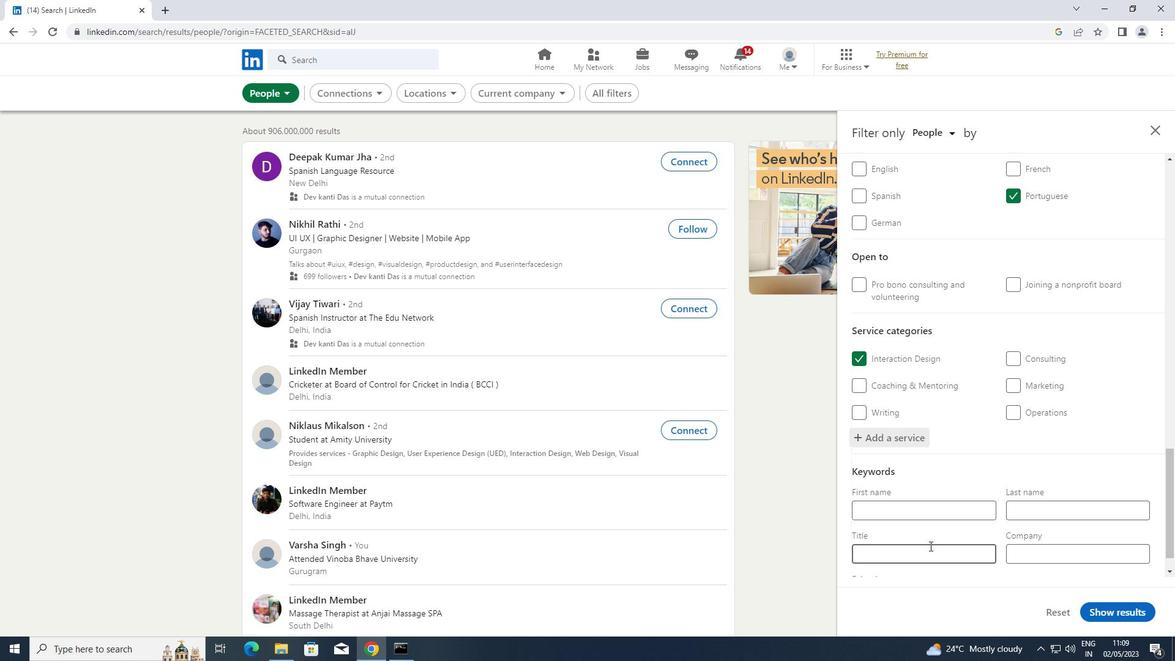 
Action: Mouse pressed left at (927, 559)
Screenshot: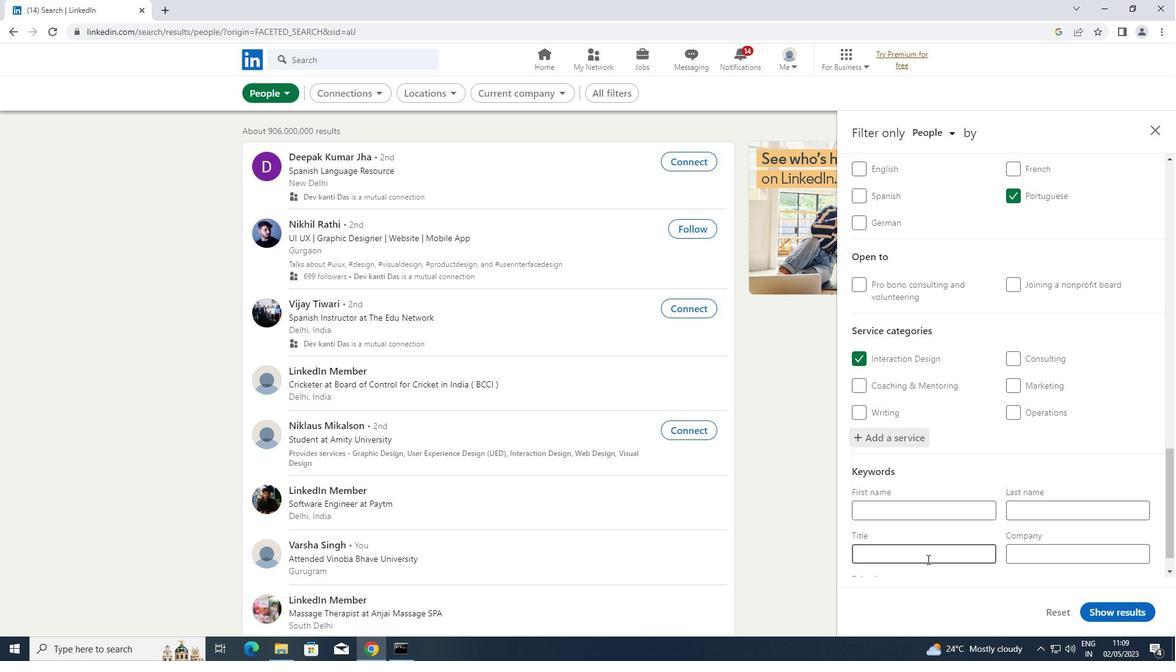 
Action: Key pressed <Key.shift>QUALITY<Key.space><Key.shift>ENGINEER
Screenshot: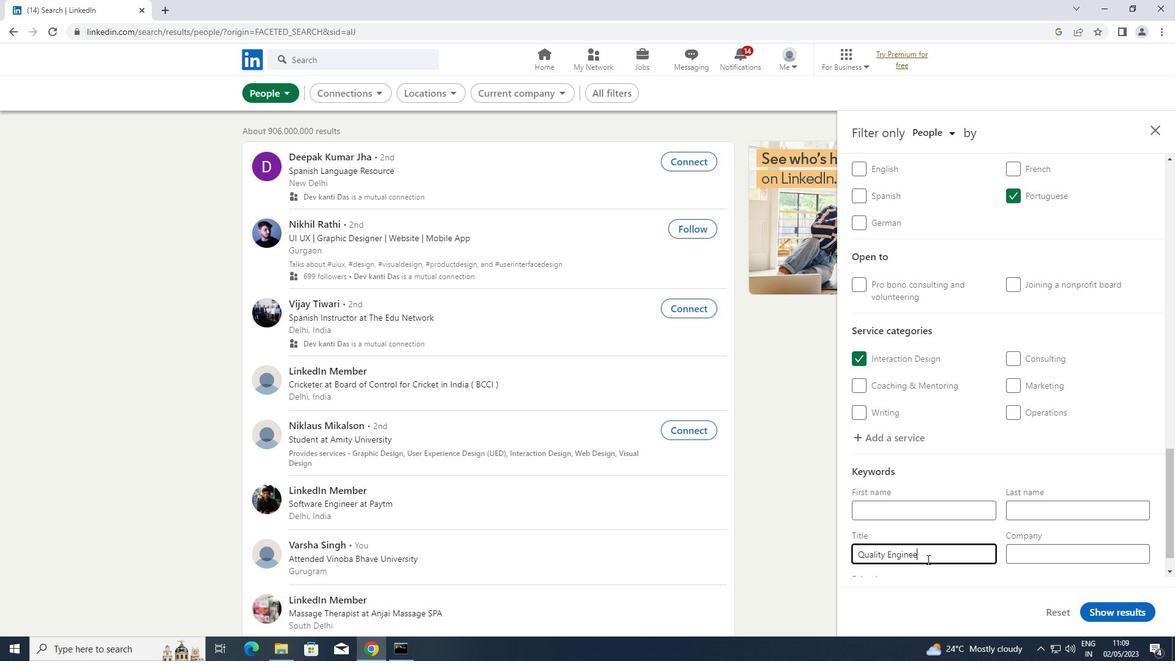 
Action: Mouse moved to (1100, 607)
Screenshot: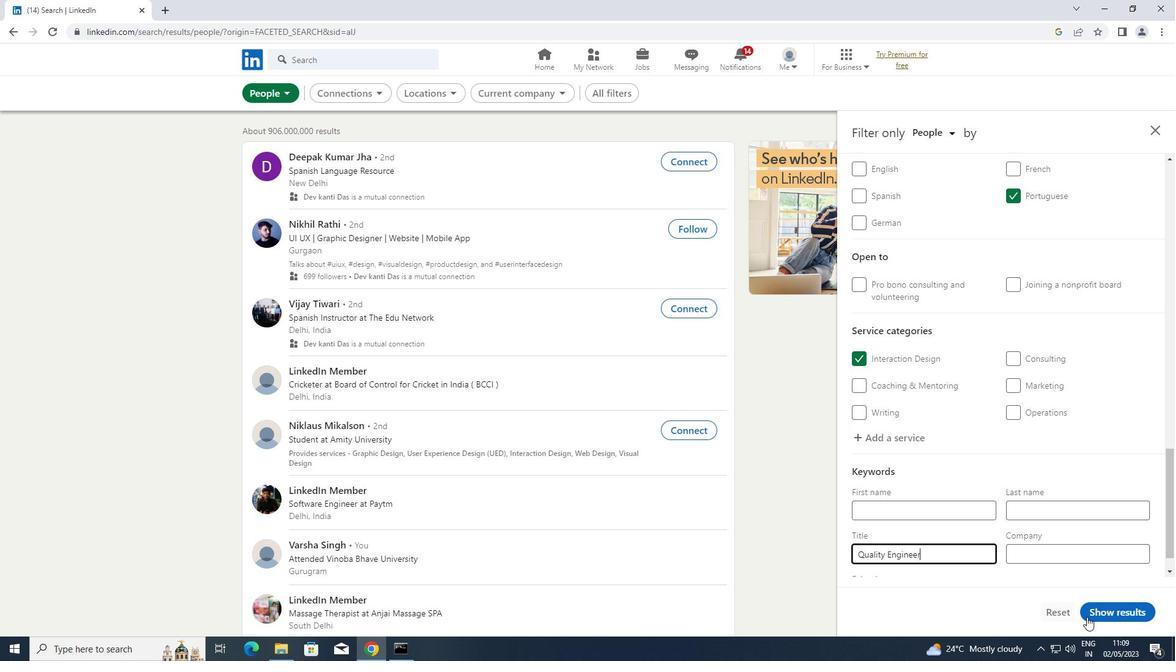 
Action: Mouse pressed left at (1100, 607)
Screenshot: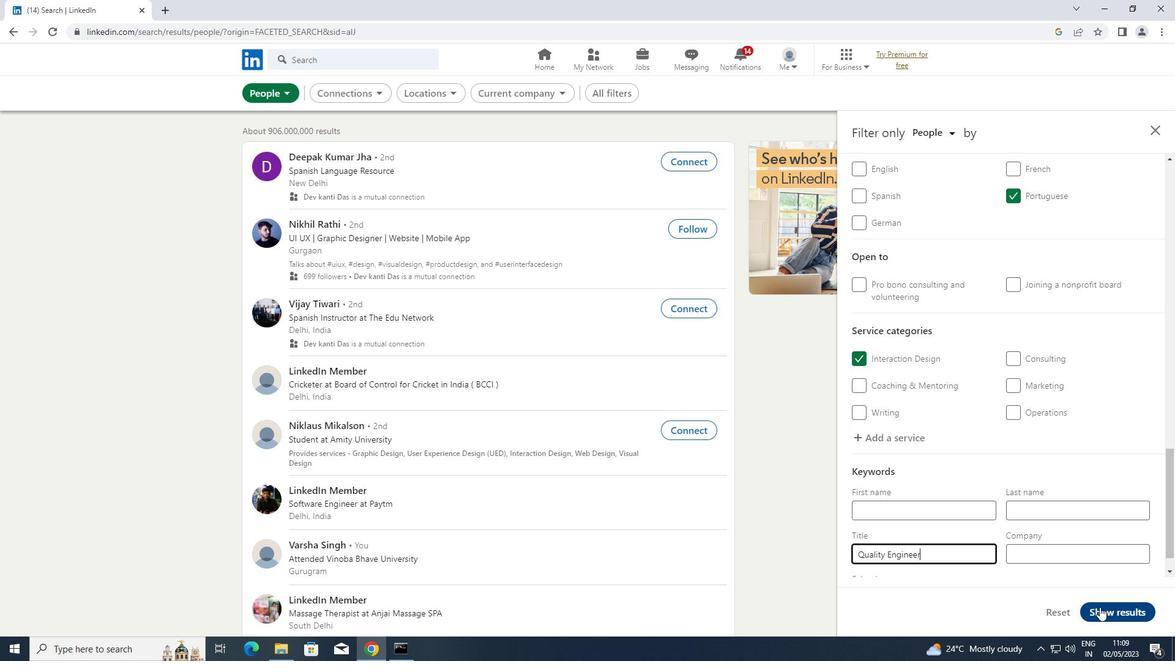 
